 Task: Failitate the communication in course object with the help of salesforce chatter.
Action: Mouse moved to (860, 51)
Screenshot: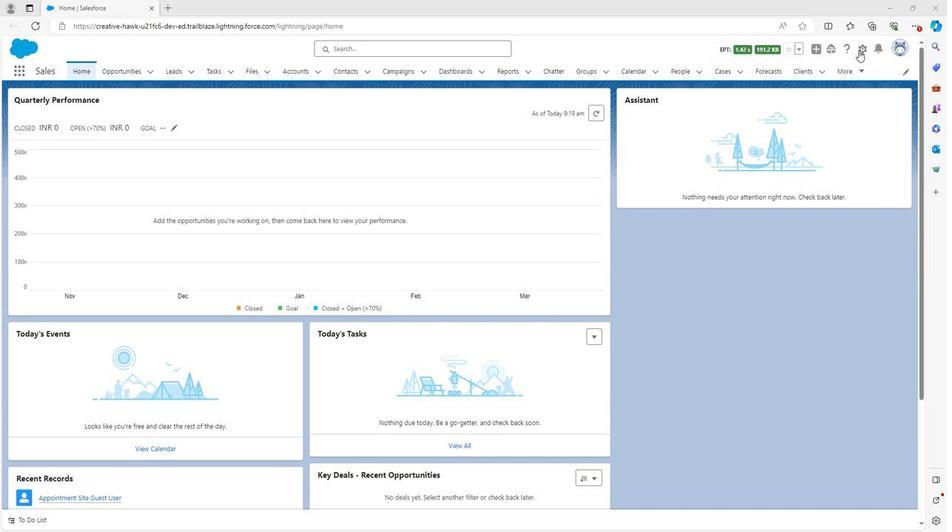 
Action: Mouse pressed left at (860, 51)
Screenshot: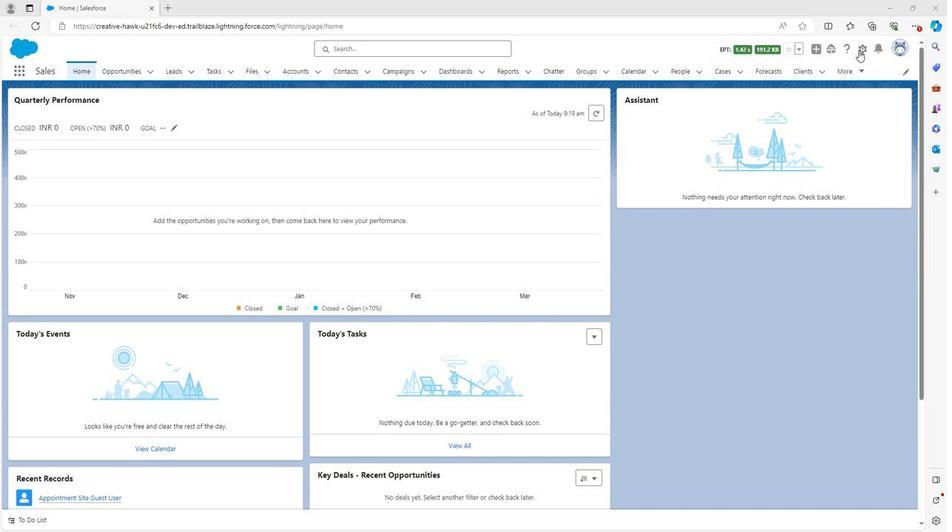 
Action: Mouse moved to (828, 78)
Screenshot: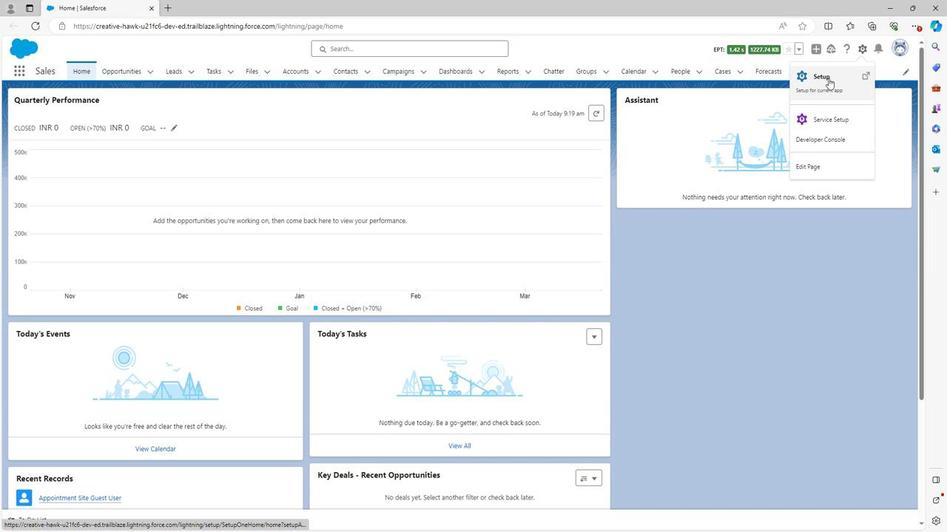 
Action: Mouse pressed left at (828, 78)
Screenshot: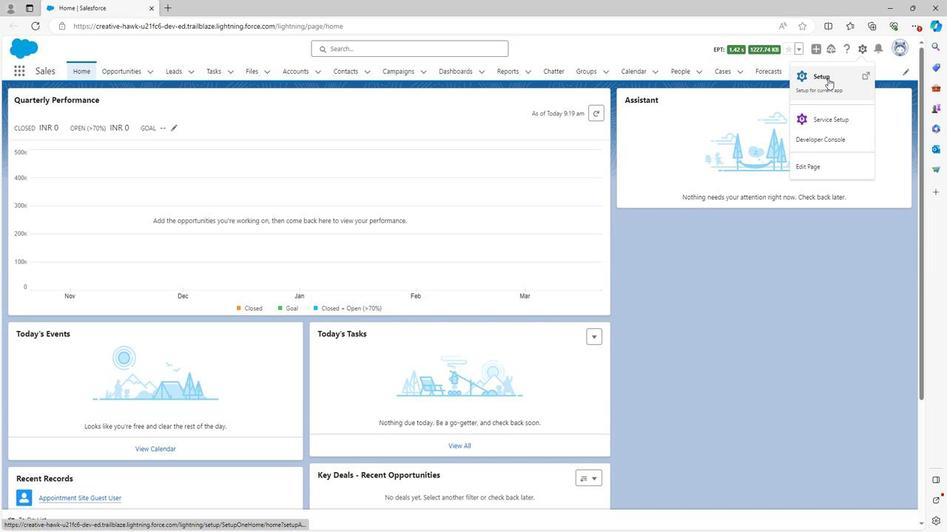 
Action: Mouse moved to (54, 108)
Screenshot: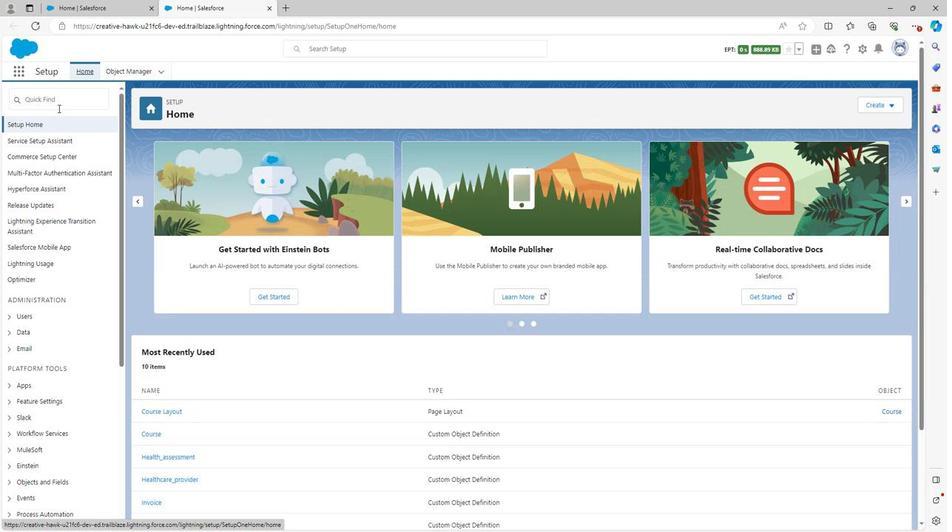 
Action: Mouse pressed left at (54, 108)
Screenshot: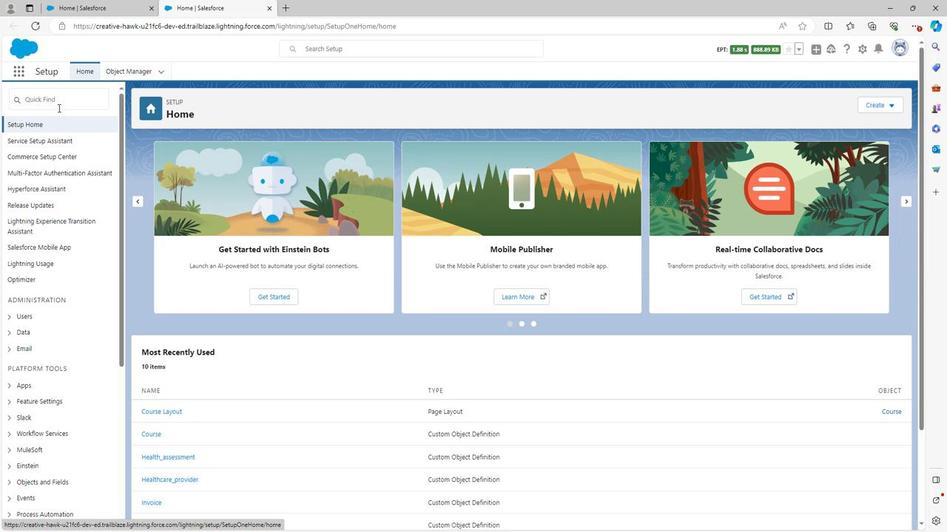 
Action: Key pressed chatter
Screenshot: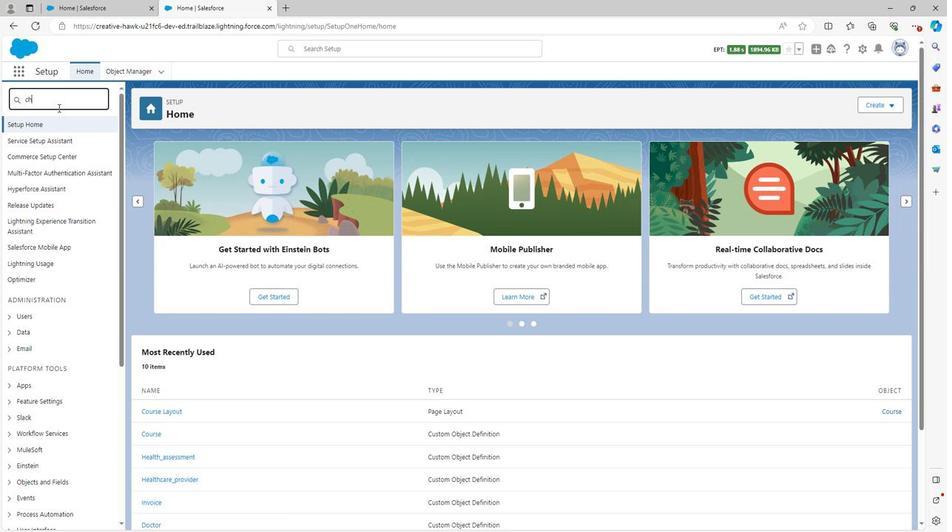 
Action: Mouse moved to (43, 154)
Screenshot: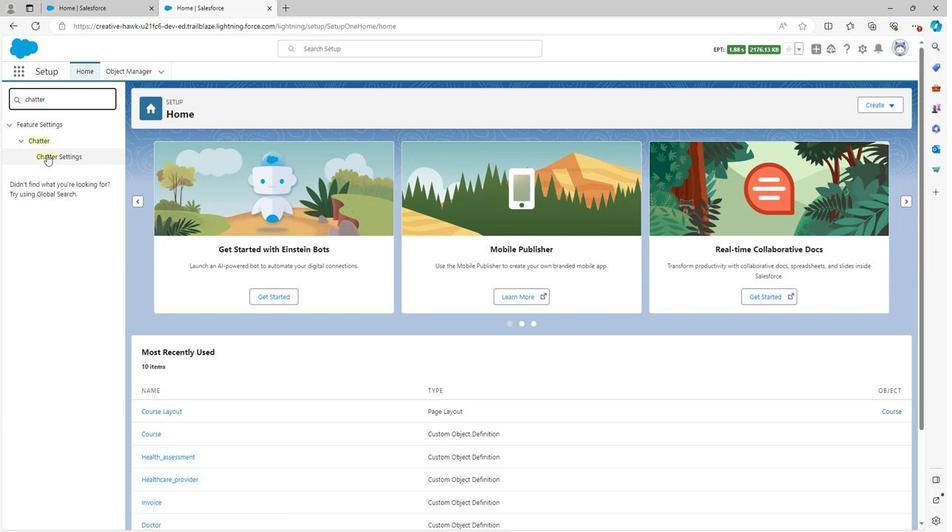 
Action: Mouse pressed left at (43, 154)
Screenshot: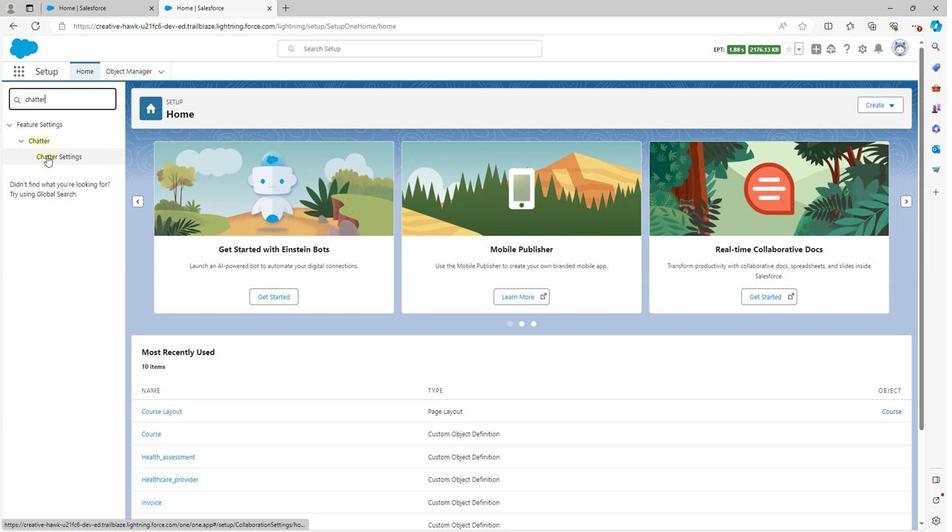 
Action: Mouse moved to (388, 190)
Screenshot: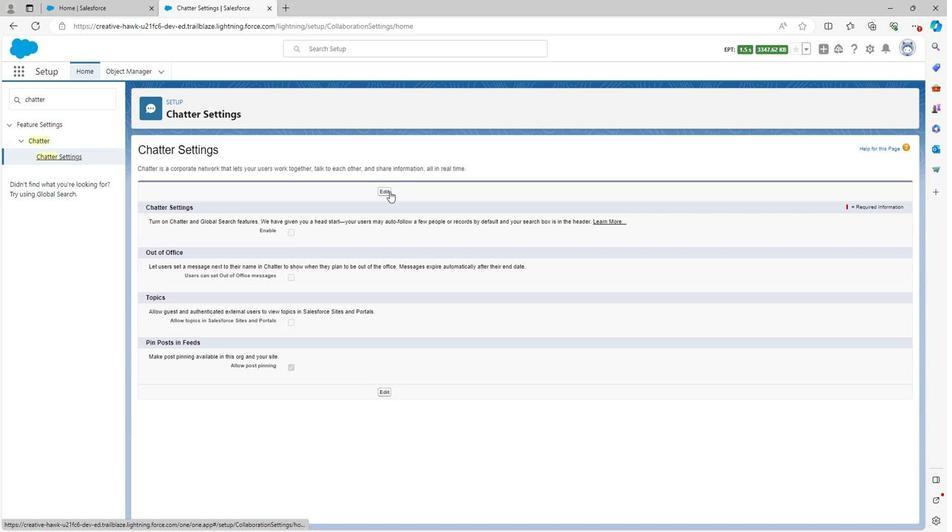 
Action: Mouse pressed left at (388, 190)
Screenshot: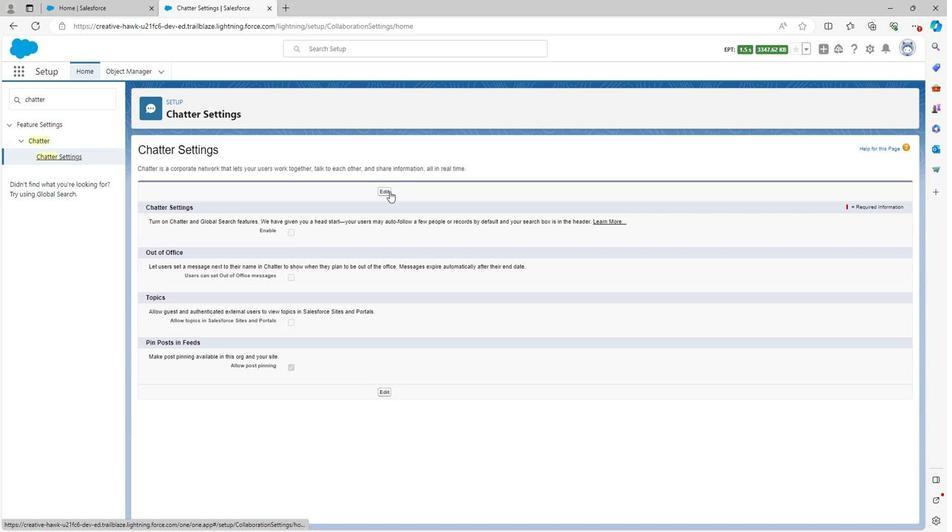
Action: Mouse moved to (287, 232)
Screenshot: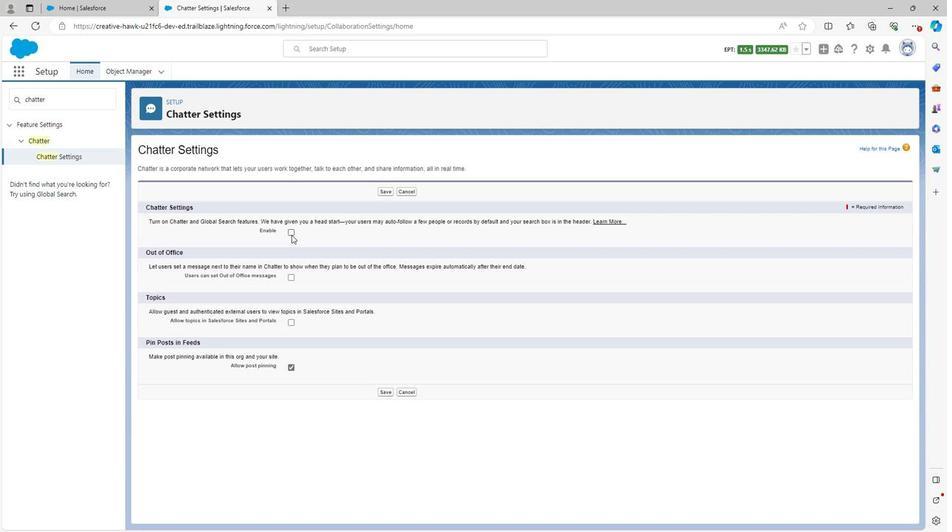 
Action: Mouse pressed left at (287, 232)
Screenshot: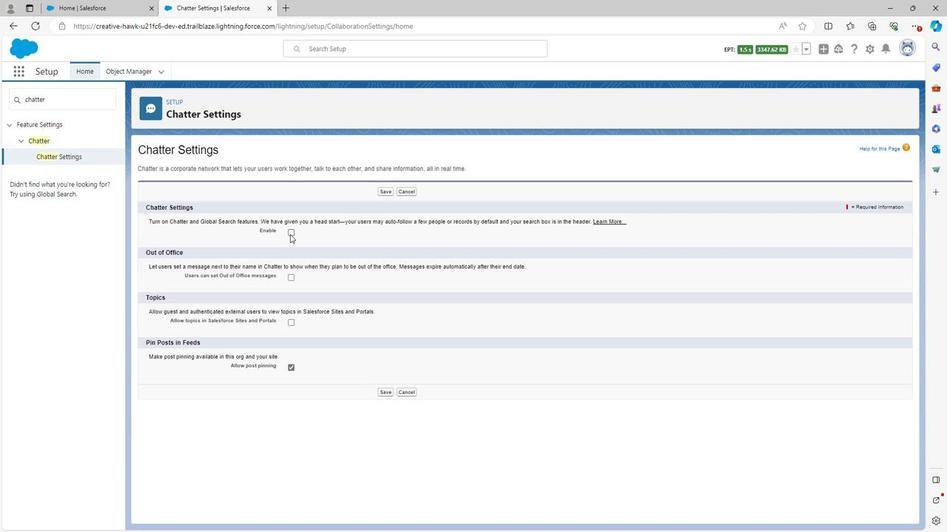 
Action: Mouse scrolled (287, 232) with delta (0, 0)
Screenshot: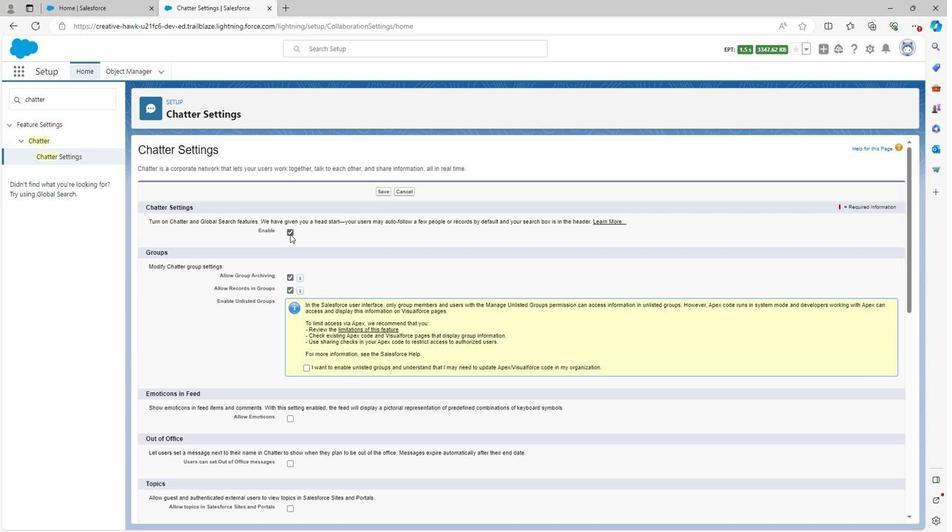 
Action: Mouse scrolled (287, 232) with delta (0, 0)
Screenshot: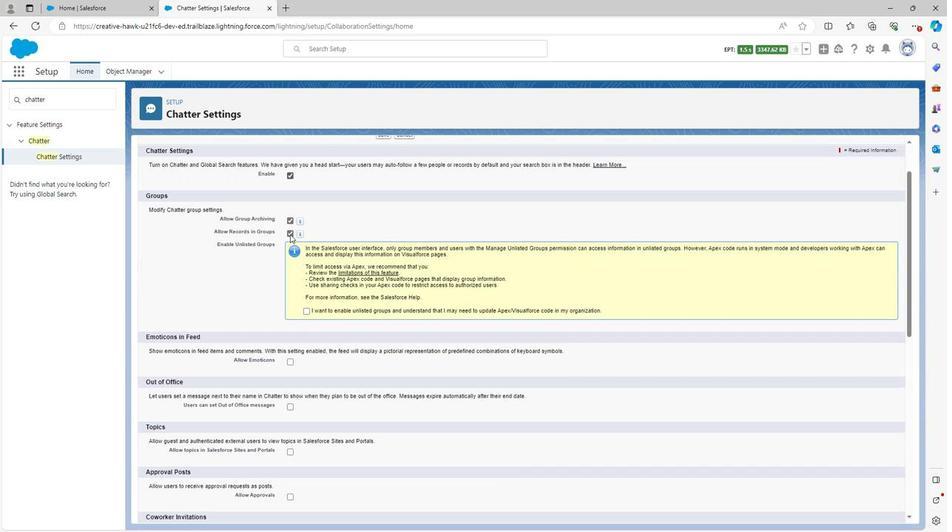 
Action: Mouse scrolled (287, 232) with delta (0, 0)
Screenshot: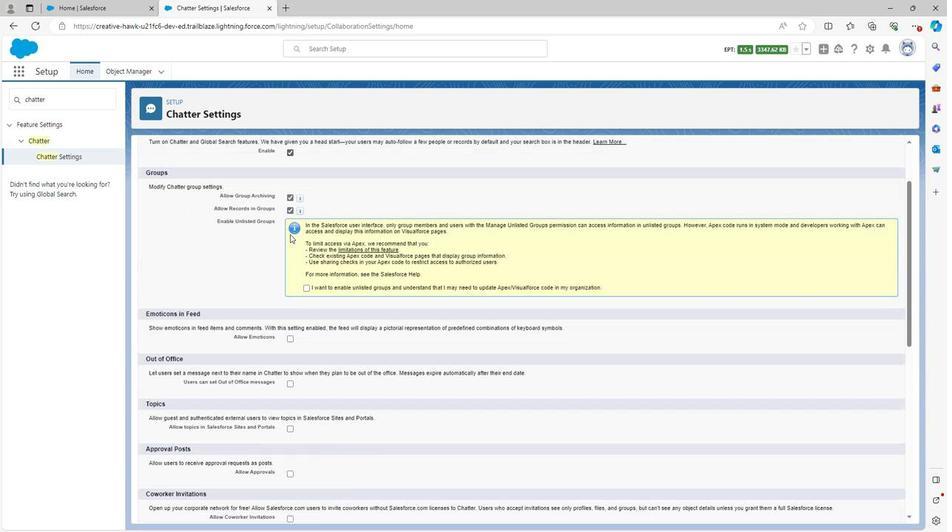 
Action: Mouse scrolled (287, 232) with delta (0, 0)
Screenshot: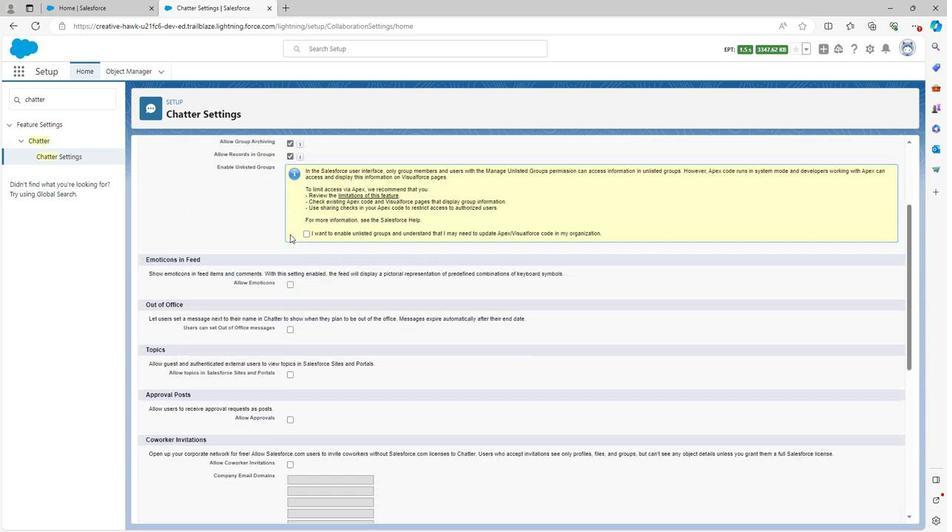 
Action: Mouse scrolled (287, 232) with delta (0, 0)
Screenshot: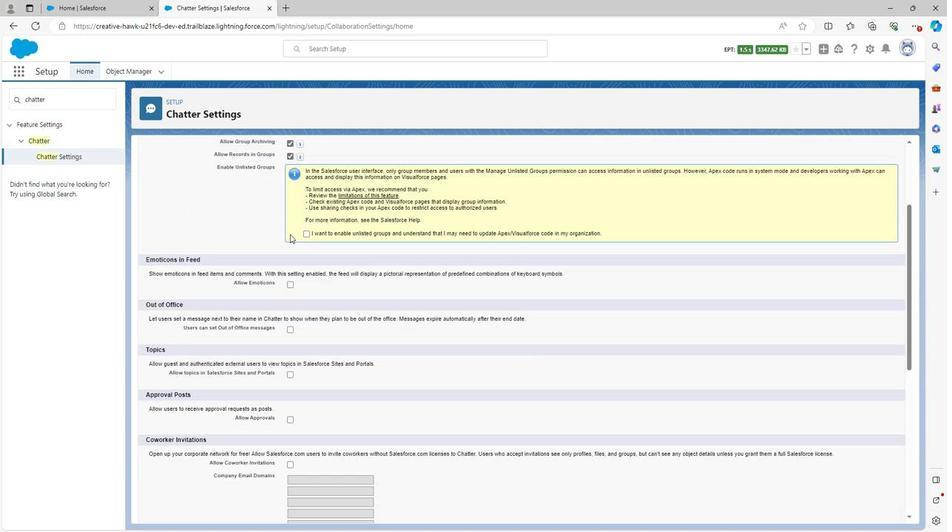 
Action: Mouse moved to (310, 304)
Screenshot: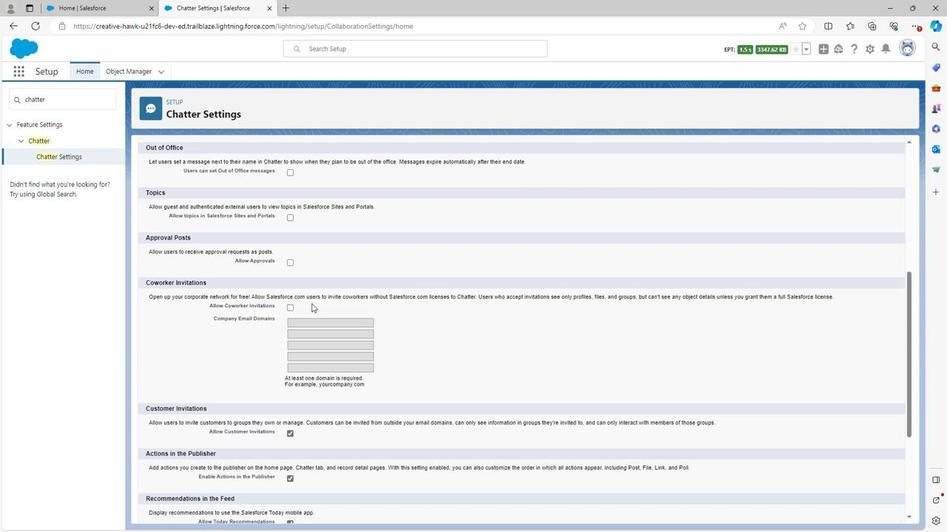 
Action: Mouse scrolled (310, 304) with delta (0, 0)
Screenshot: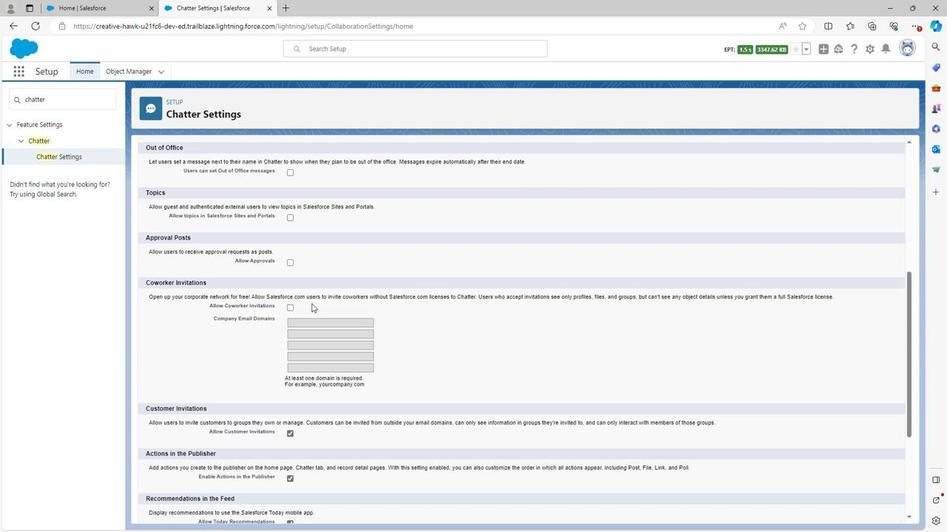 
Action: Mouse moved to (311, 307)
Screenshot: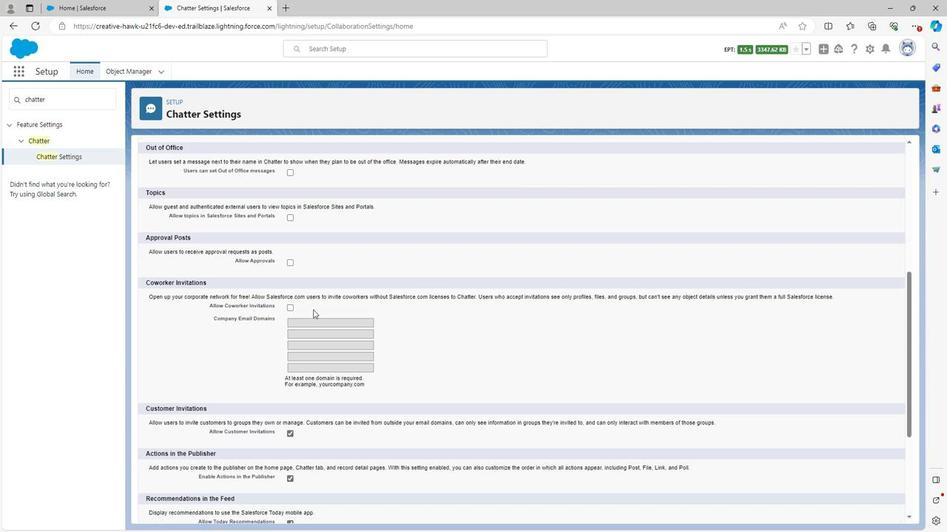 
Action: Mouse scrolled (311, 307) with delta (0, 0)
Screenshot: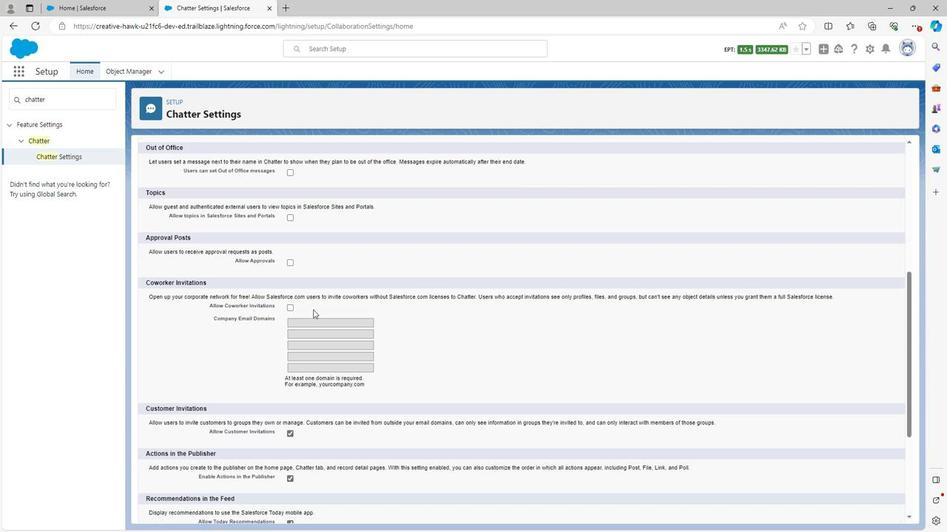 
Action: Mouse moved to (311, 308)
Screenshot: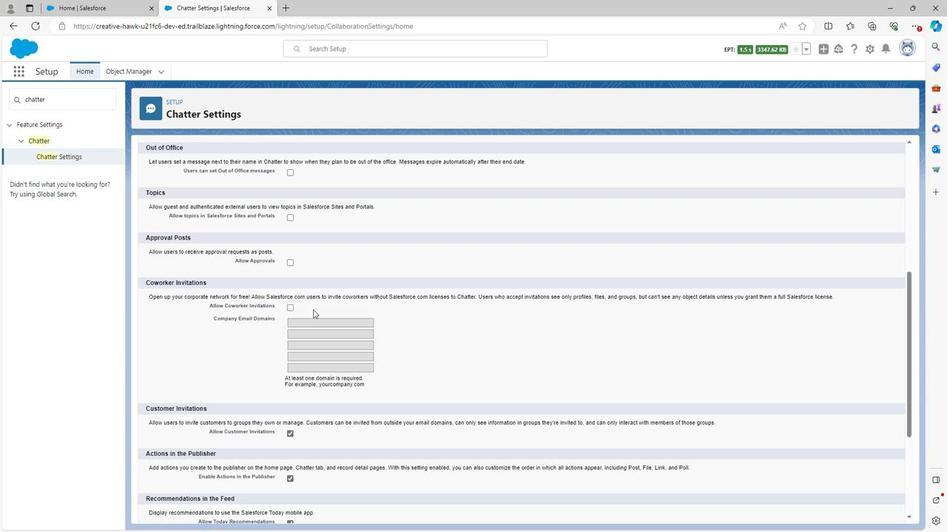 
Action: Mouse scrolled (311, 307) with delta (0, 0)
Screenshot: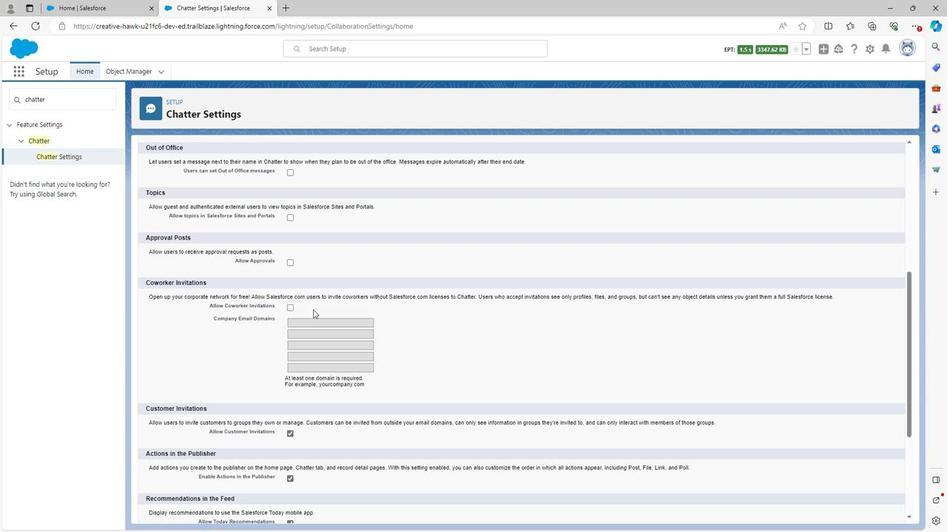 
Action: Mouse scrolled (311, 307) with delta (0, 0)
Screenshot: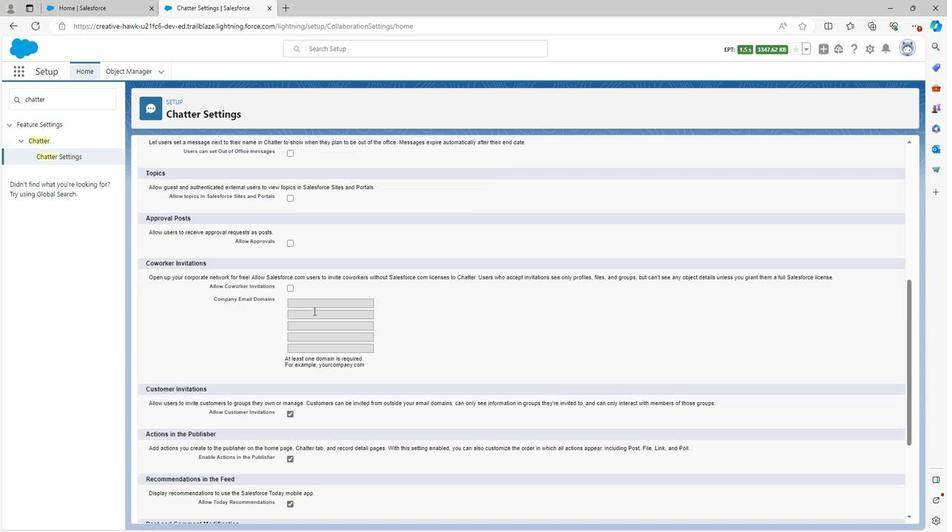 
Action: Mouse scrolled (311, 307) with delta (0, 0)
Screenshot: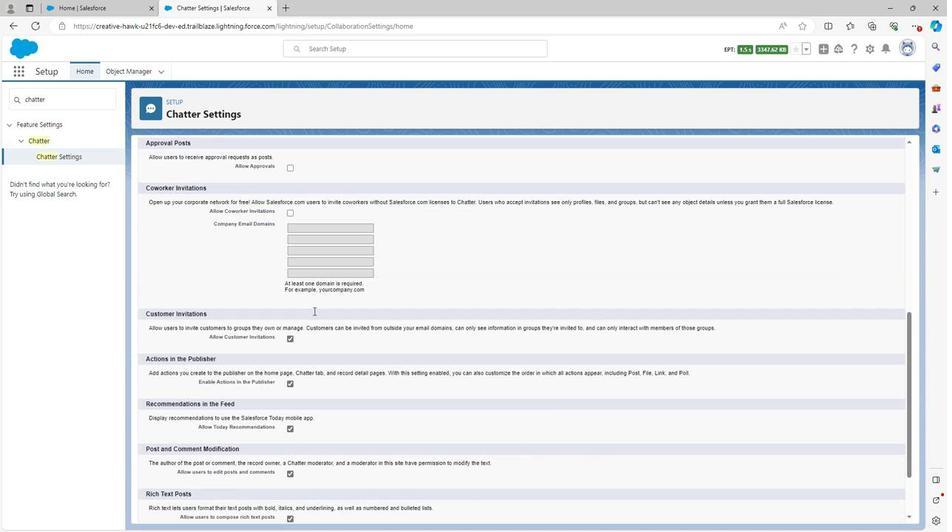 
Action: Mouse moved to (311, 309)
Screenshot: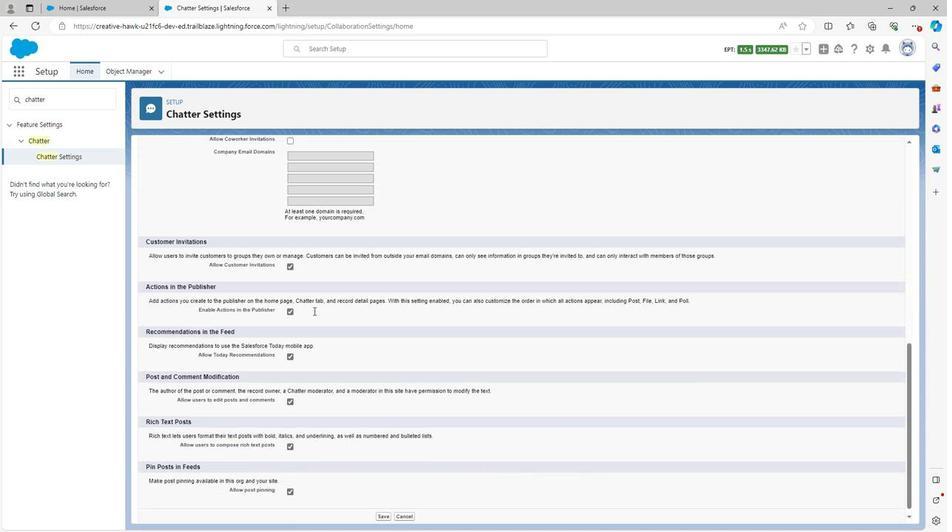 
Action: Mouse scrolled (311, 308) with delta (0, 0)
Screenshot: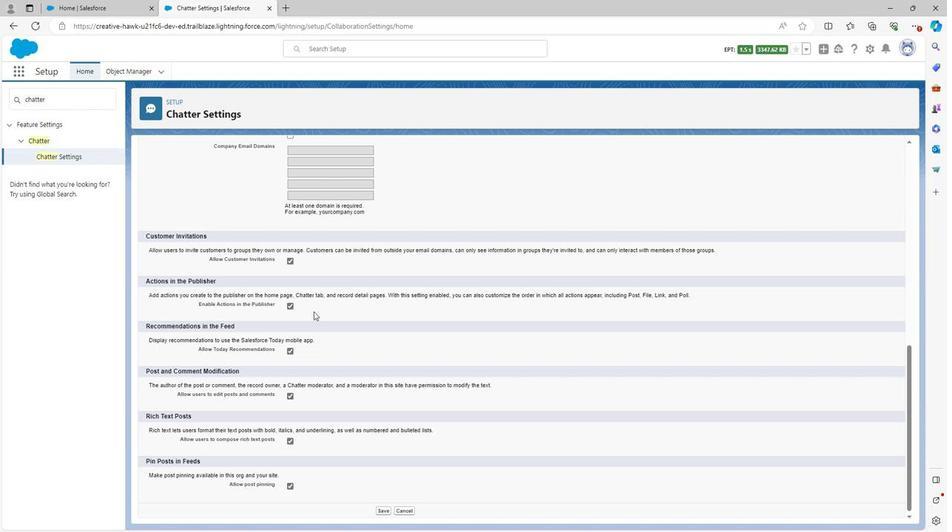 
Action: Mouse moved to (384, 506)
Screenshot: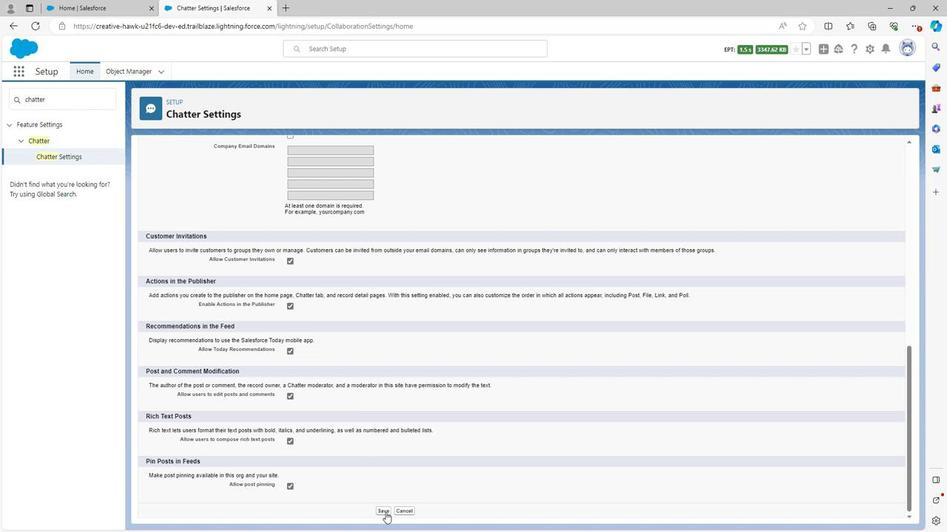 
Action: Mouse pressed left at (384, 506)
Screenshot: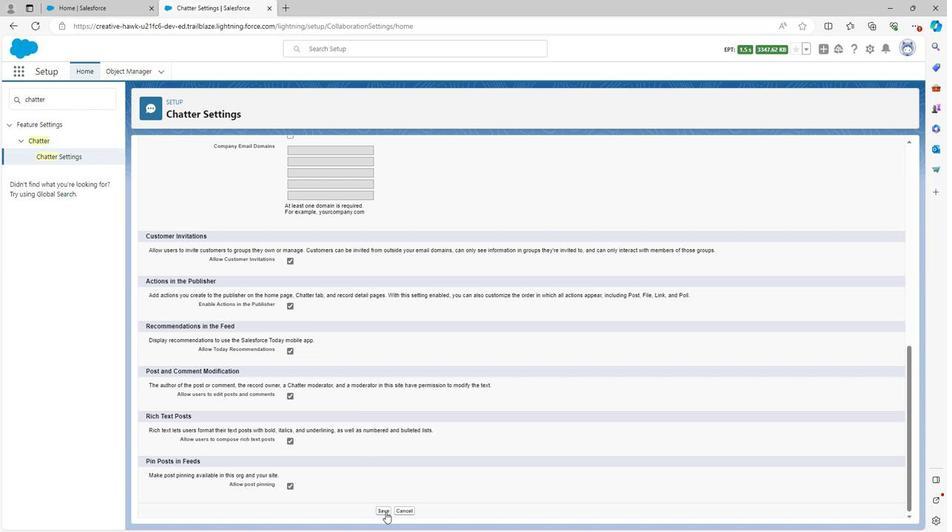 
Action: Mouse moved to (112, 71)
Screenshot: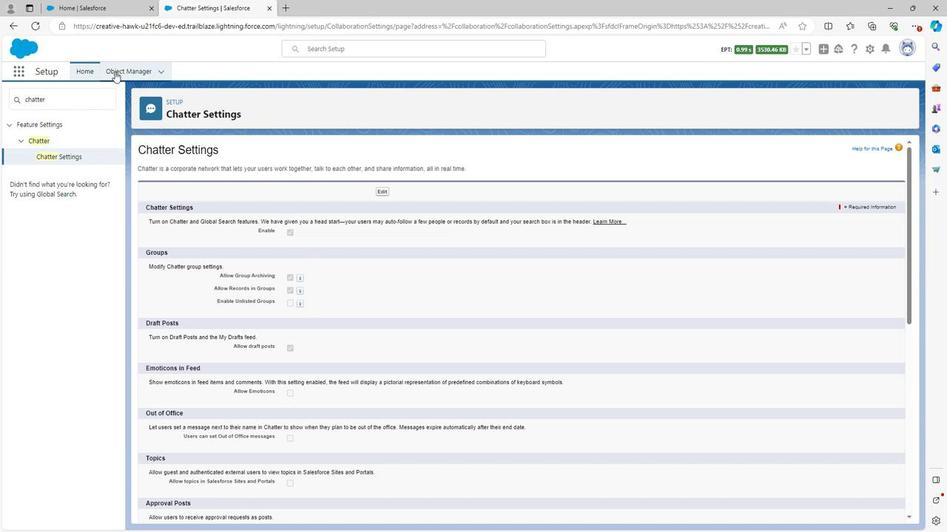 
Action: Mouse pressed left at (112, 71)
Screenshot: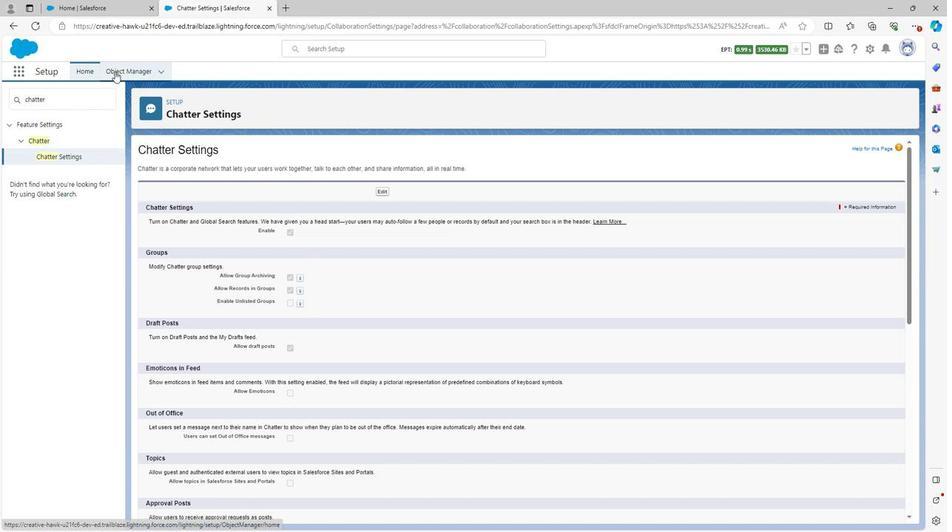 
Action: Mouse moved to (92, 291)
Screenshot: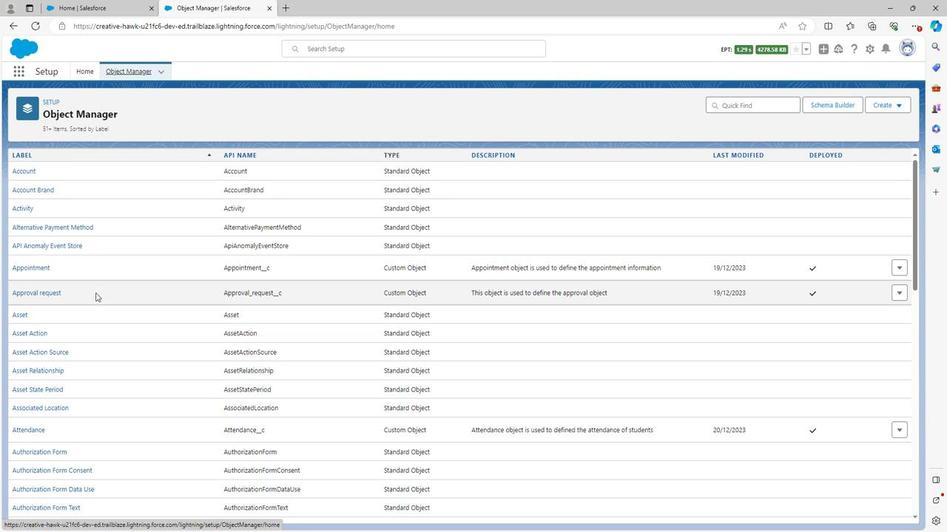 
Action: Mouse scrolled (92, 290) with delta (0, 0)
Screenshot: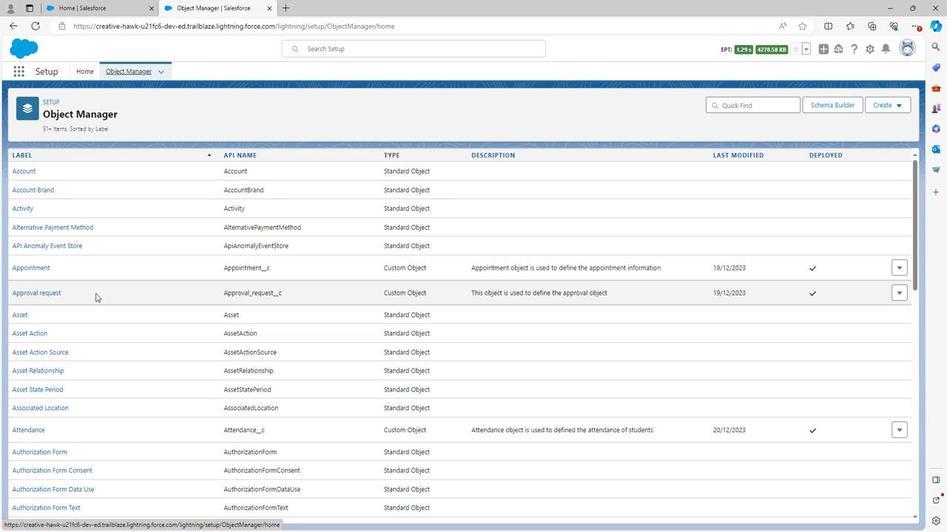 
Action: Mouse moved to (92, 291)
Screenshot: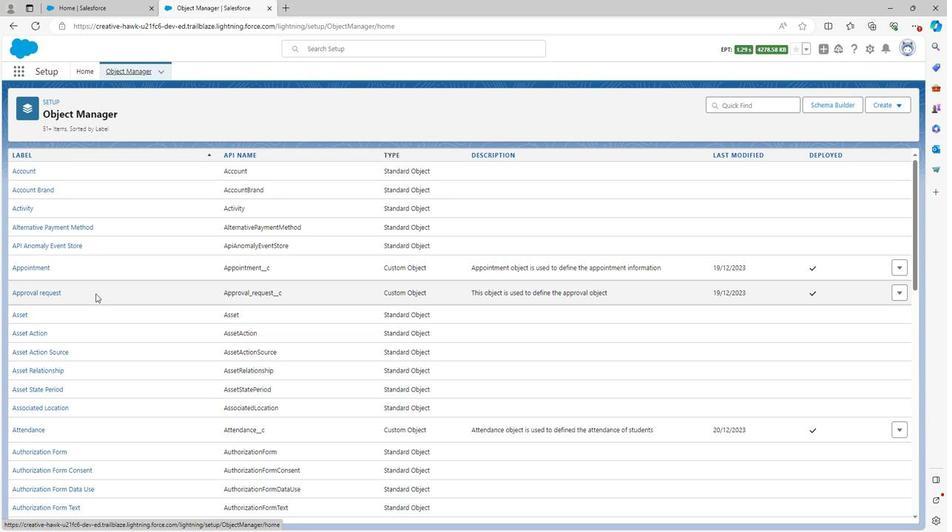 
Action: Mouse scrolled (92, 291) with delta (0, 0)
Screenshot: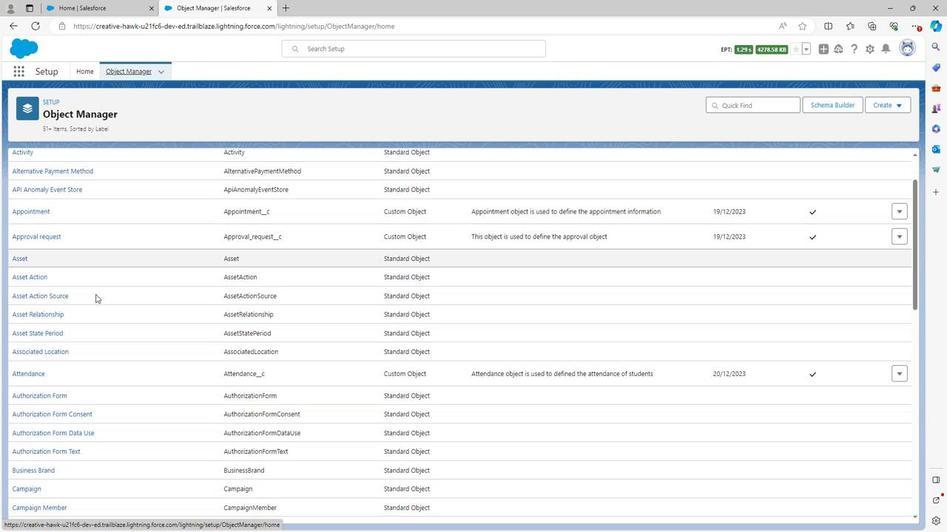 
Action: Mouse scrolled (92, 291) with delta (0, 0)
Screenshot: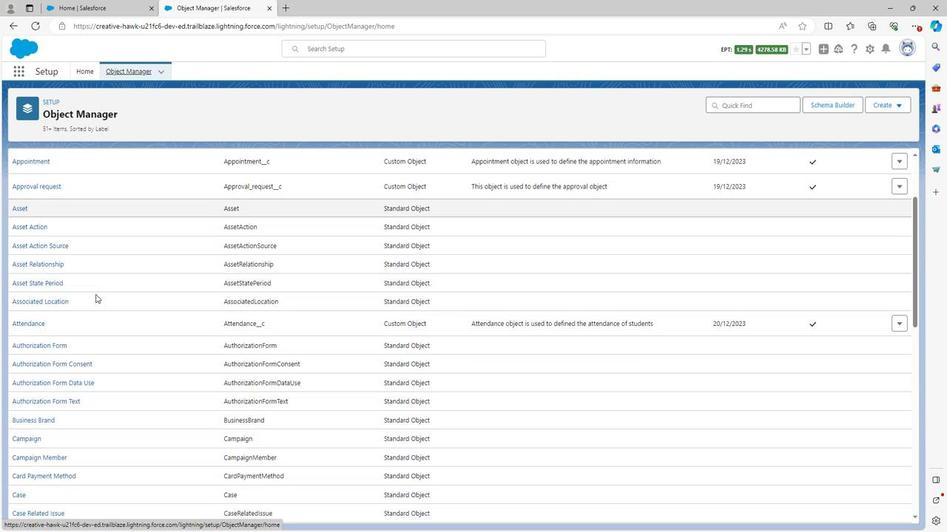 
Action: Mouse scrolled (92, 291) with delta (0, 0)
Screenshot: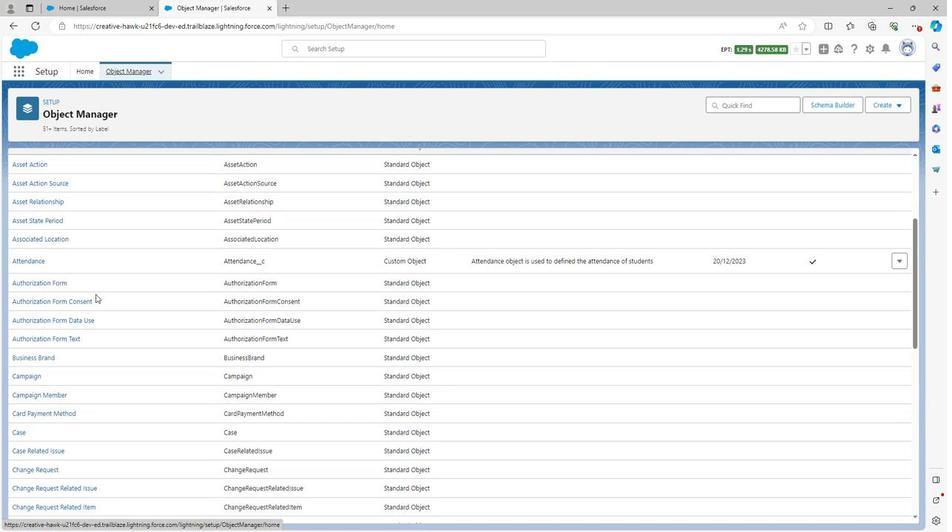 
Action: Mouse scrolled (92, 291) with delta (0, 0)
Screenshot: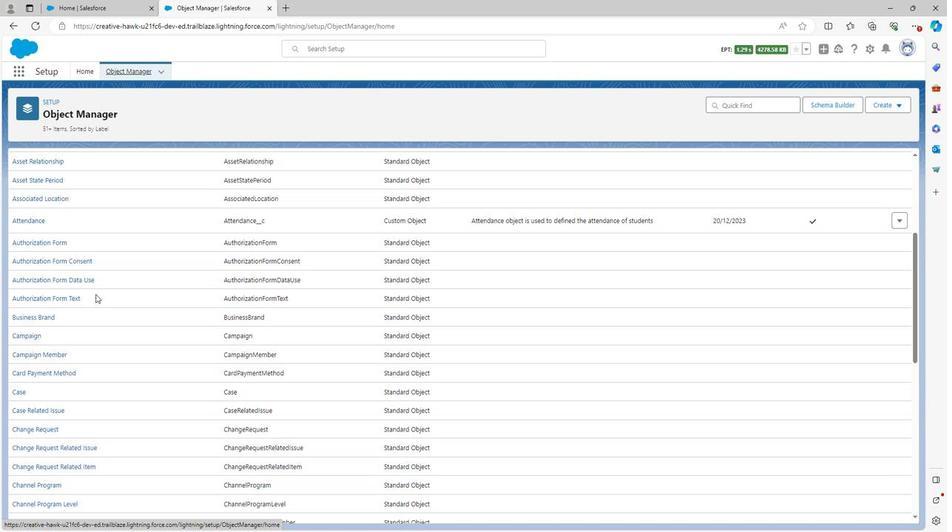 
Action: Mouse scrolled (92, 291) with delta (0, 0)
Screenshot: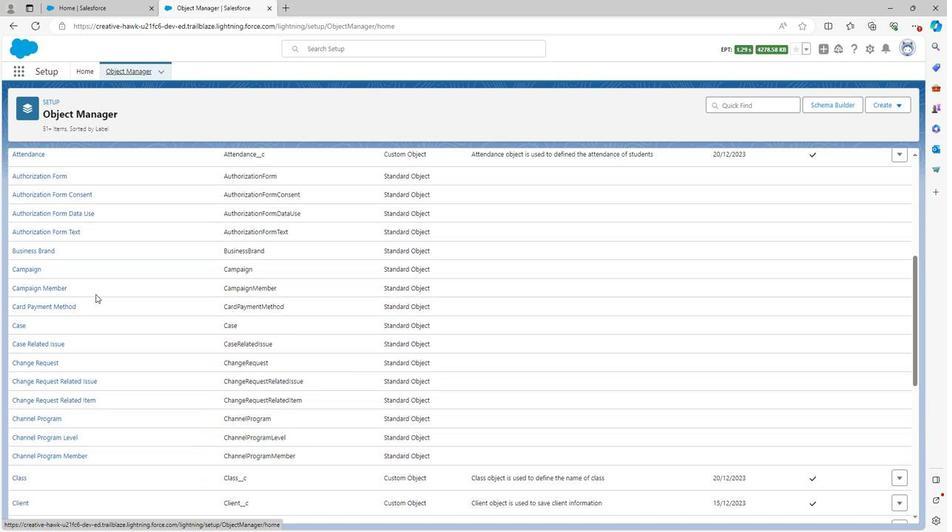 
Action: Mouse moved to (92, 292)
Screenshot: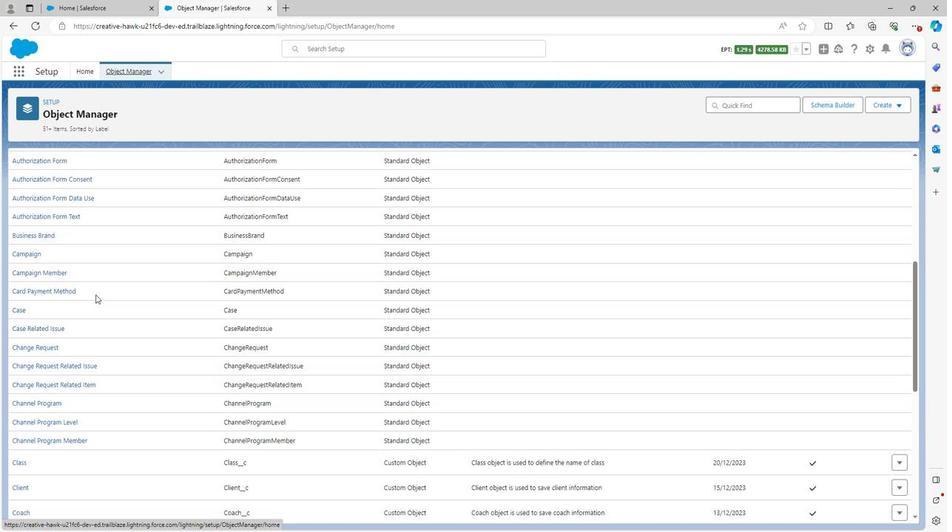 
Action: Mouse scrolled (92, 291) with delta (0, 0)
Screenshot: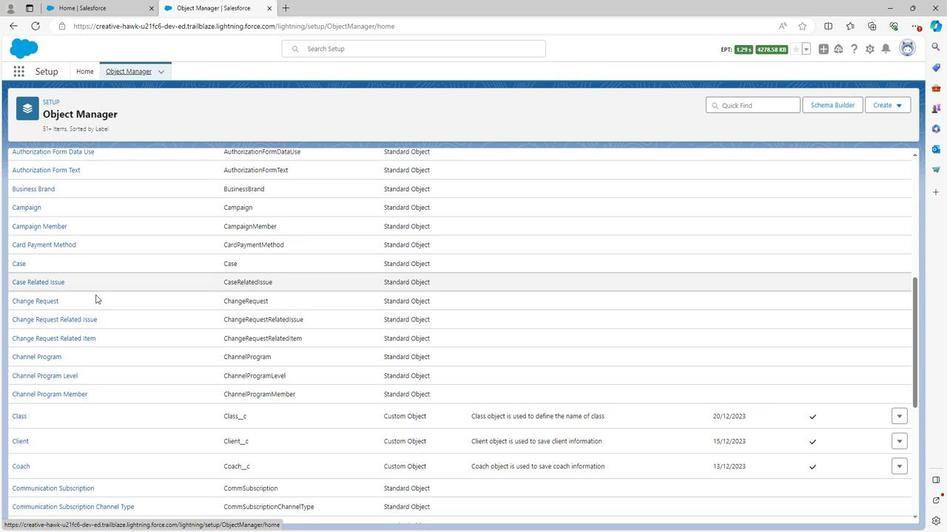 
Action: Mouse scrolled (92, 291) with delta (0, 0)
Screenshot: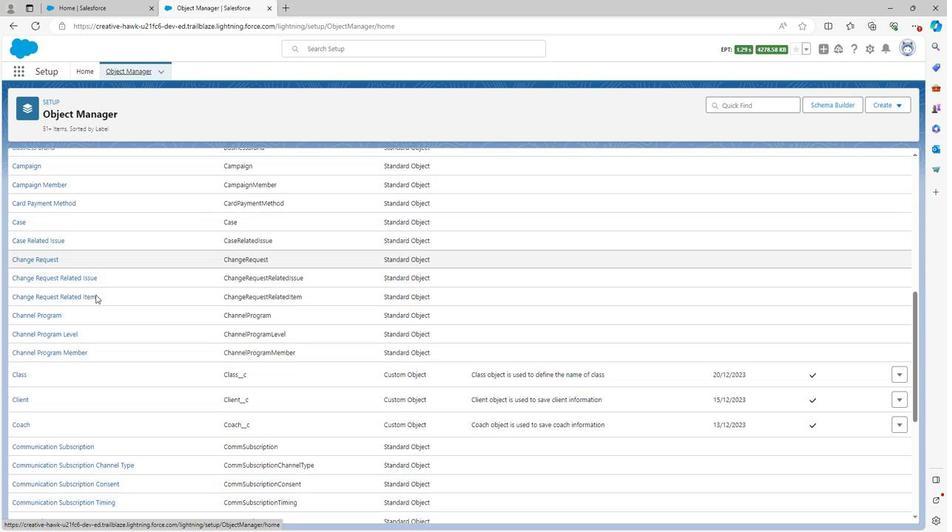 
Action: Mouse scrolled (92, 291) with delta (0, 0)
Screenshot: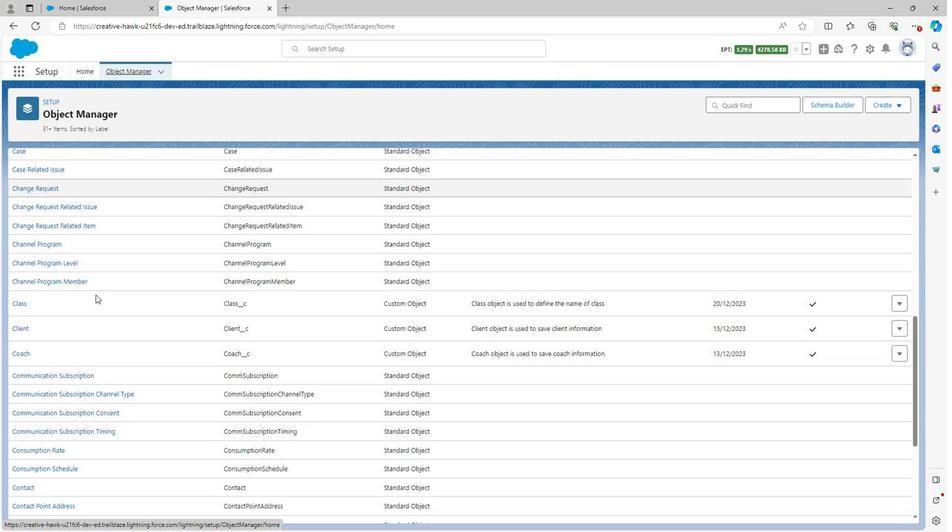 
Action: Mouse scrolled (92, 291) with delta (0, 0)
Screenshot: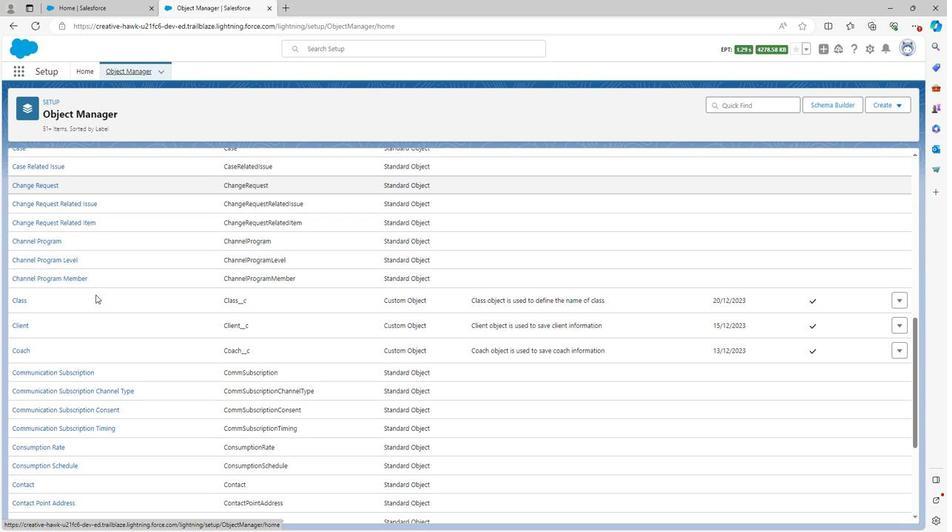 
Action: Mouse scrolled (92, 291) with delta (0, 0)
Screenshot: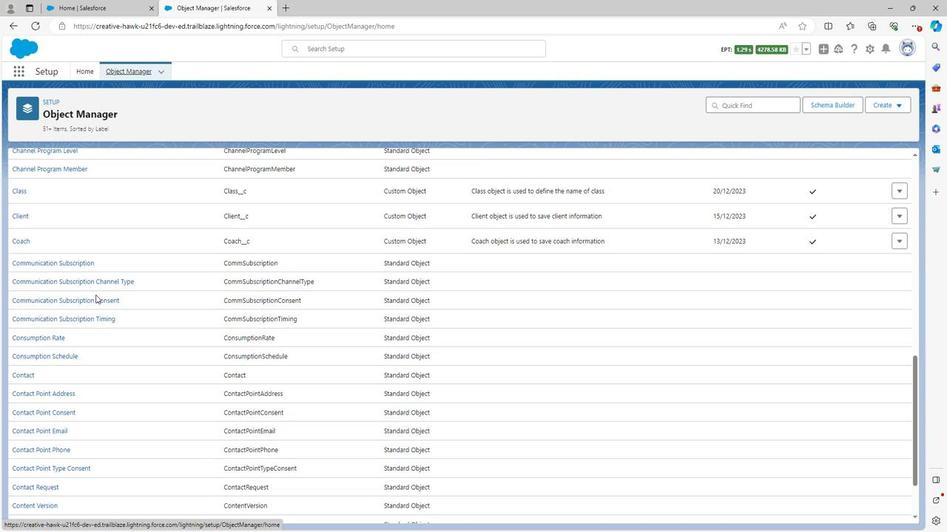 
Action: Mouse scrolled (92, 291) with delta (0, 0)
Screenshot: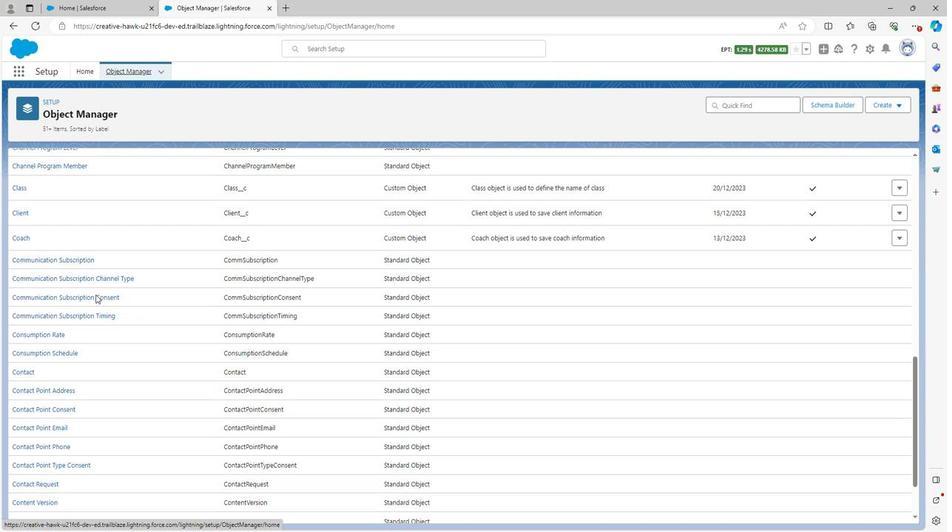 
Action: Mouse scrolled (92, 291) with delta (0, 0)
Screenshot: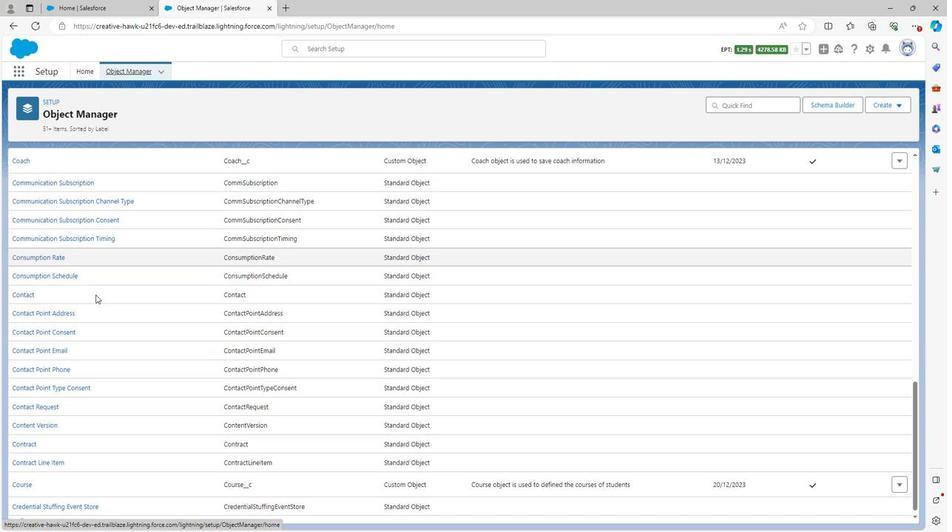 
Action: Mouse scrolled (92, 291) with delta (0, 0)
Screenshot: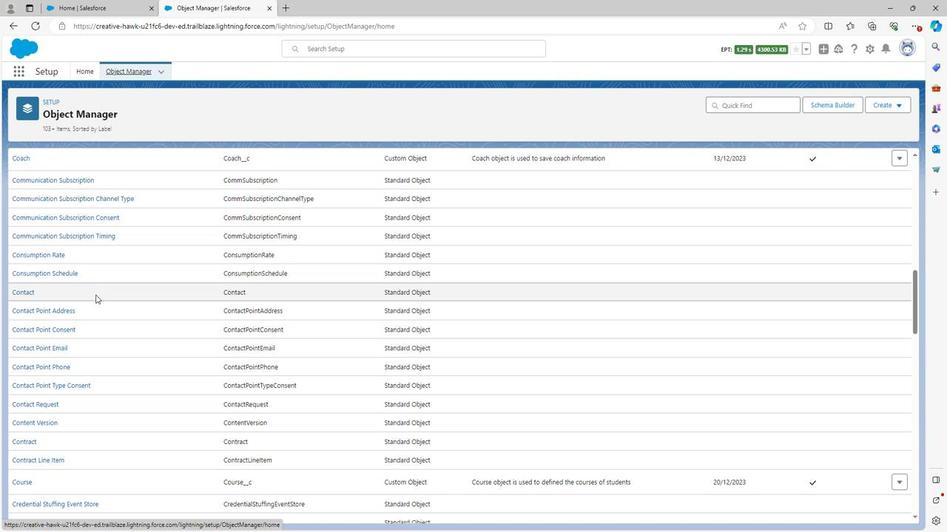 
Action: Mouse moved to (22, 422)
Screenshot: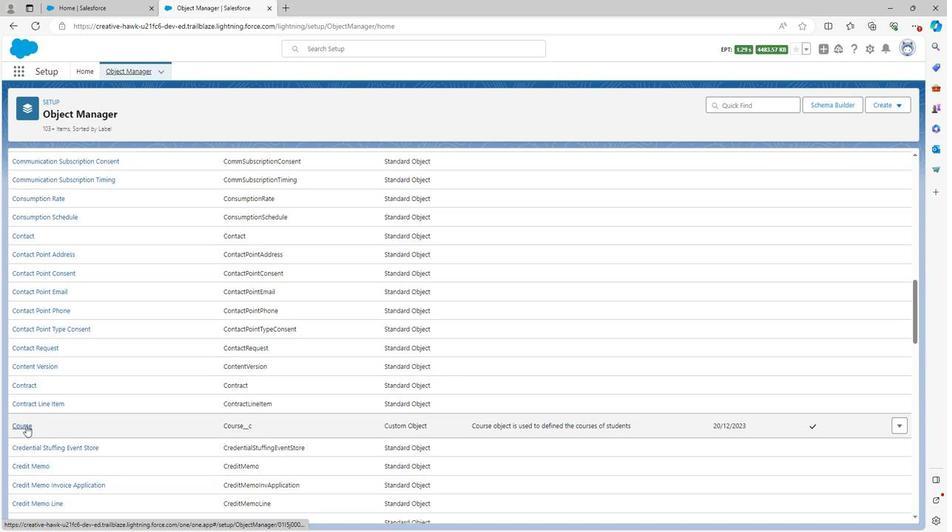 
Action: Mouse pressed left at (22, 422)
Screenshot: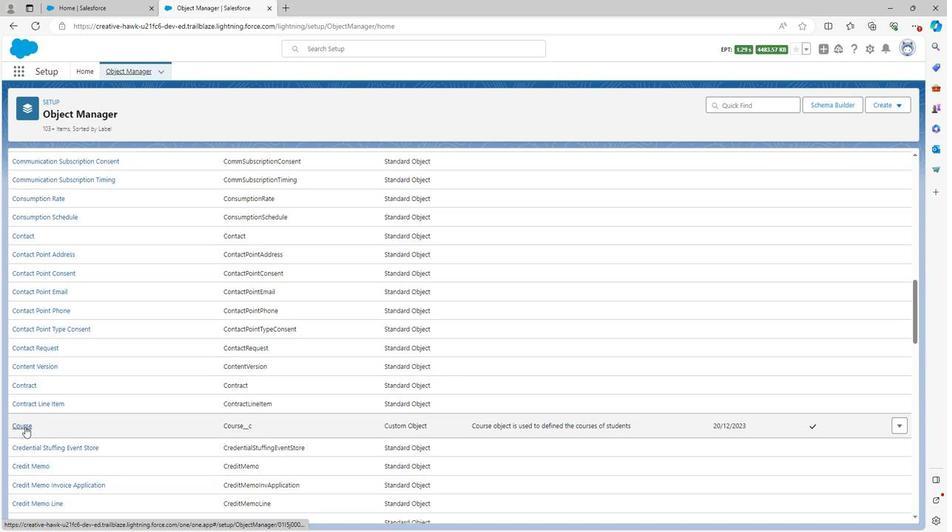 
Action: Mouse moved to (45, 186)
Screenshot: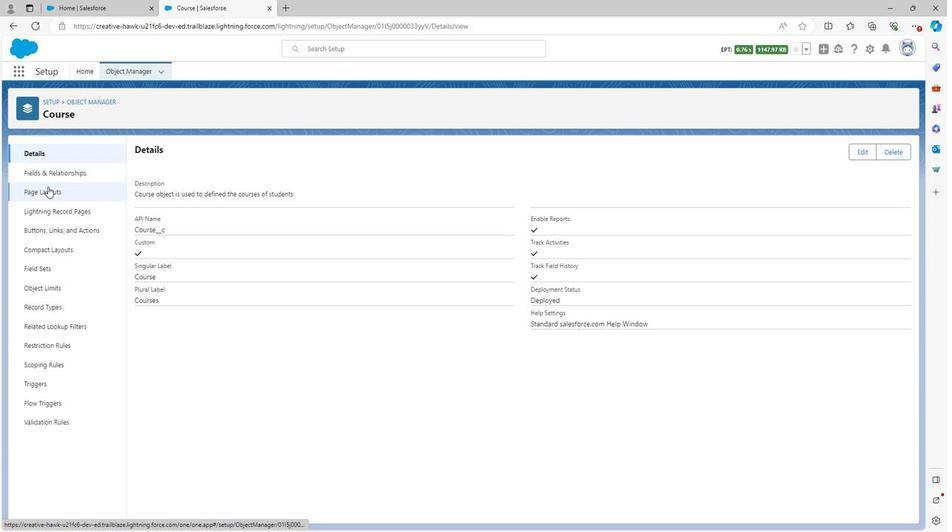 
Action: Mouse pressed left at (45, 186)
Screenshot: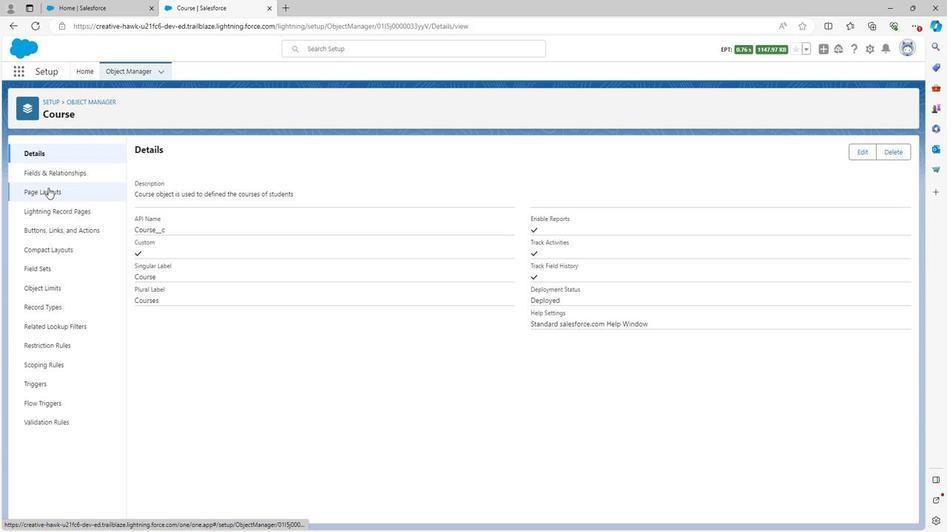 
Action: Mouse moved to (150, 195)
Screenshot: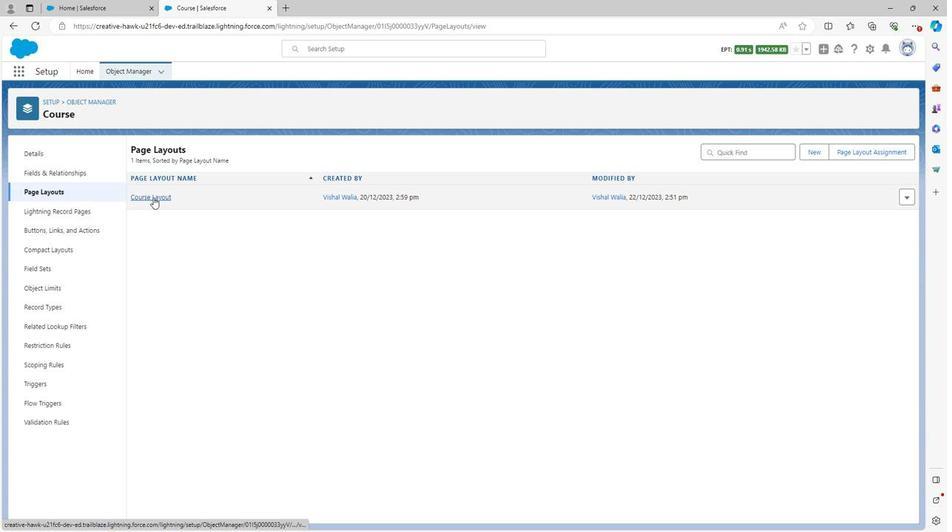 
Action: Mouse pressed left at (150, 195)
Screenshot: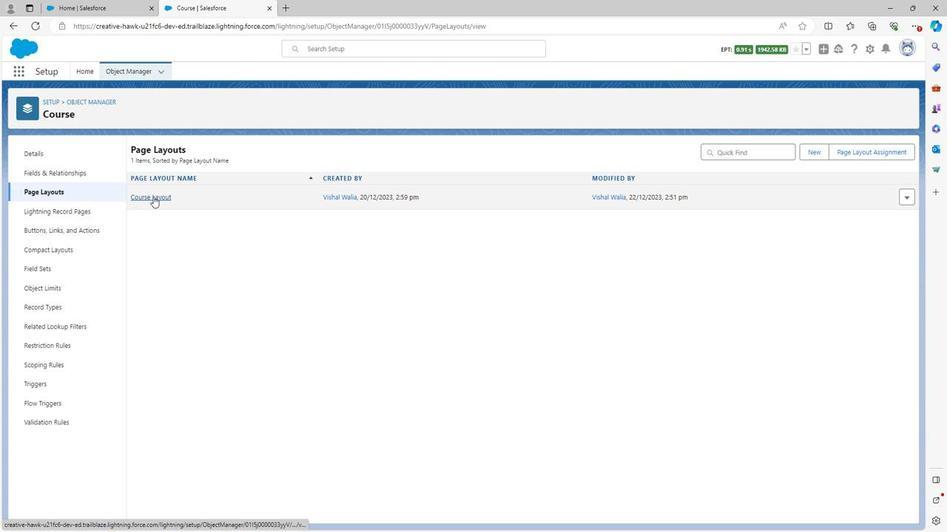 
Action: Mouse moved to (146, 212)
Screenshot: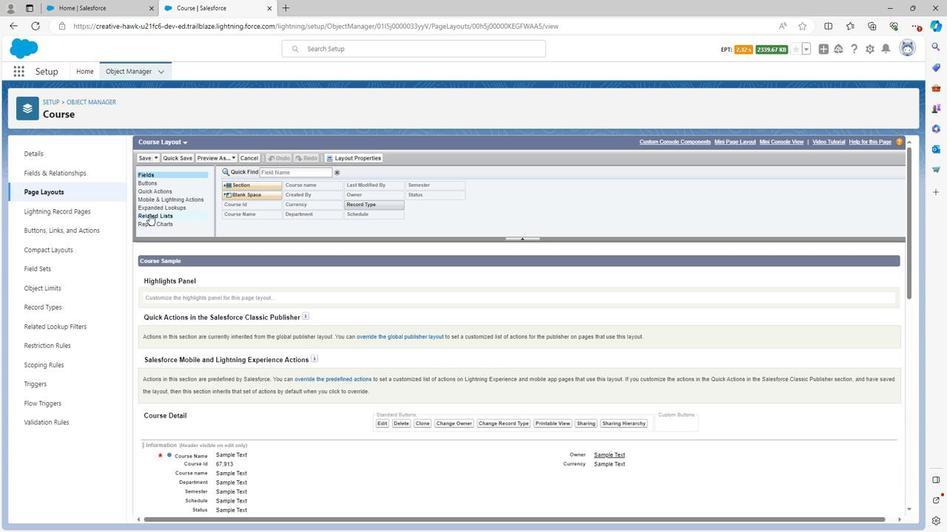 
Action: Mouse pressed left at (146, 212)
Screenshot: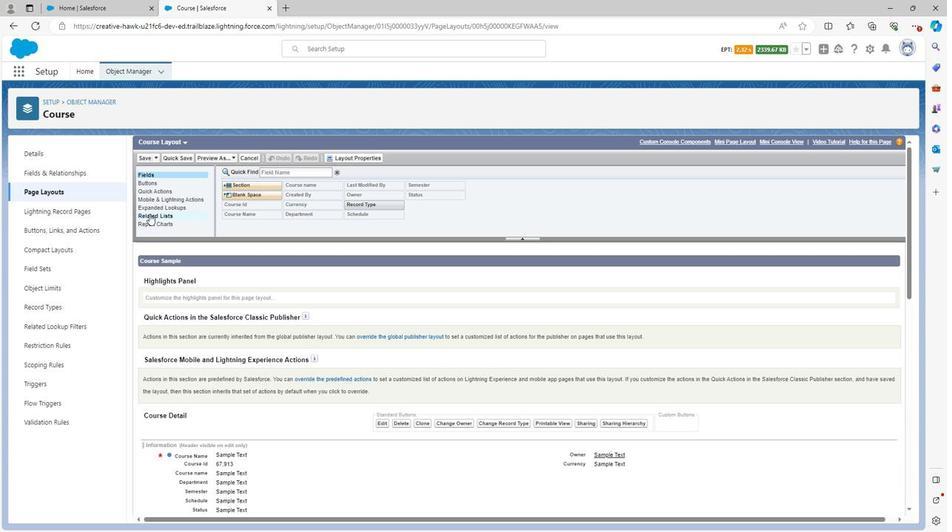
Action: Mouse moved to (375, 170)
Screenshot: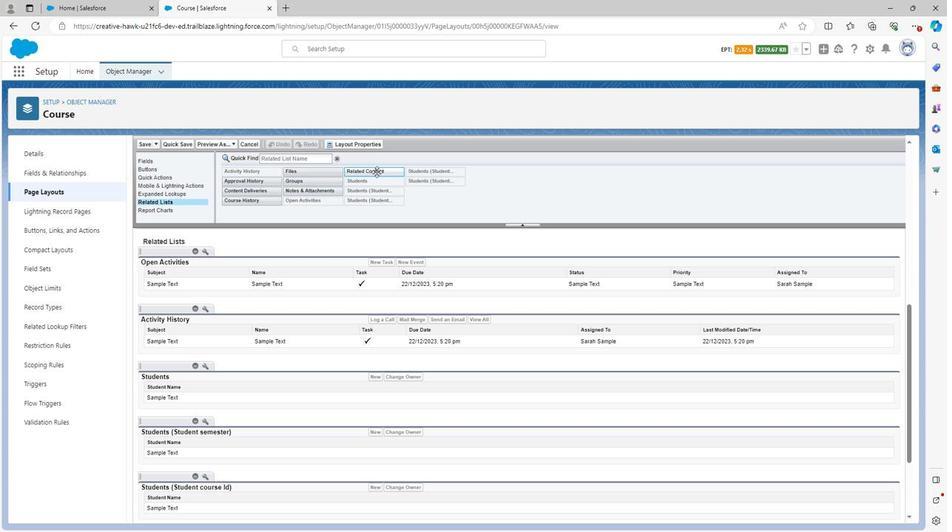 
Action: Mouse pressed left at (375, 170)
Screenshot: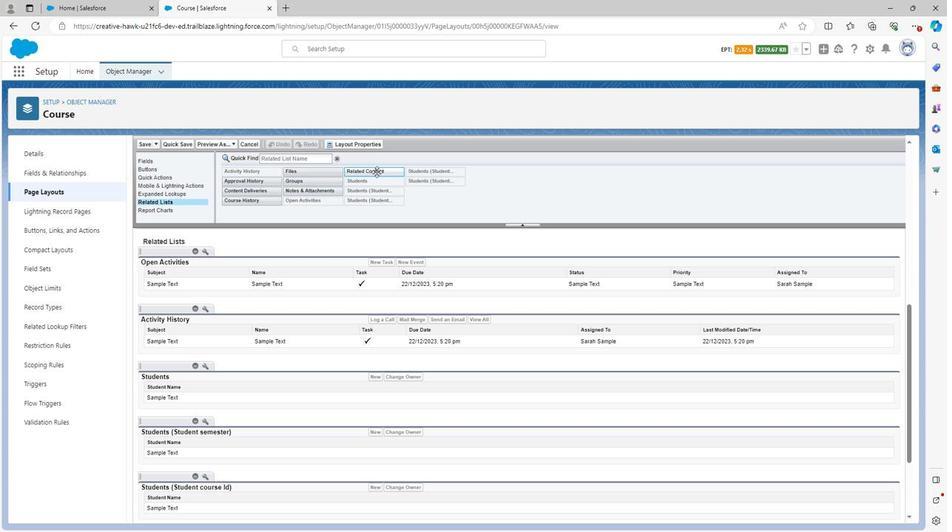 
Action: Mouse moved to (182, 389)
Screenshot: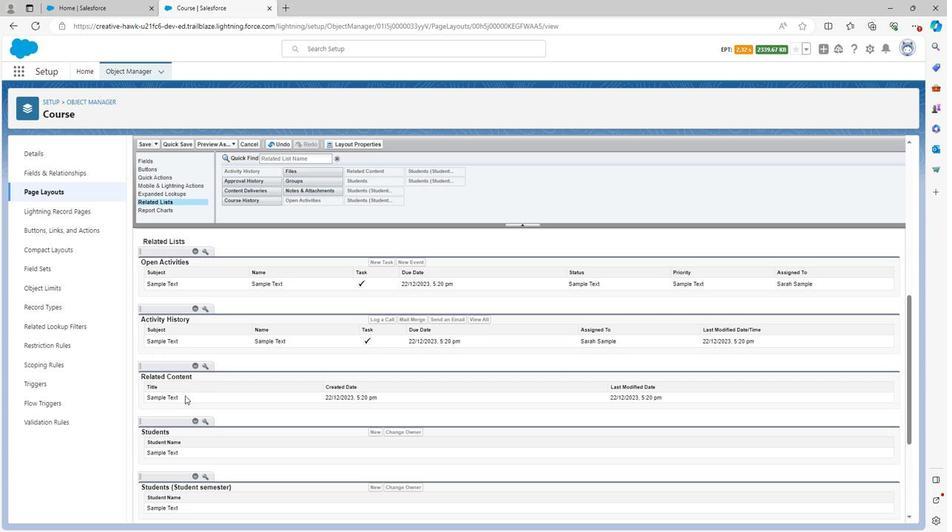 
Action: Mouse pressed left at (182, 389)
Screenshot: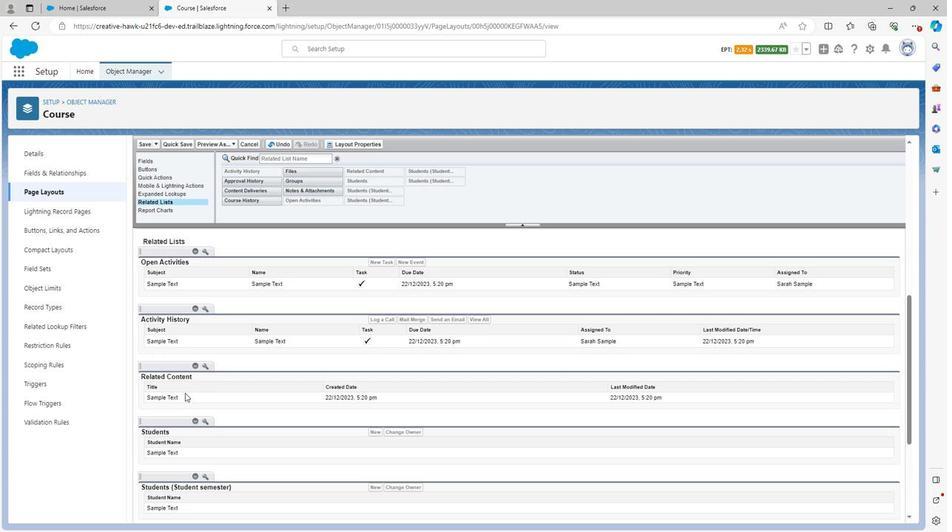 
Action: Mouse moved to (356, 389)
Screenshot: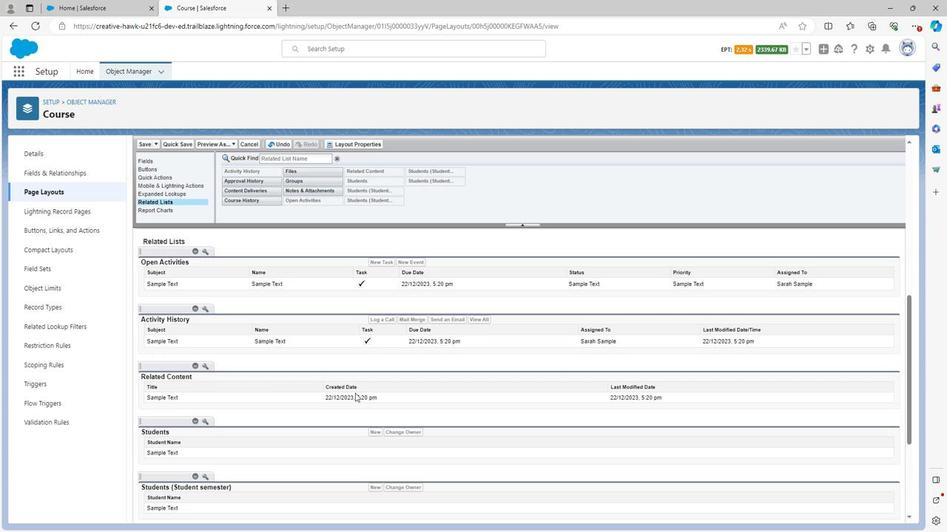 
Action: Mouse scrolled (356, 388) with delta (0, 0)
Screenshot: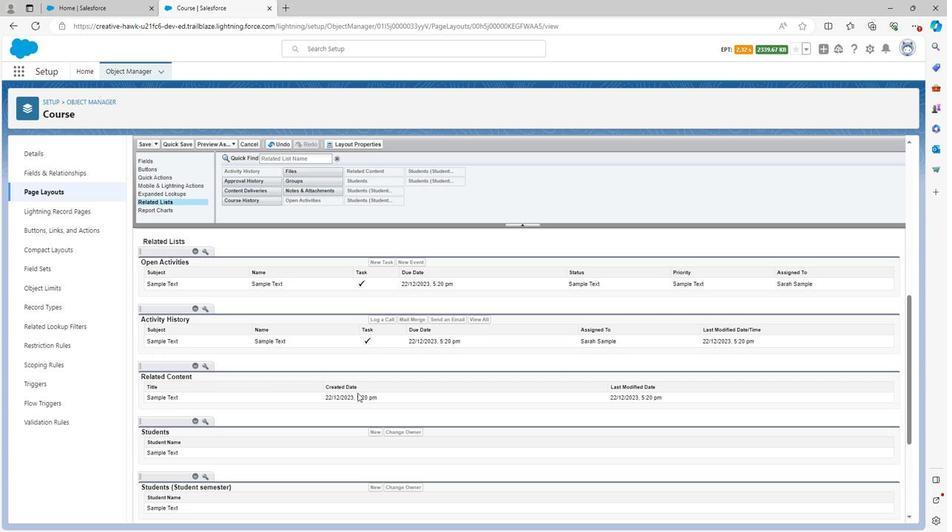 
Action: Mouse scrolled (356, 388) with delta (0, 0)
Screenshot: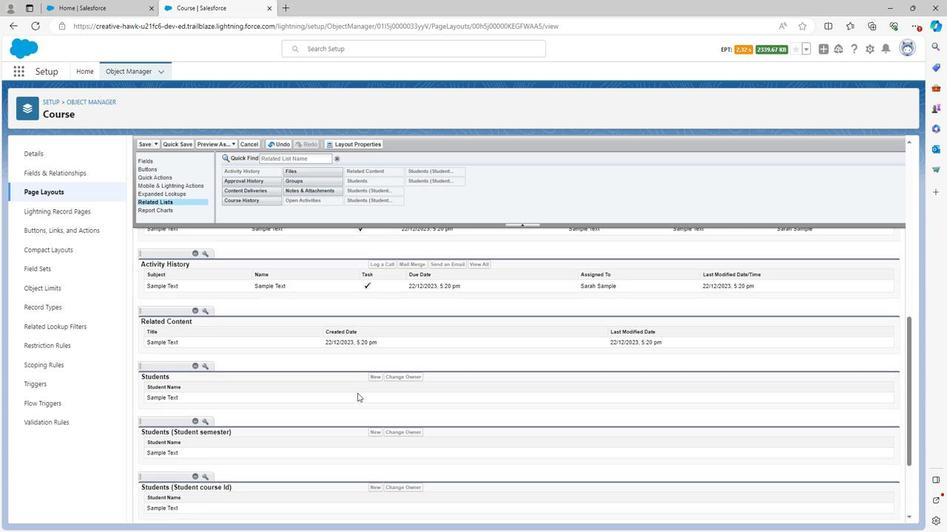 
Action: Mouse scrolled (356, 388) with delta (0, 0)
Screenshot: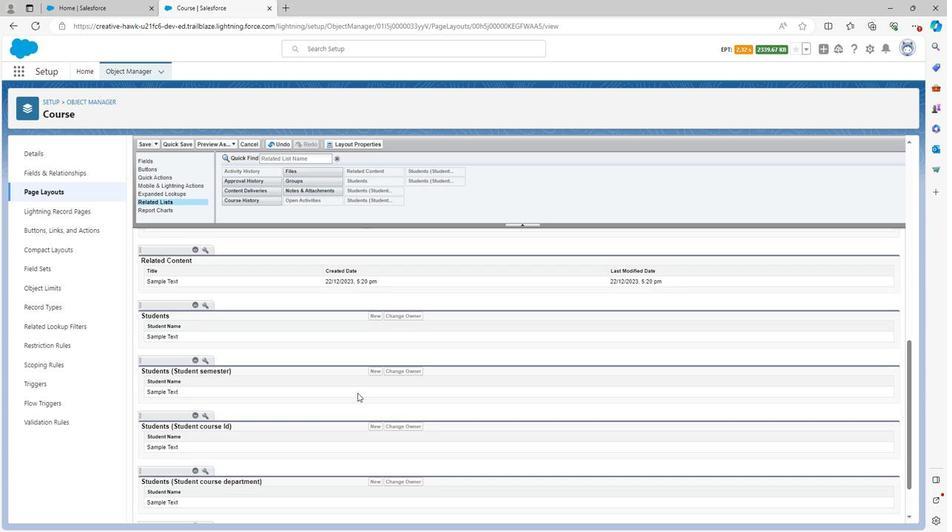
Action: Mouse scrolled (356, 388) with delta (0, 0)
Screenshot: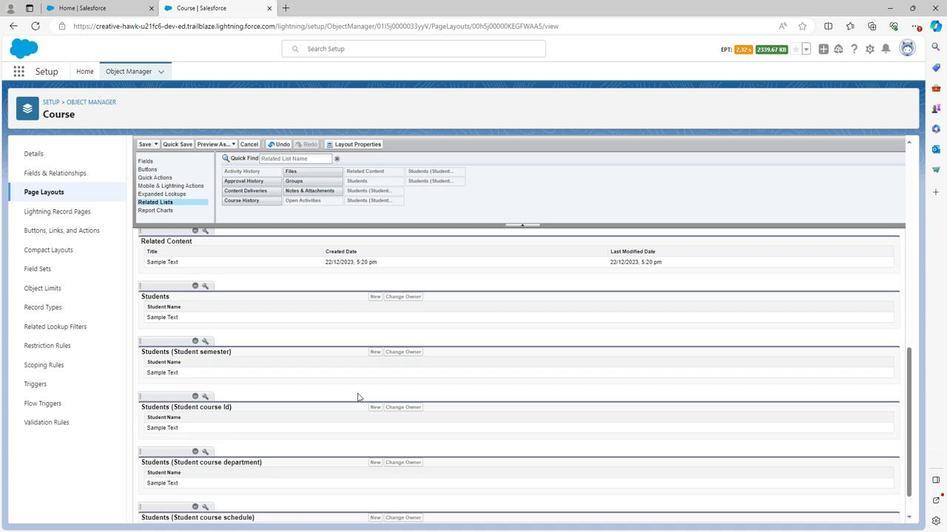
Action: Mouse scrolled (356, 388) with delta (0, 0)
Screenshot: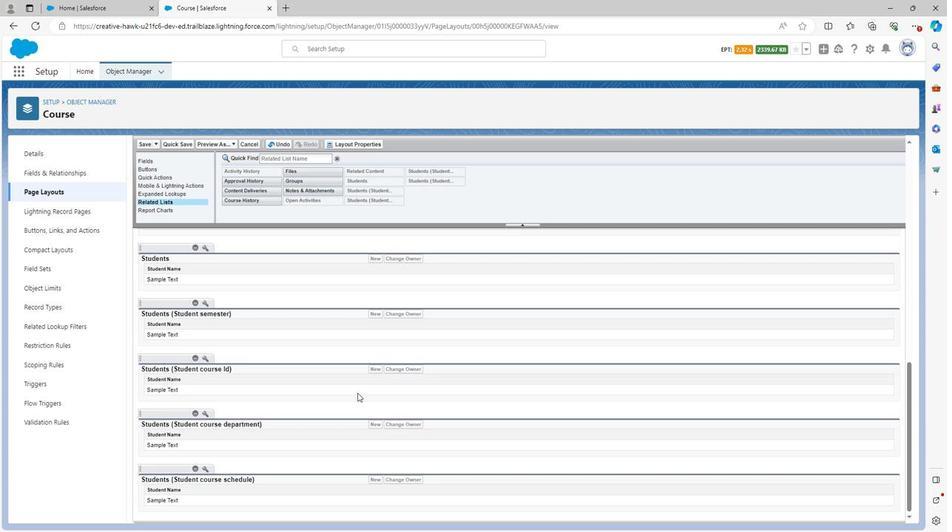 
Action: Mouse scrolled (356, 388) with delta (0, 0)
Screenshot: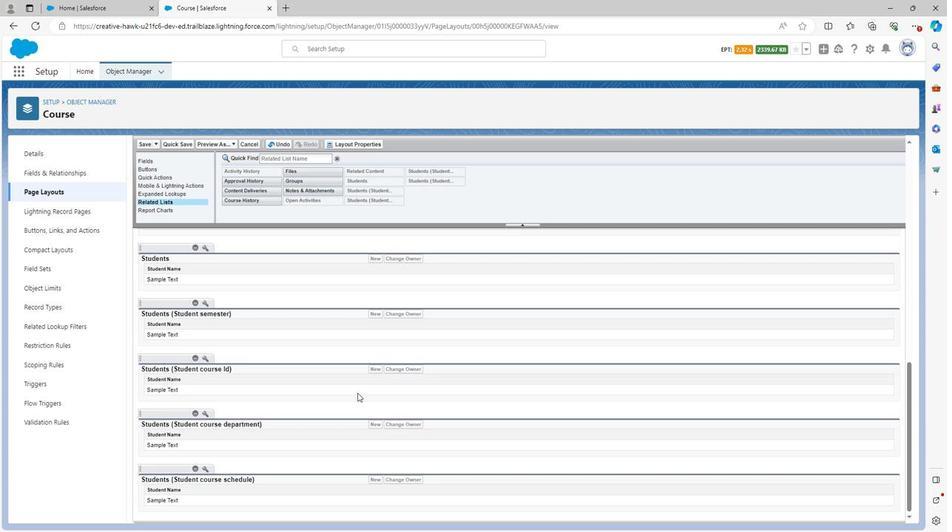 
Action: Mouse scrolled (356, 388) with delta (0, 0)
Screenshot: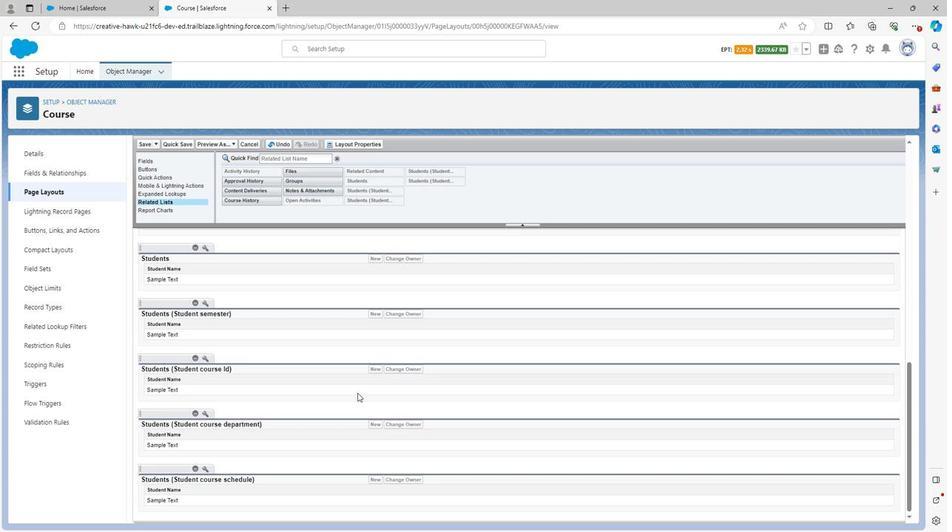 
Action: Mouse scrolled (356, 388) with delta (0, 0)
Screenshot: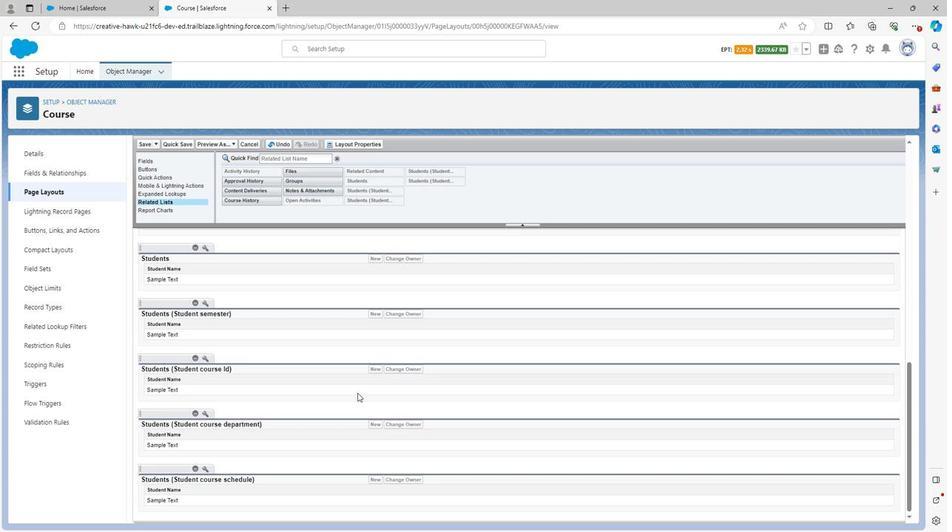 
Action: Mouse moved to (156, 207)
Screenshot: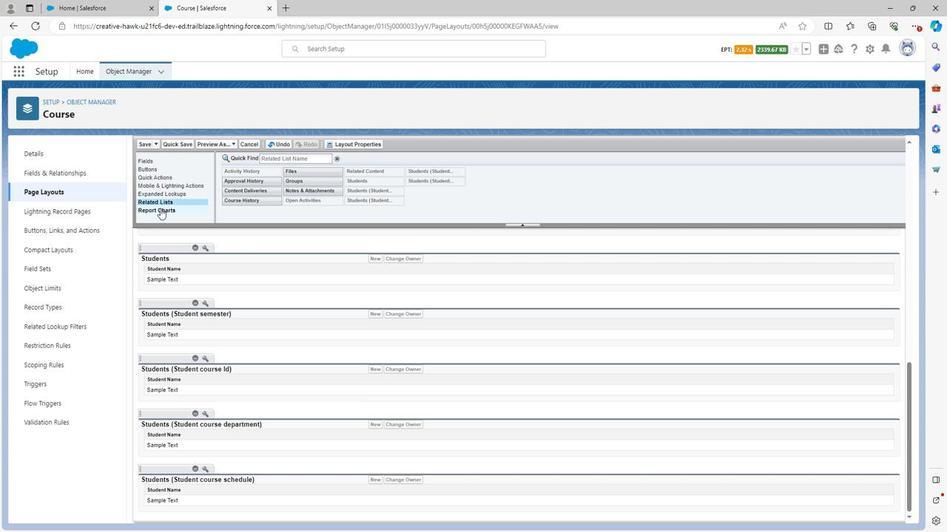 
Action: Mouse pressed left at (156, 207)
Screenshot: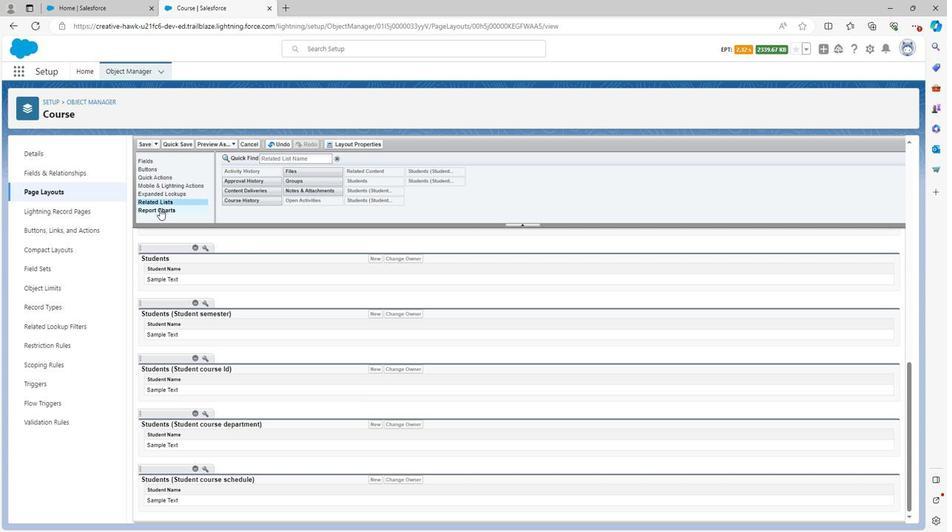 
Action: Mouse moved to (154, 191)
Screenshot: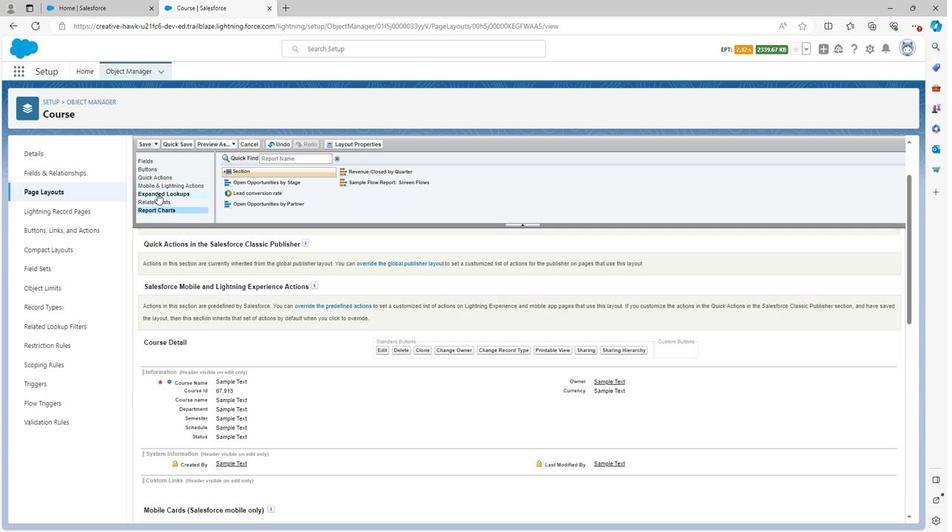 
Action: Mouse pressed left at (154, 191)
Screenshot: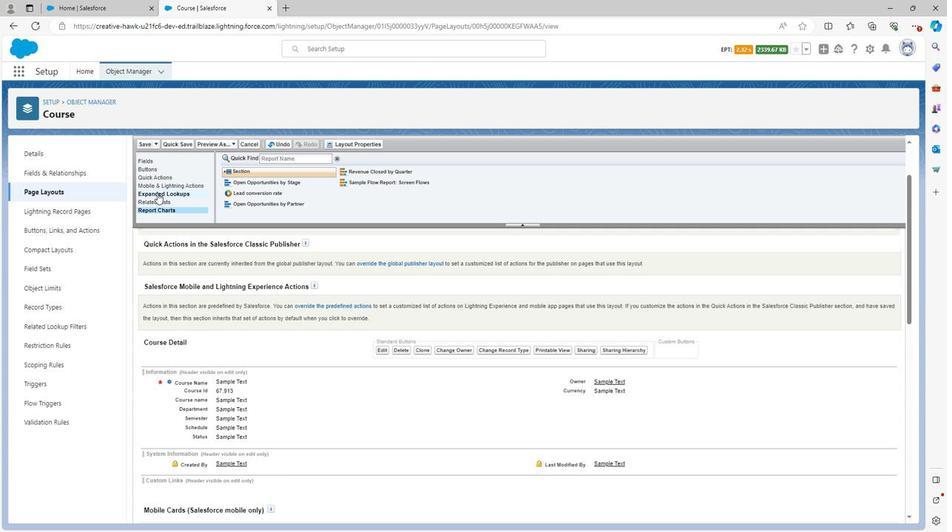 
Action: Mouse moved to (148, 184)
Screenshot: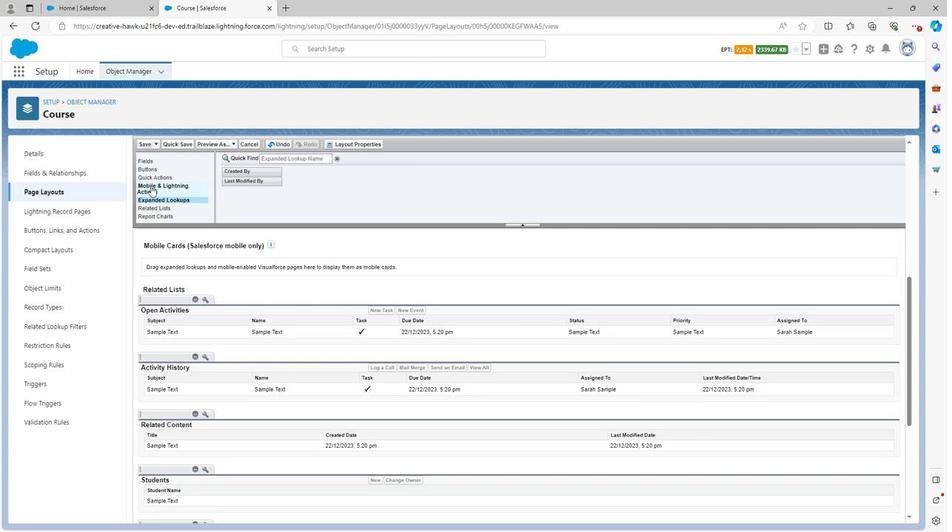 
Action: Mouse pressed left at (148, 184)
Screenshot: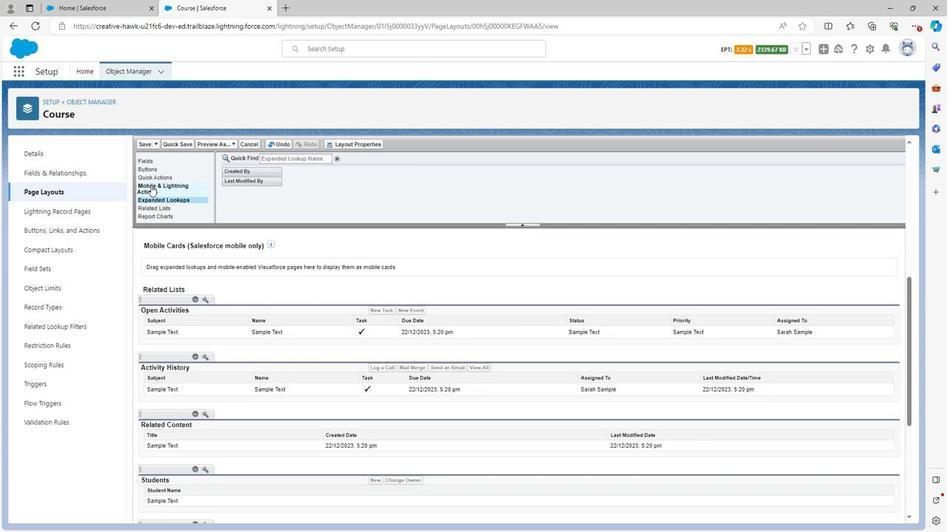 
Action: Mouse moved to (153, 177)
Screenshot: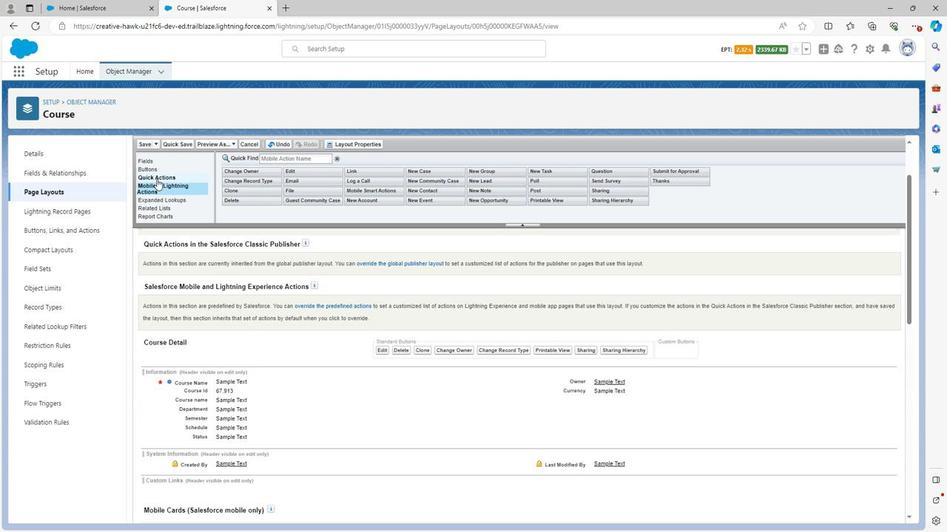 
Action: Mouse pressed left at (153, 177)
Screenshot: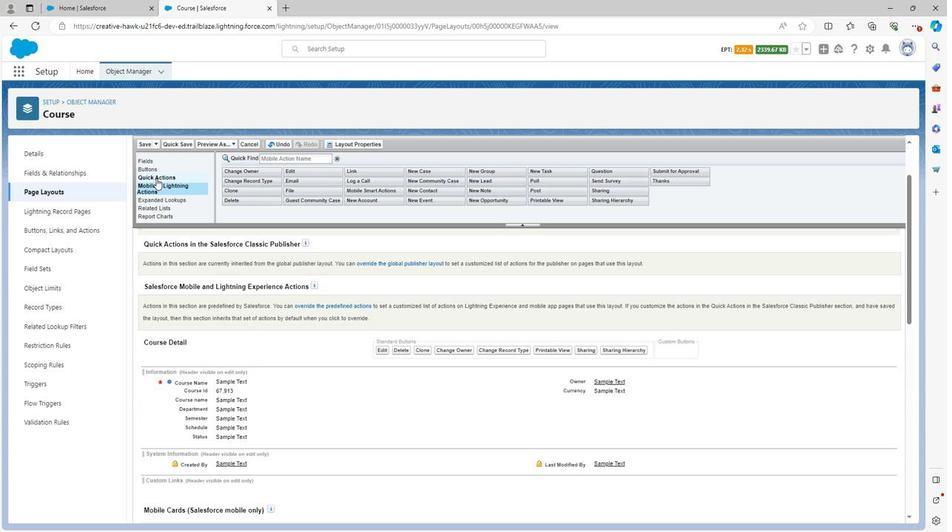 
Action: Mouse moved to (145, 168)
Screenshot: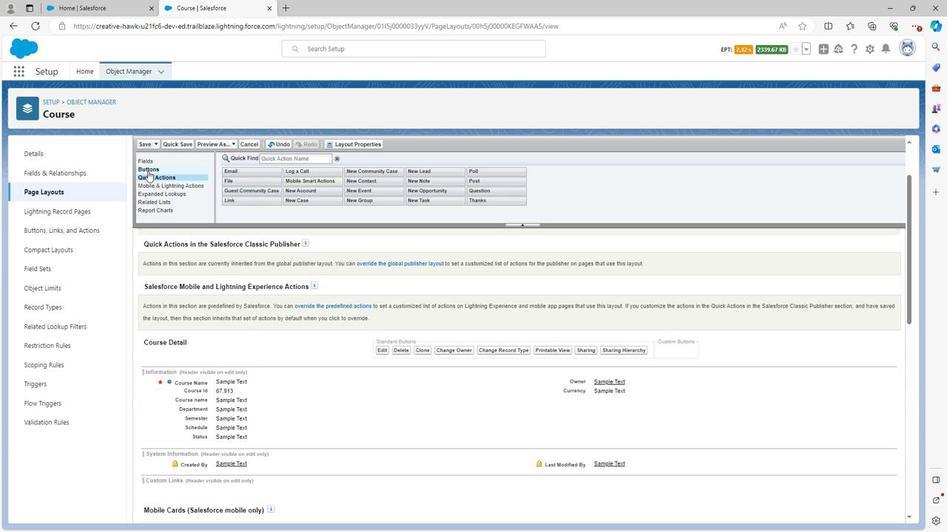 
Action: Mouse pressed left at (145, 168)
Screenshot: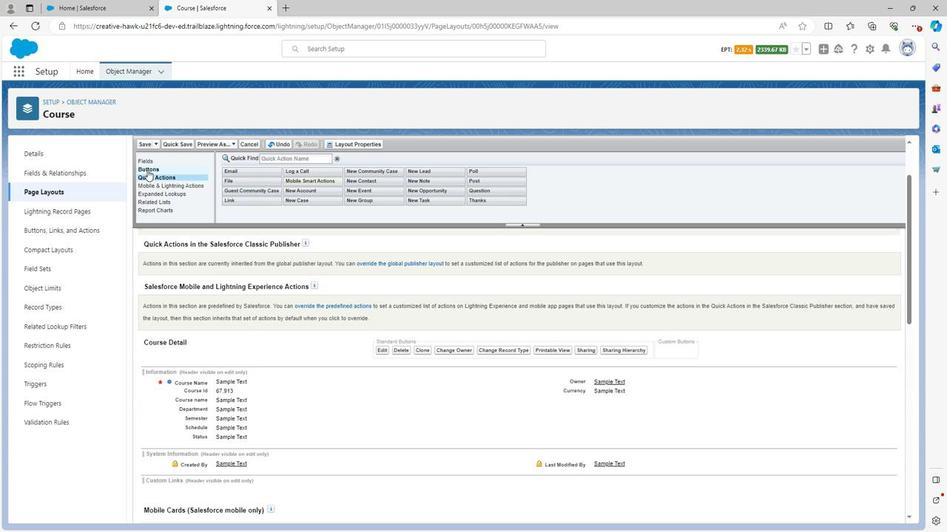 
Action: Mouse moved to (140, 160)
Screenshot: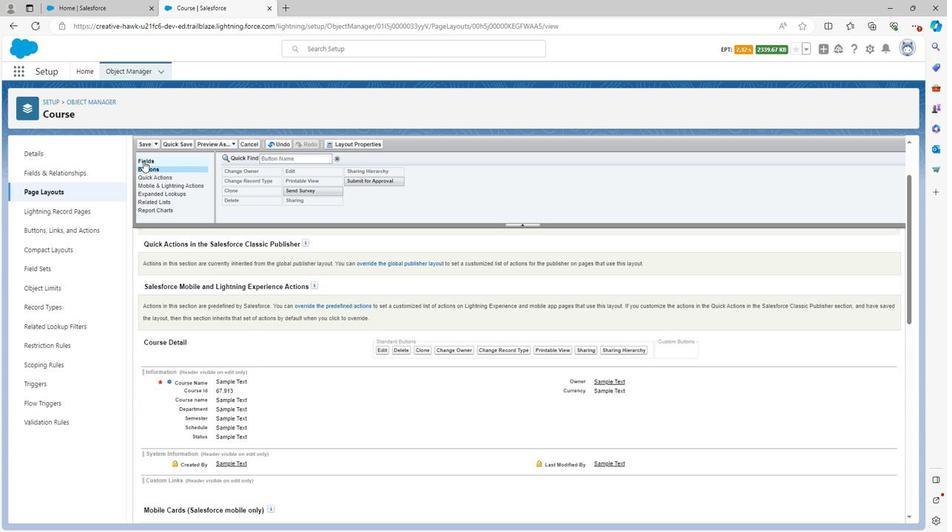 
Action: Mouse pressed left at (140, 160)
Screenshot: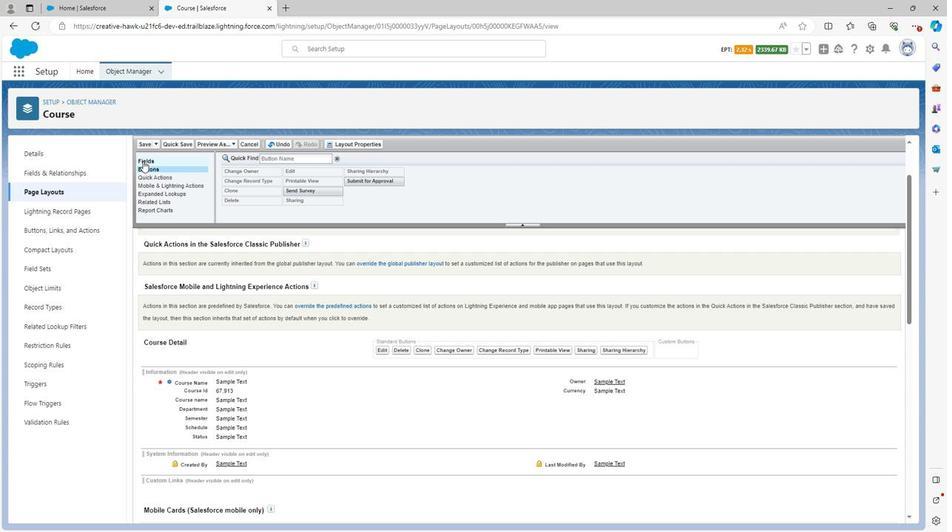 
Action: Mouse moved to (237, 269)
Screenshot: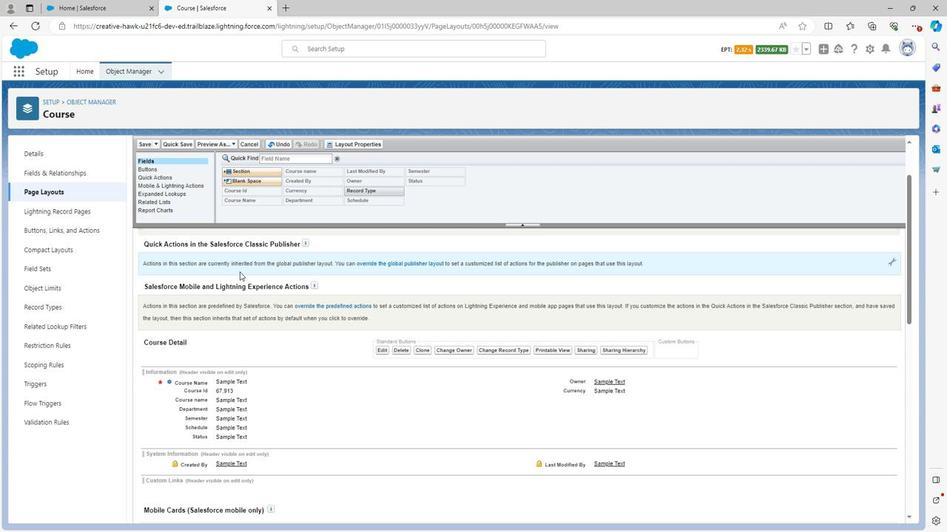 
Action: Mouse scrolled (237, 270) with delta (0, 0)
Screenshot: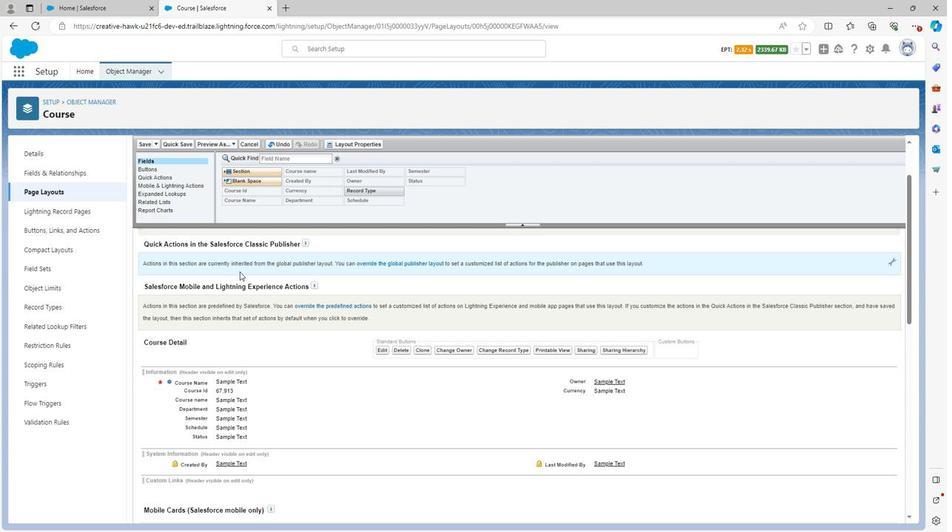 
Action: Mouse scrolled (237, 270) with delta (0, 0)
Screenshot: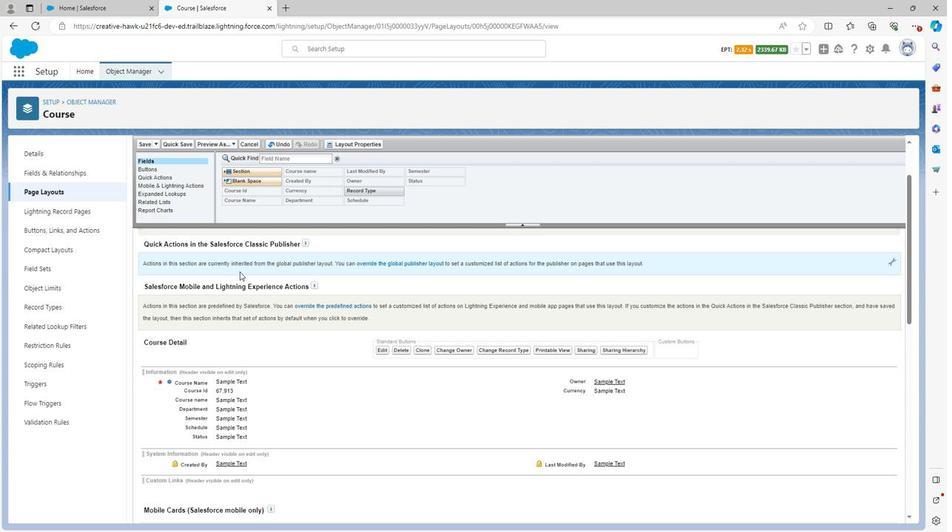 
Action: Mouse scrolled (237, 270) with delta (0, 0)
Screenshot: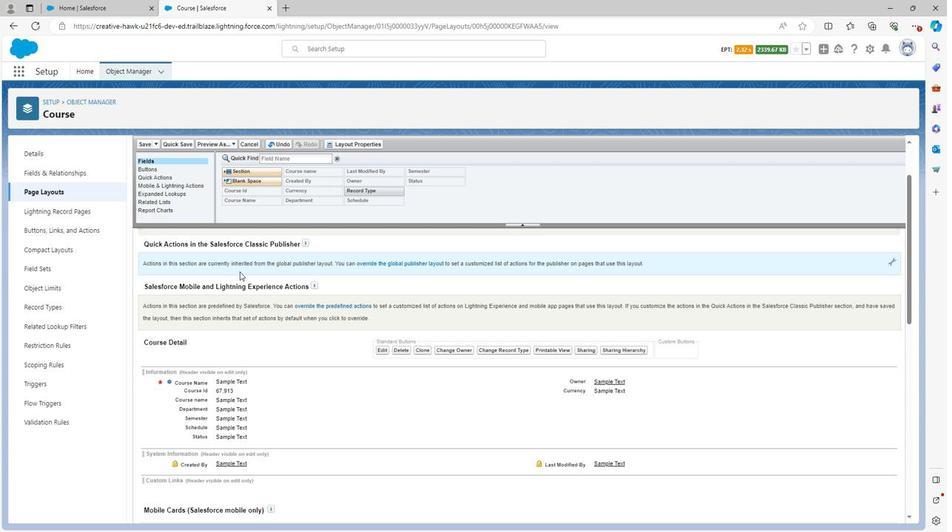 
Action: Mouse scrolled (237, 270) with delta (0, 0)
Screenshot: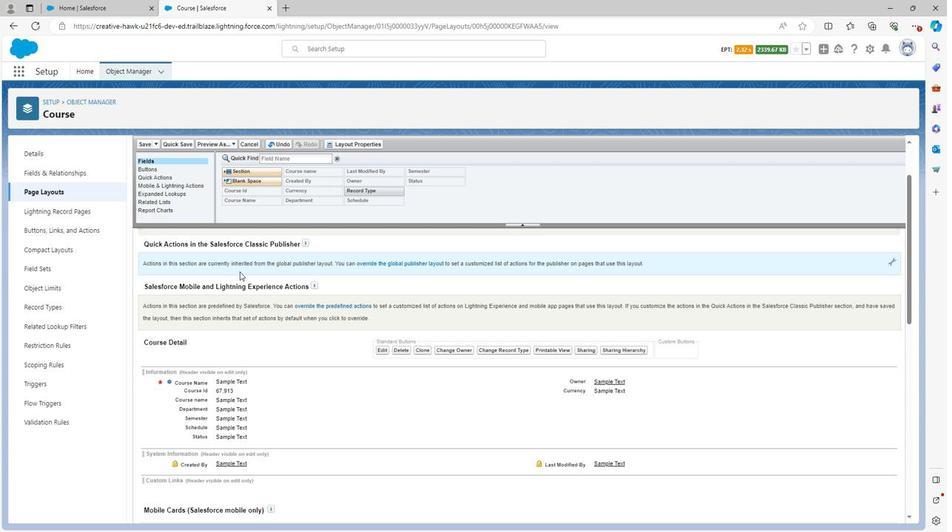 
Action: Mouse scrolled (237, 270) with delta (0, 0)
Screenshot: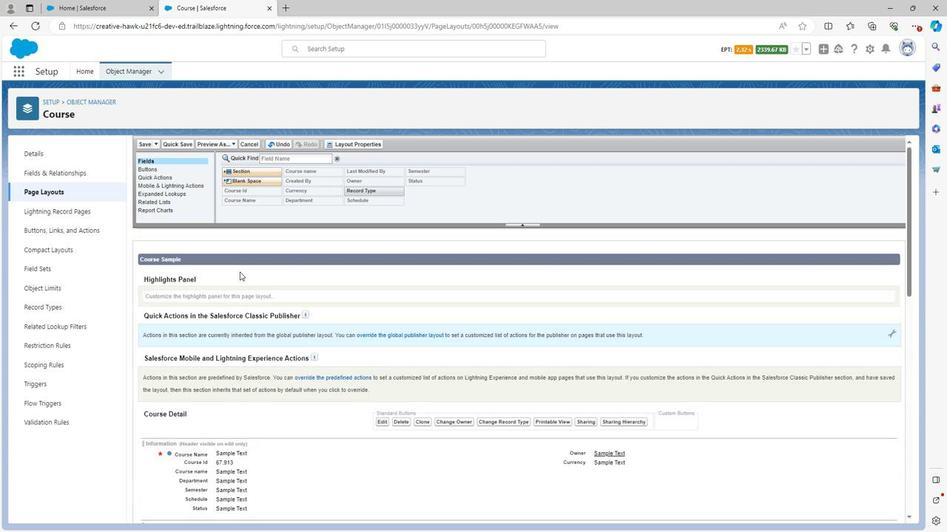 
Action: Mouse scrolled (237, 270) with delta (0, 0)
Screenshot: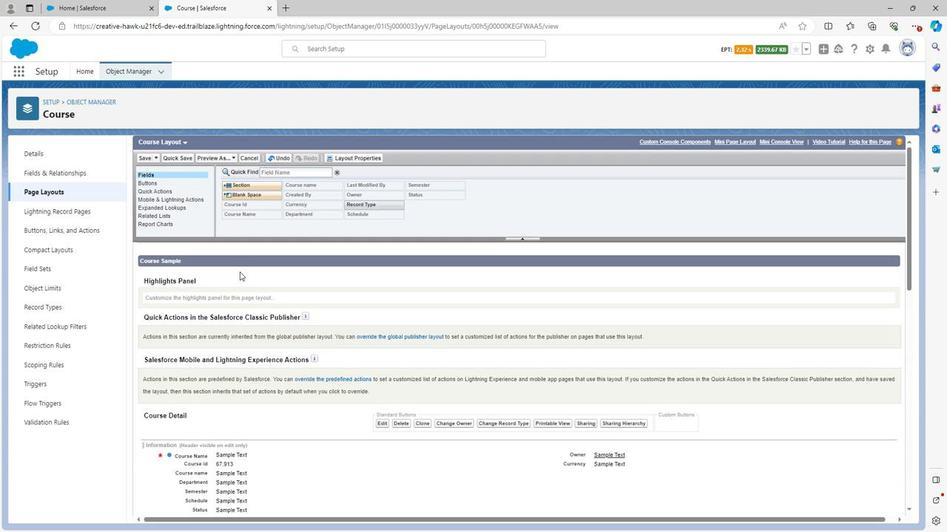 
Action: Mouse scrolled (237, 270) with delta (0, 0)
Screenshot: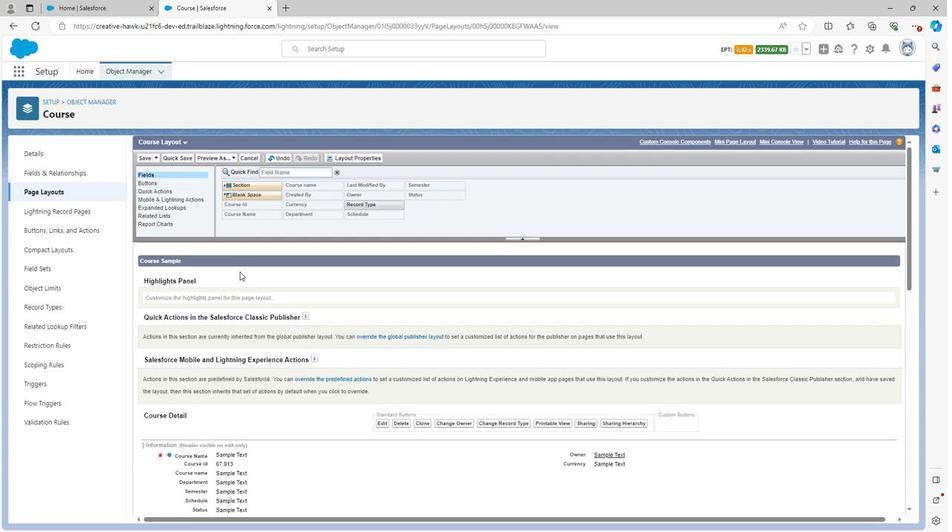 
Action: Mouse scrolled (237, 270) with delta (0, 0)
Screenshot: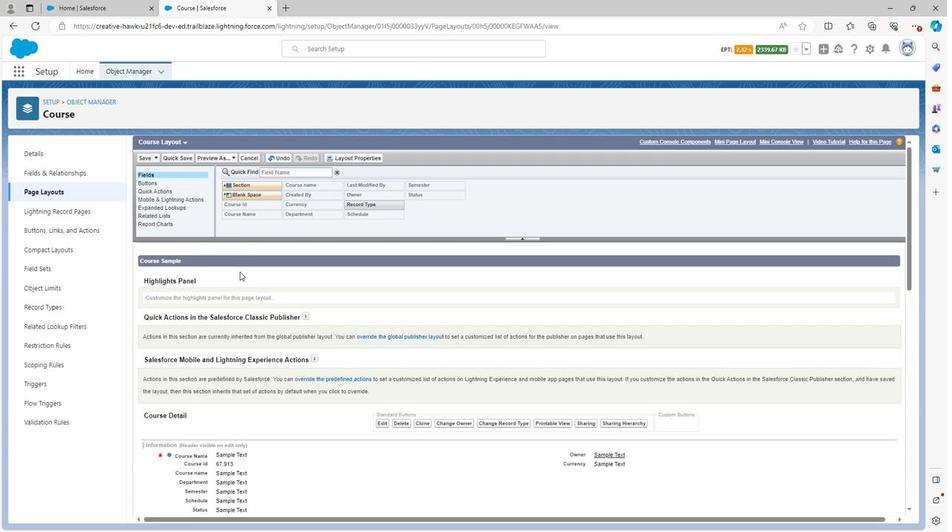 
Action: Mouse moved to (289, 301)
Screenshot: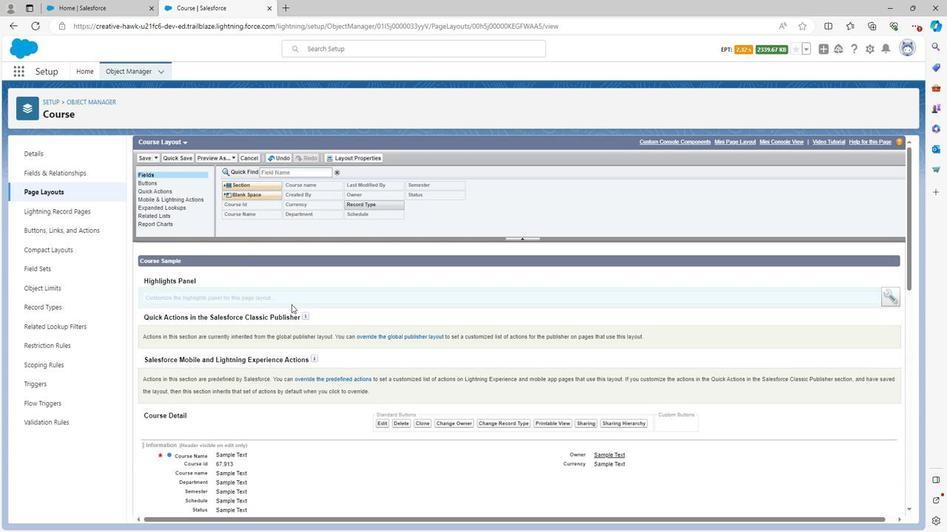 
Action: Mouse scrolled (289, 301) with delta (0, 0)
Screenshot: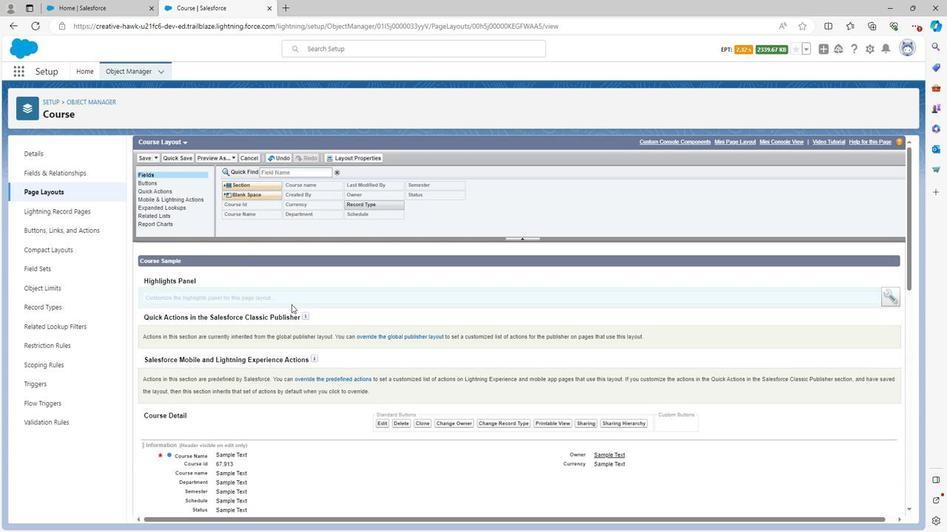 
Action: Mouse moved to (287, 301)
Screenshot: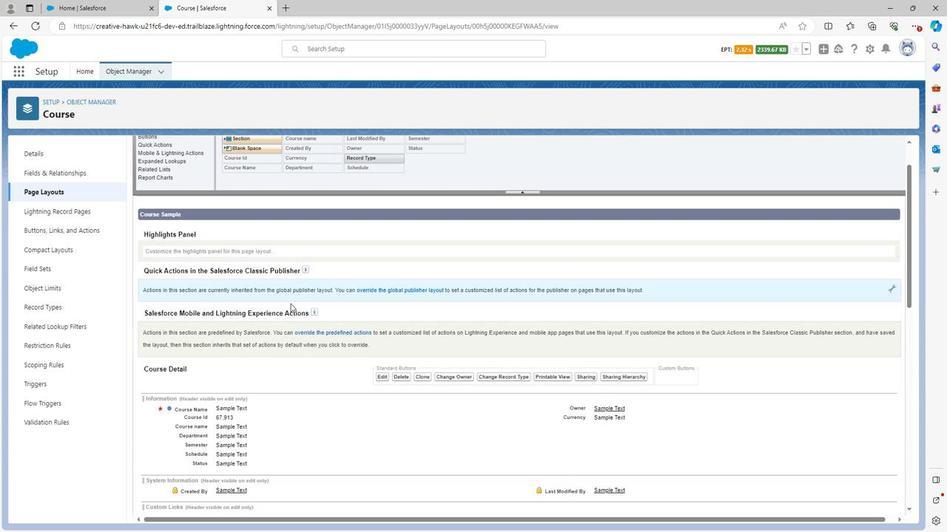 
Action: Mouse scrolled (287, 300) with delta (0, 0)
Screenshot: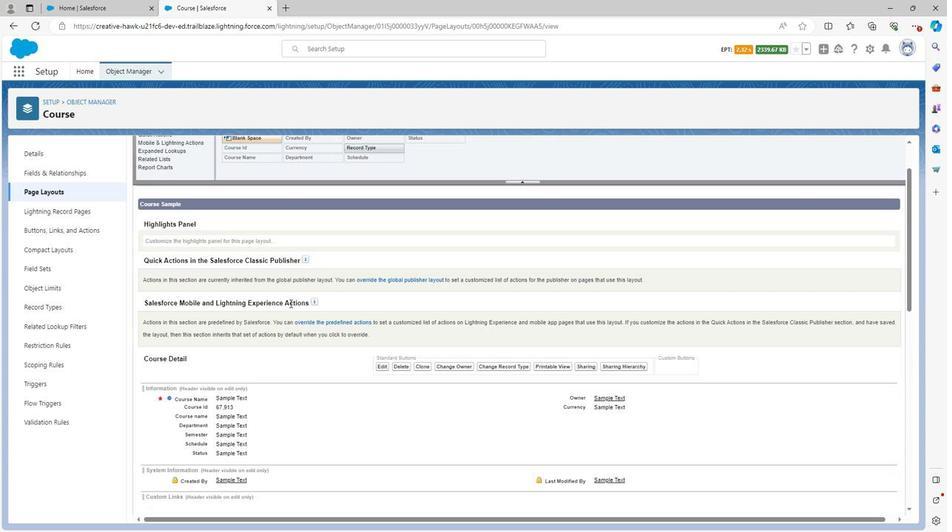 
Action: Mouse scrolled (287, 300) with delta (0, 0)
Screenshot: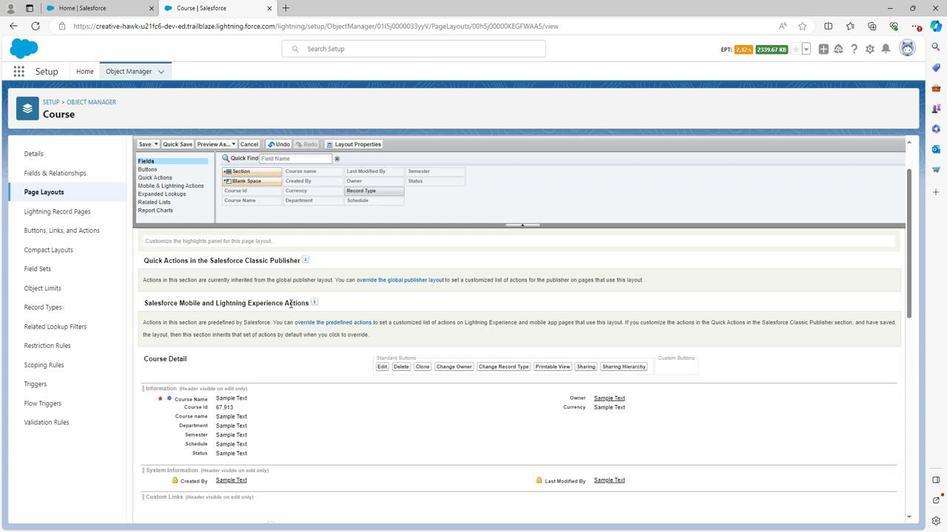 
Action: Mouse scrolled (287, 300) with delta (0, 0)
Screenshot: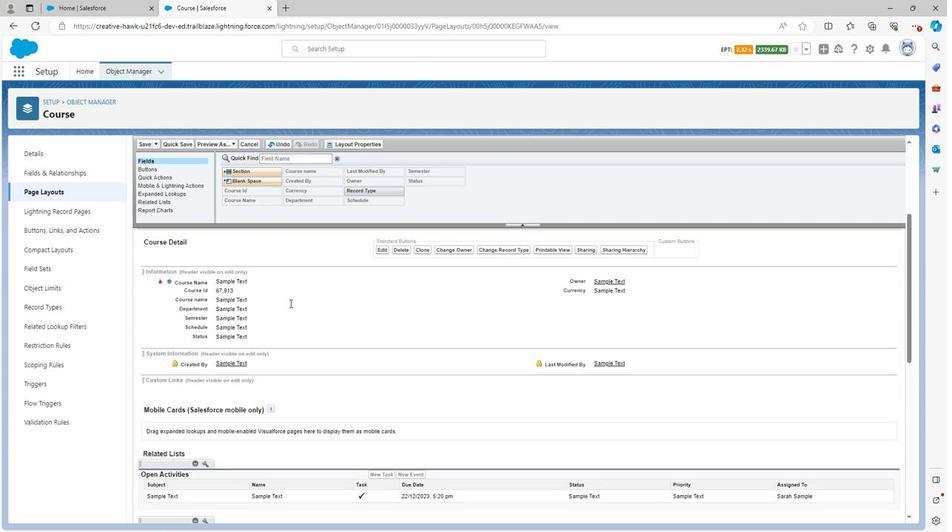 
Action: Mouse scrolled (287, 300) with delta (0, 0)
Screenshot: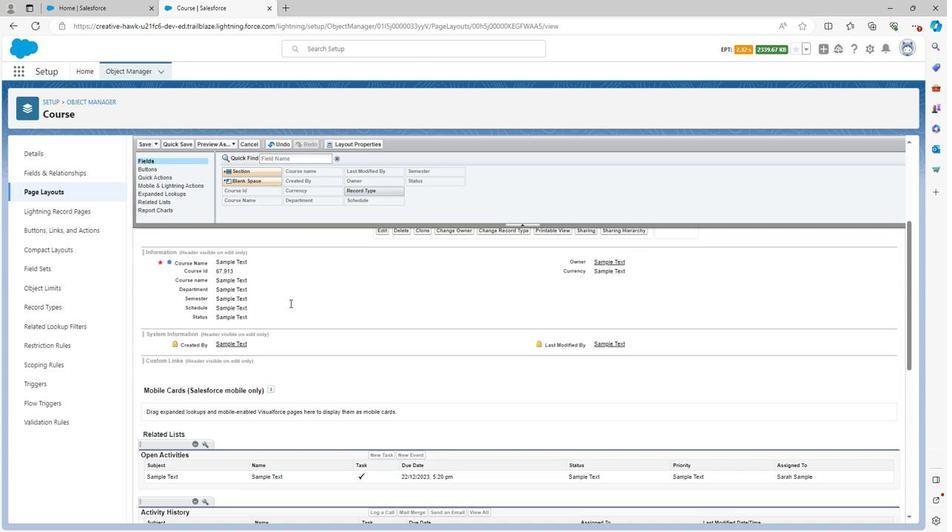 
Action: Mouse scrolled (287, 300) with delta (0, 0)
Screenshot: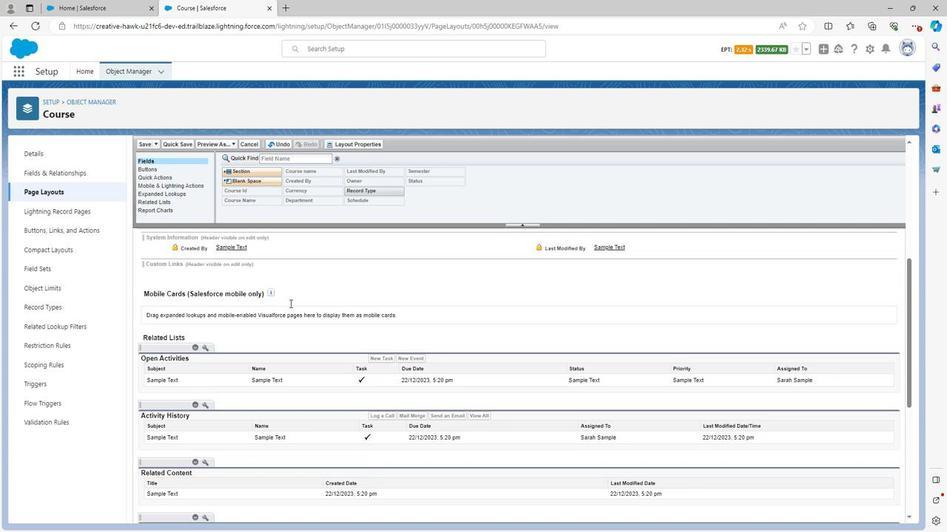 
Action: Mouse scrolled (287, 300) with delta (0, 0)
Screenshot: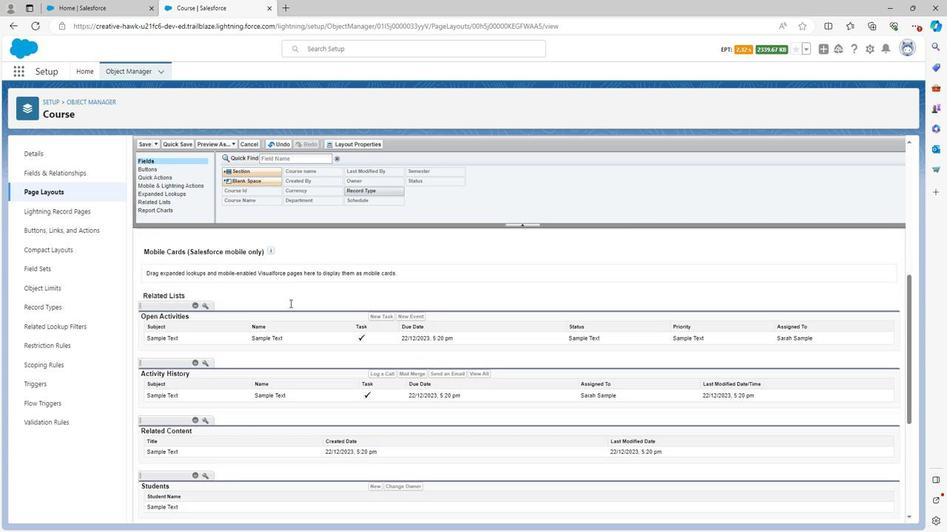 
Action: Mouse scrolled (287, 300) with delta (0, 0)
Screenshot: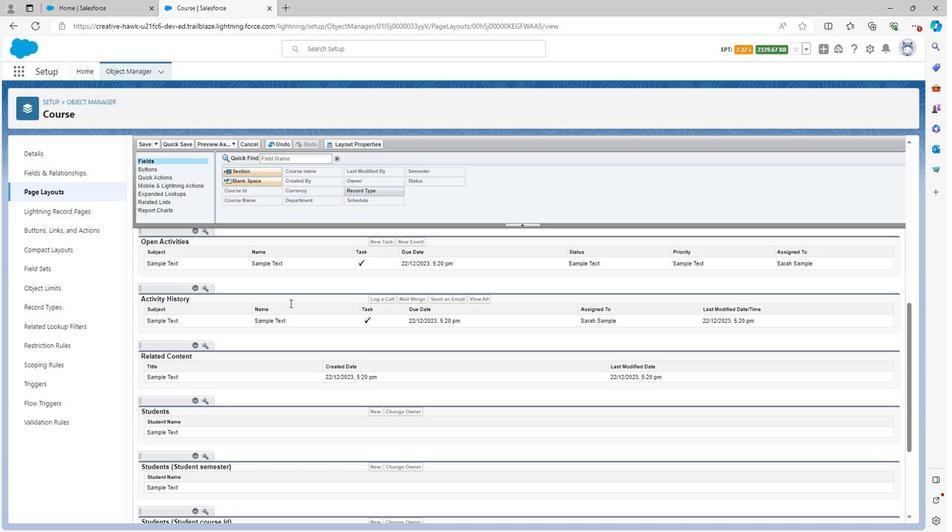 
Action: Mouse scrolled (287, 300) with delta (0, 0)
Screenshot: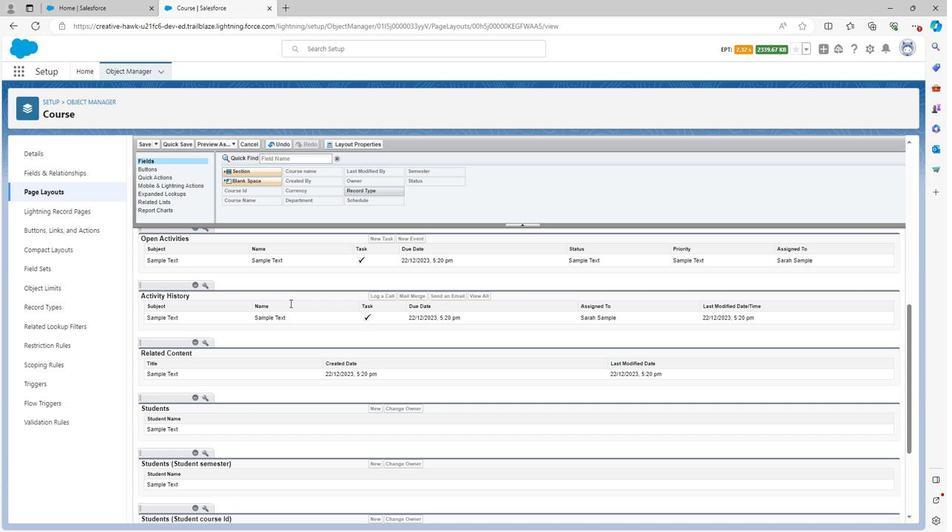 
Action: Mouse scrolled (287, 300) with delta (0, 0)
Screenshot: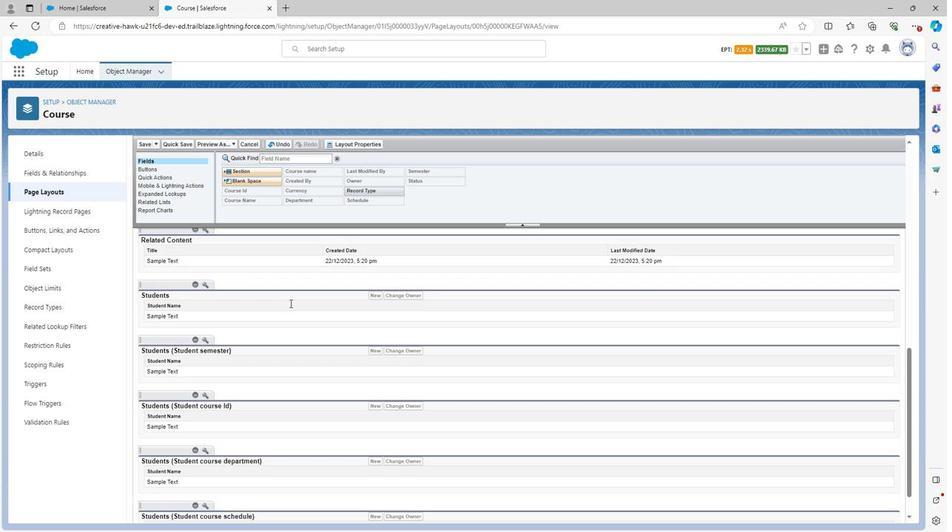 
Action: Mouse scrolled (287, 300) with delta (0, 0)
Screenshot: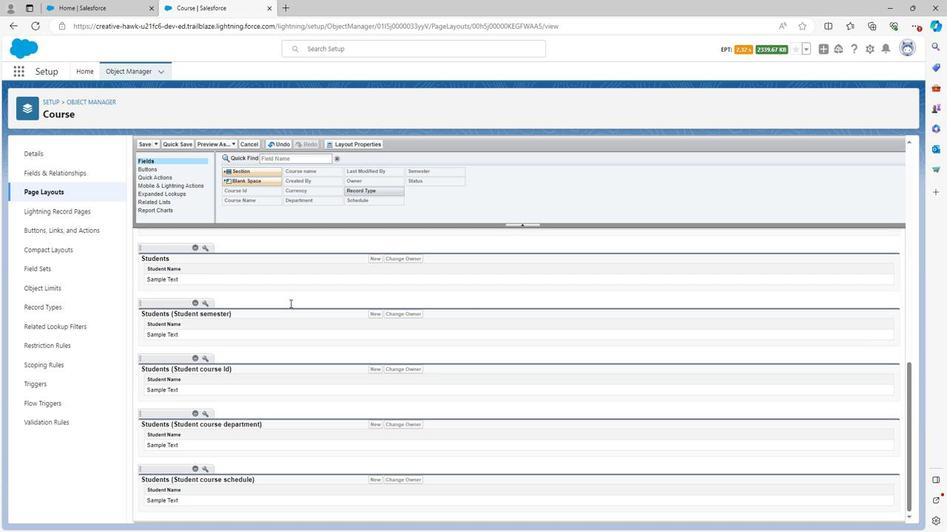 
Action: Mouse scrolled (287, 300) with delta (0, 0)
Screenshot: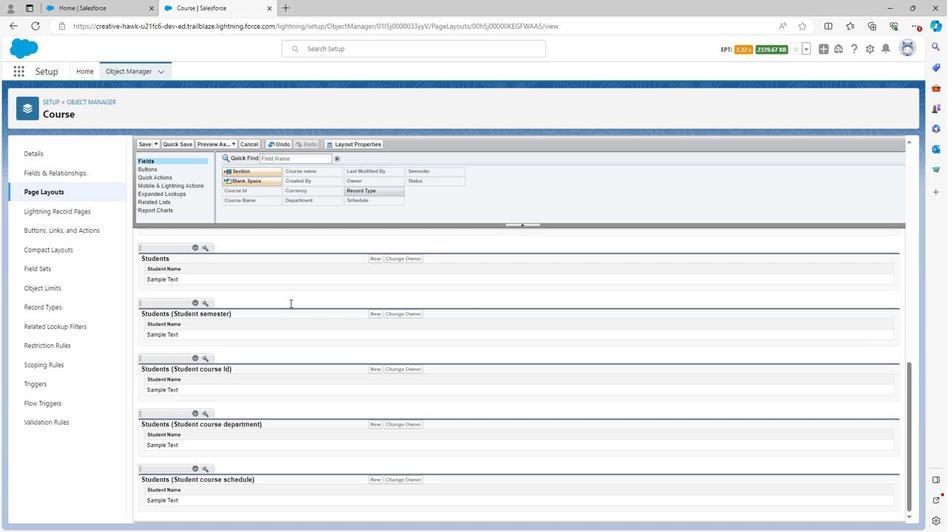 
Action: Mouse scrolled (287, 300) with delta (0, 0)
Screenshot: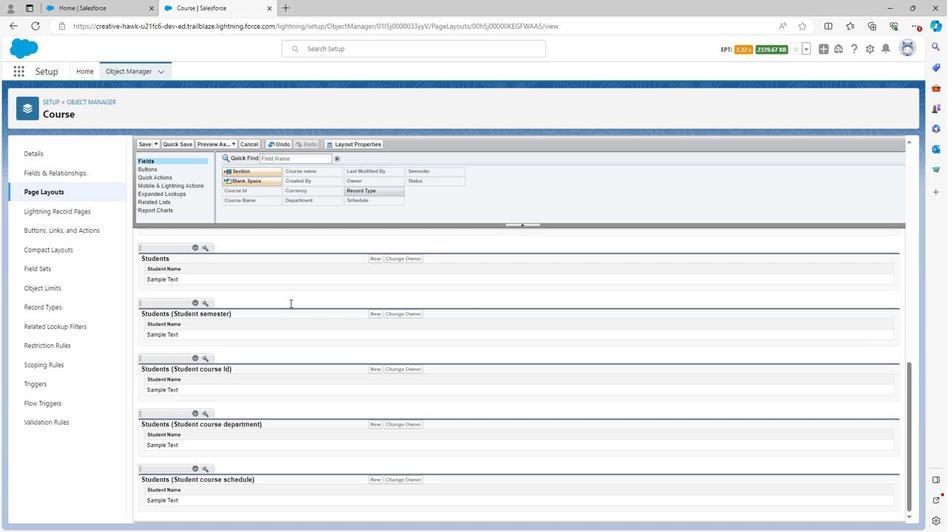 
Action: Mouse scrolled (287, 300) with delta (0, 0)
Screenshot: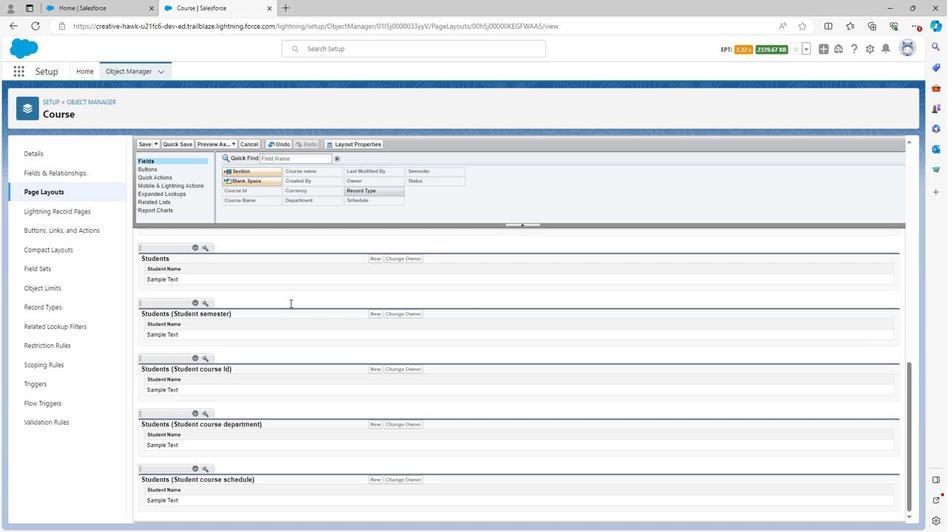 
Action: Mouse scrolled (287, 301) with delta (0, 0)
Screenshot: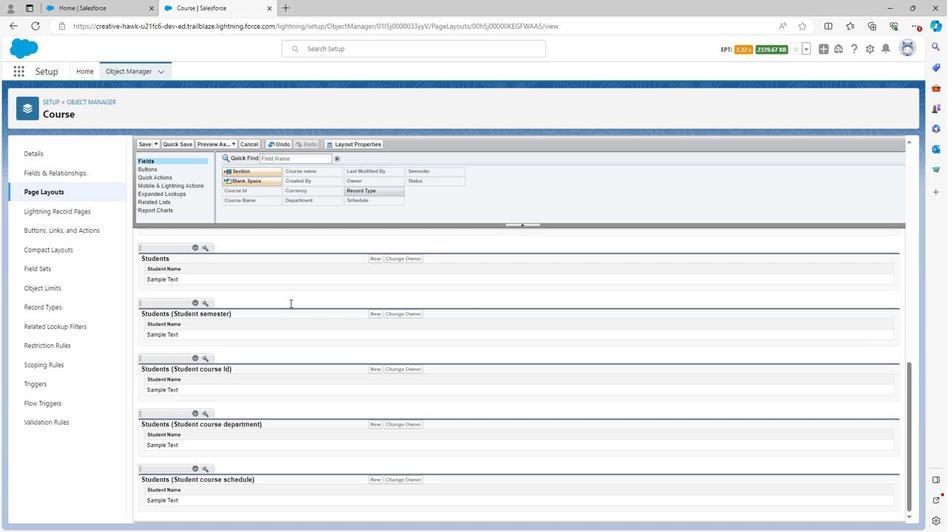 
Action: Mouse scrolled (287, 301) with delta (0, 0)
Screenshot: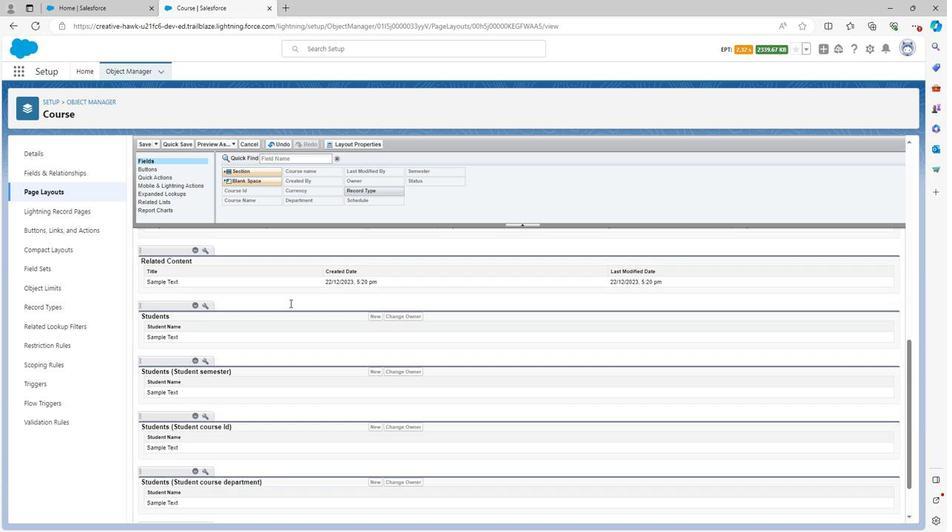 
Action: Mouse scrolled (287, 301) with delta (0, 0)
Screenshot: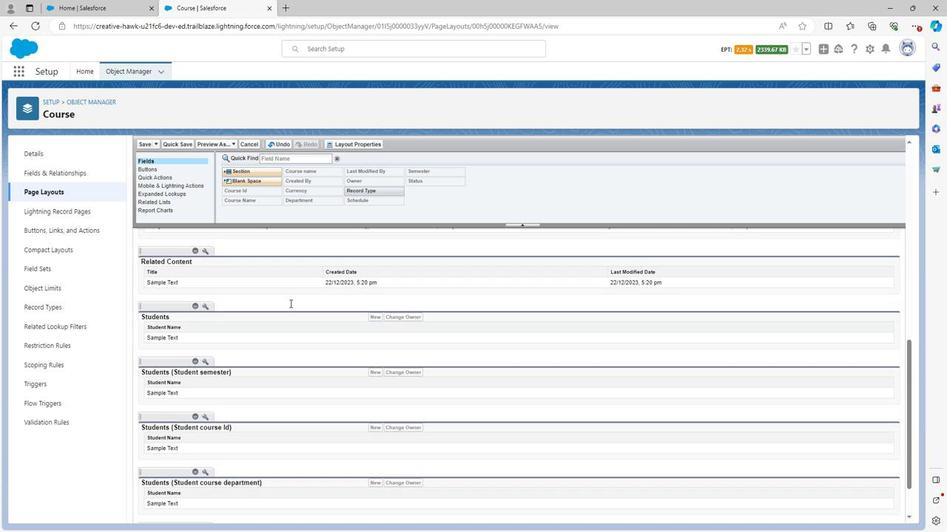 
Action: Mouse scrolled (287, 301) with delta (0, 0)
Screenshot: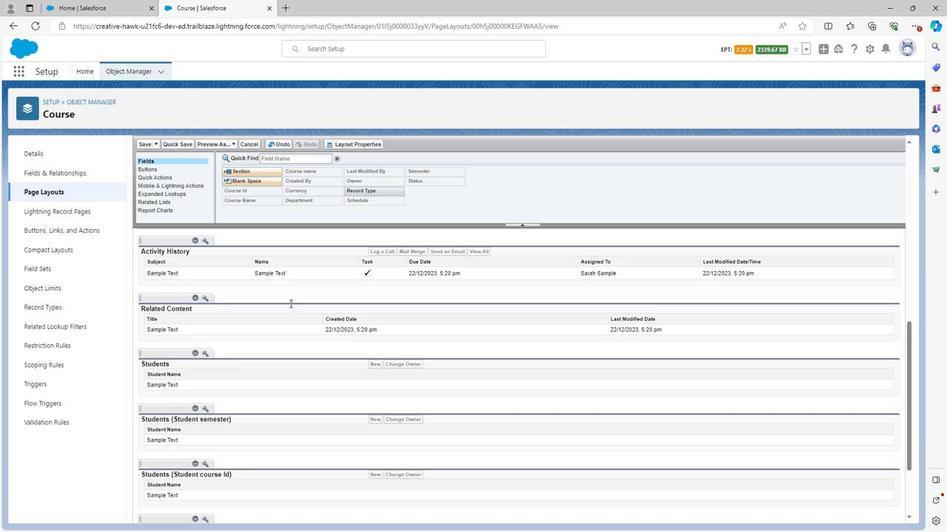 
Action: Mouse scrolled (287, 301) with delta (0, 0)
Screenshot: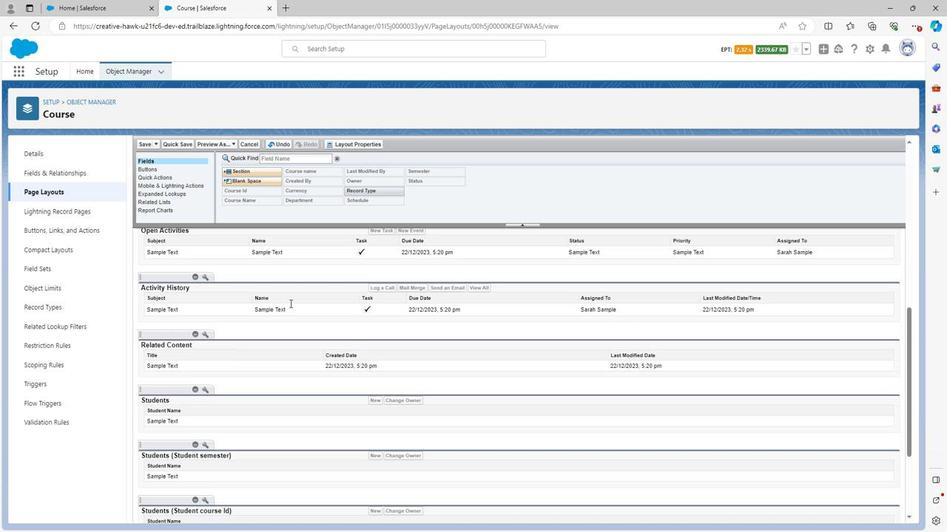 
Action: Mouse scrolled (287, 301) with delta (0, 0)
Screenshot: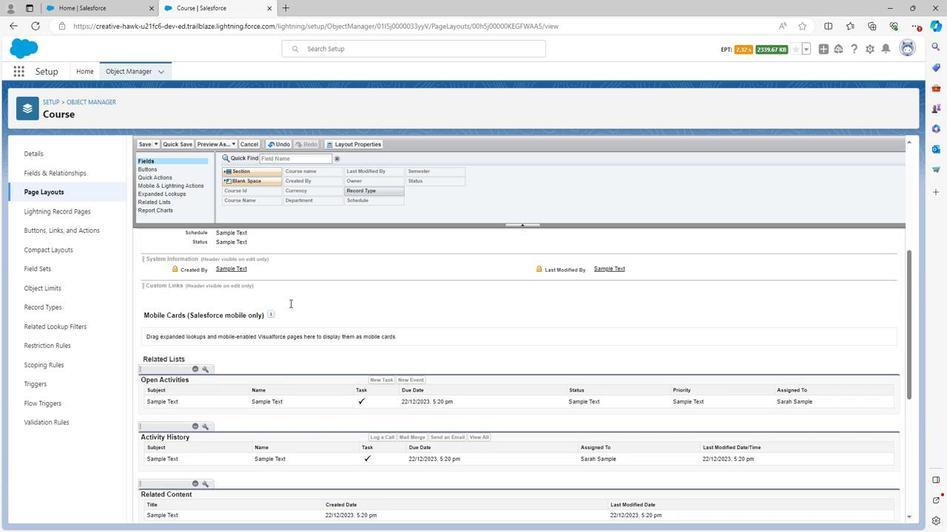 
Action: Mouse scrolled (287, 301) with delta (0, 0)
Screenshot: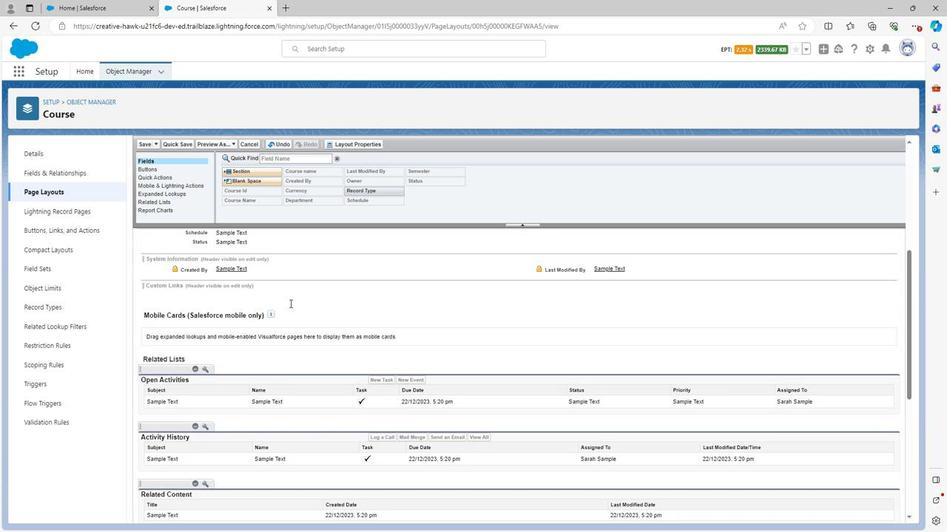 
Action: Mouse scrolled (287, 301) with delta (0, 0)
Screenshot: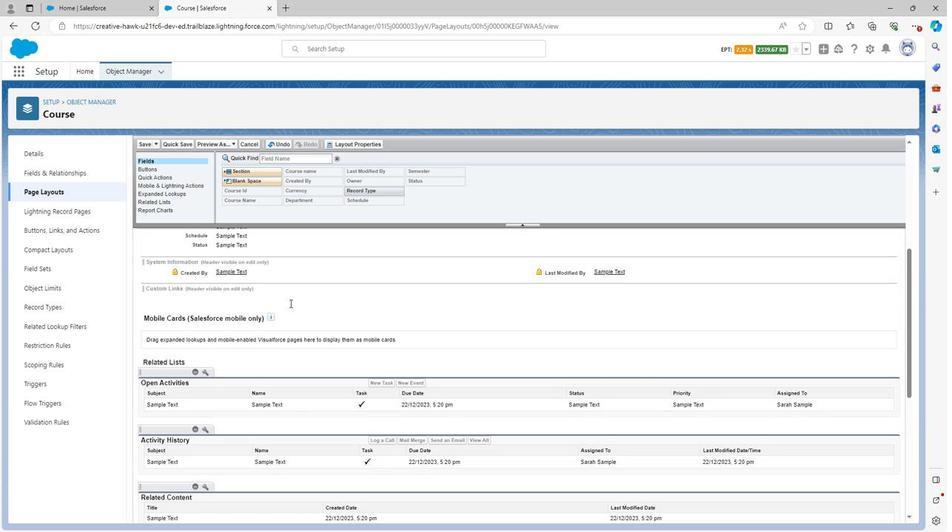 
Action: Mouse scrolled (287, 301) with delta (0, 0)
Screenshot: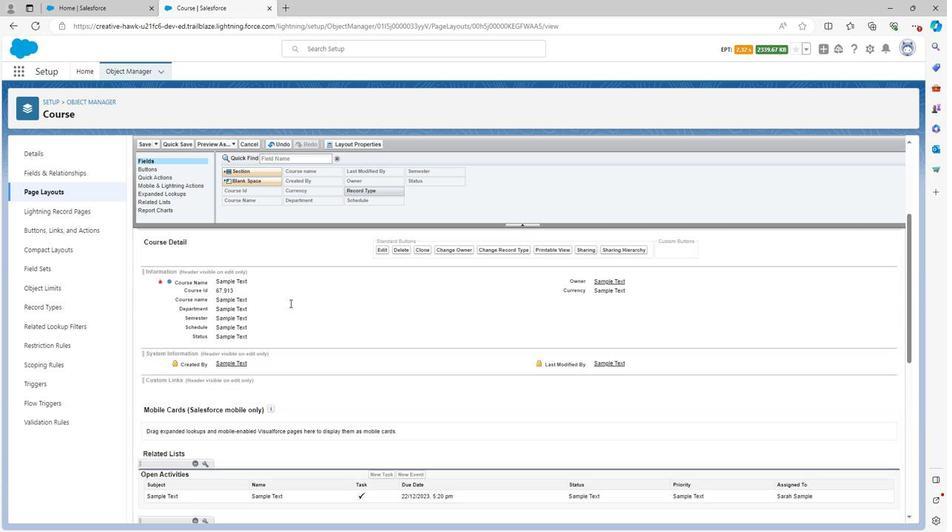 
Action: Mouse scrolled (287, 301) with delta (0, 0)
Screenshot: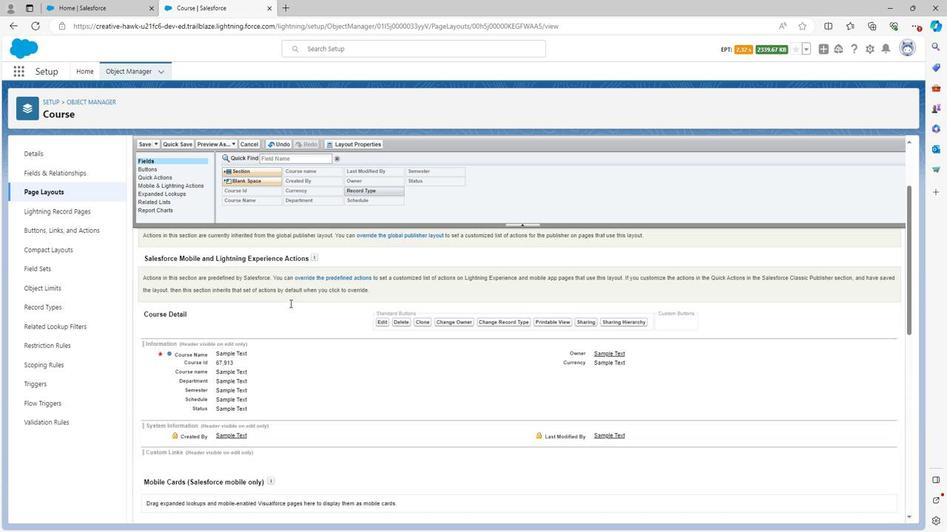
Action: Mouse scrolled (287, 301) with delta (0, 0)
Screenshot: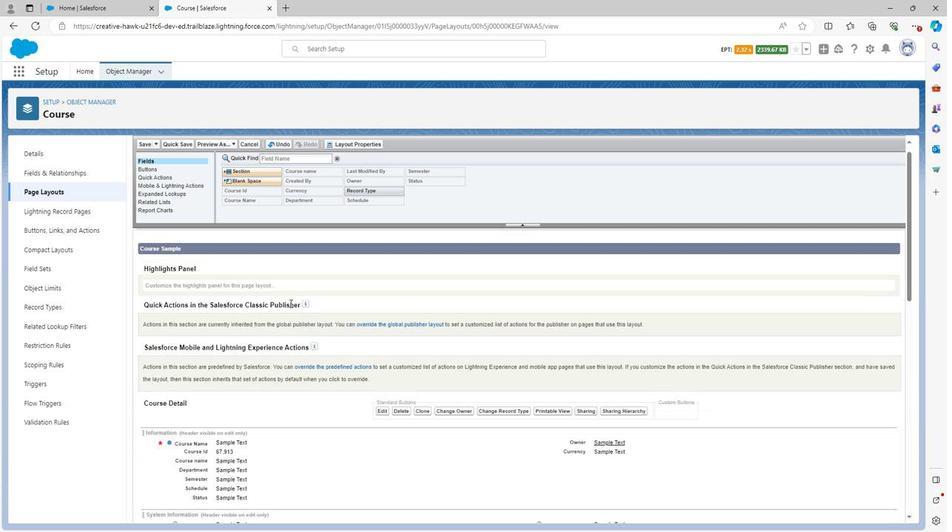 
Action: Mouse scrolled (287, 301) with delta (0, 0)
Screenshot: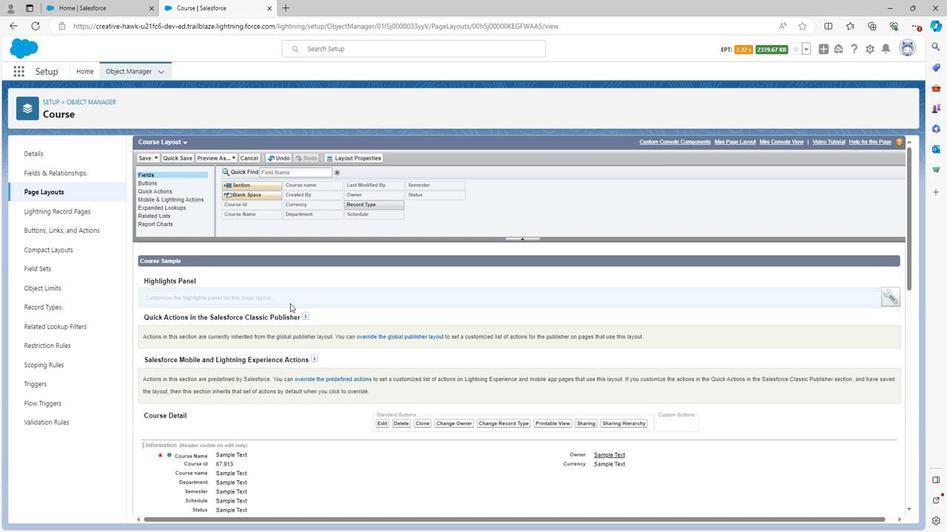 
Action: Mouse scrolled (287, 301) with delta (0, 0)
Screenshot: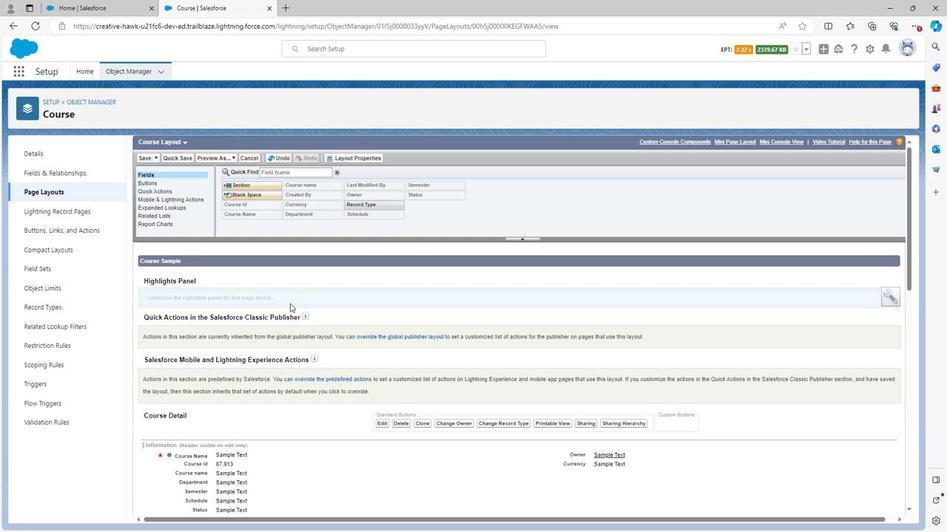 
Action: Mouse scrolled (287, 301) with delta (0, 0)
Screenshot: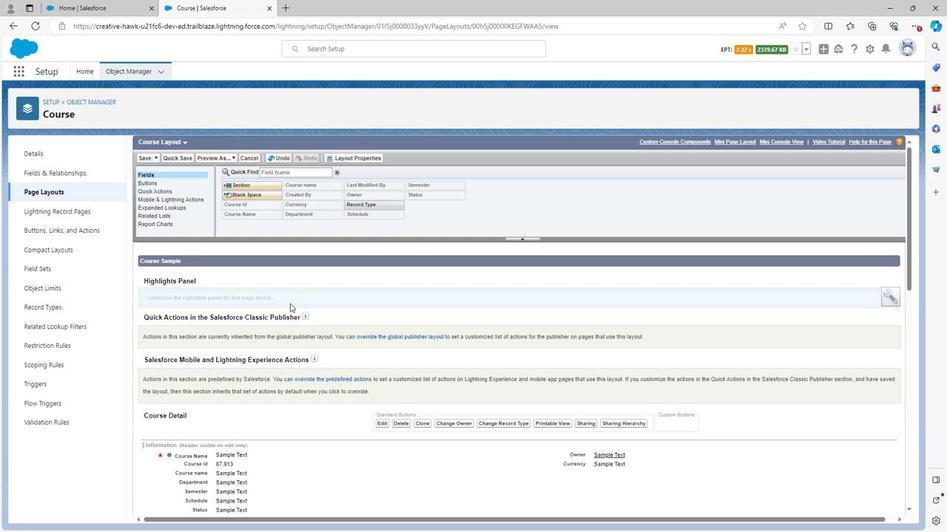 
Action: Mouse scrolled (287, 301) with delta (0, 0)
Screenshot: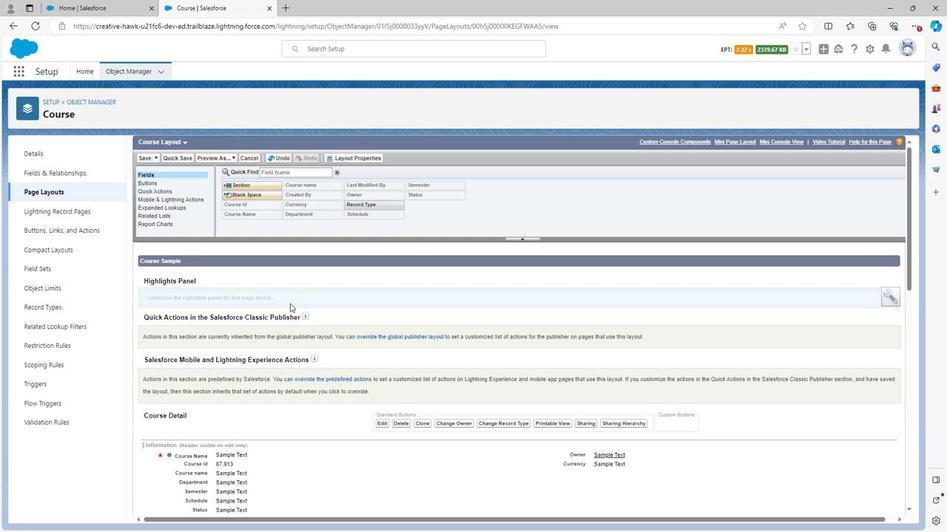 
Action: Mouse moved to (74, 73)
Screenshot: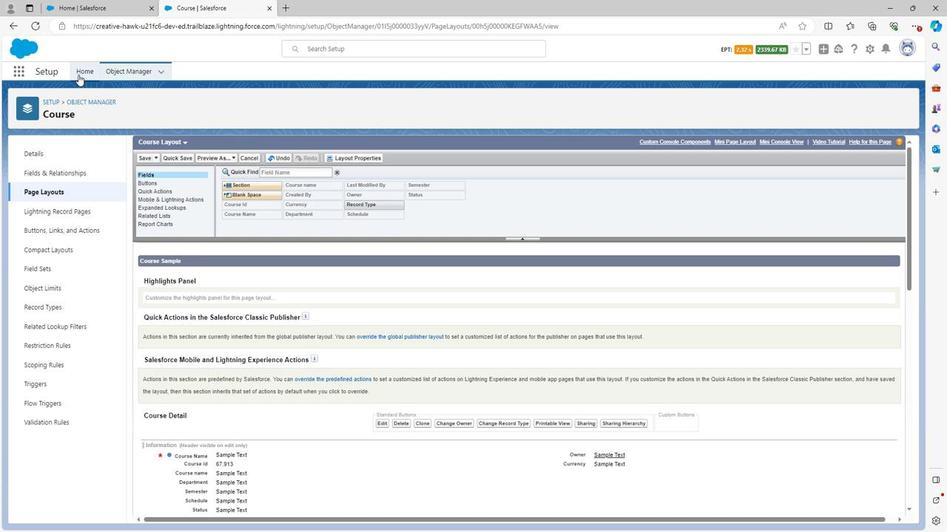 
Action: Mouse pressed left at (74, 73)
Screenshot: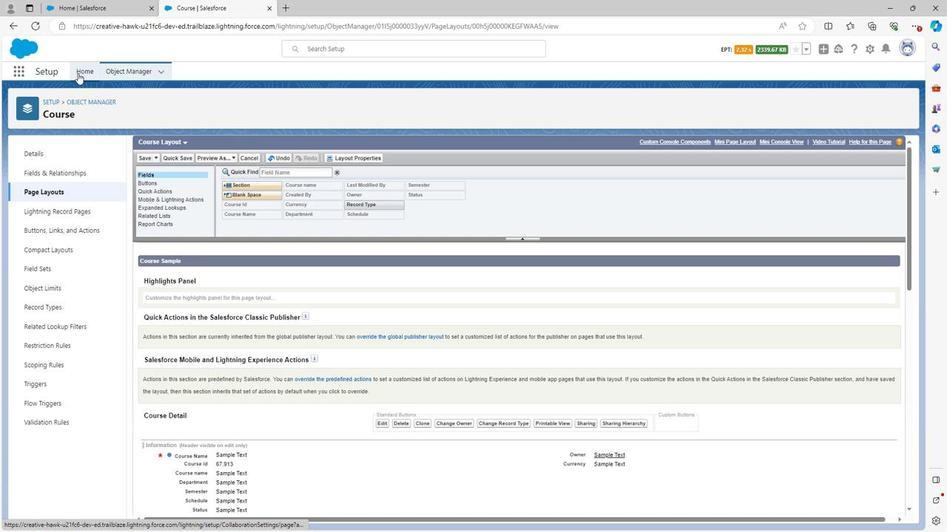 
Action: Mouse moved to (58, 98)
Screenshot: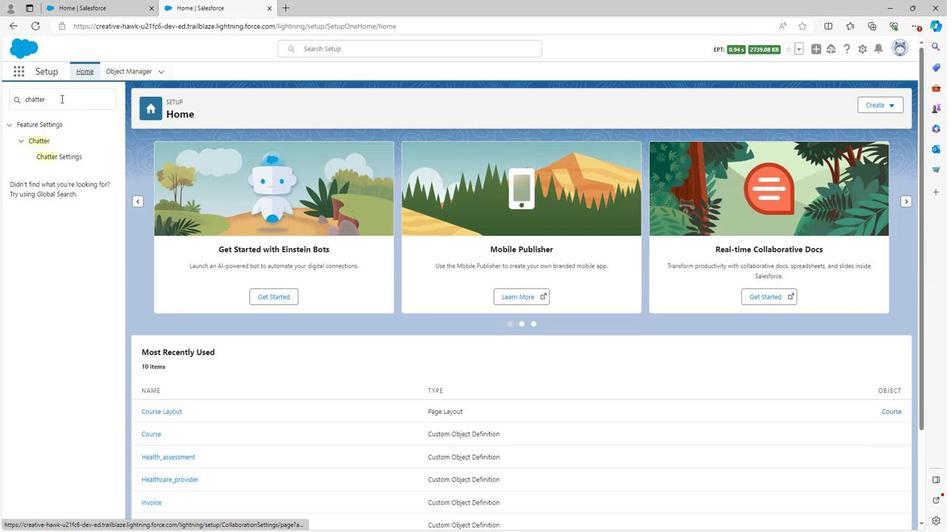 
Action: Mouse pressed left at (58, 98)
Screenshot: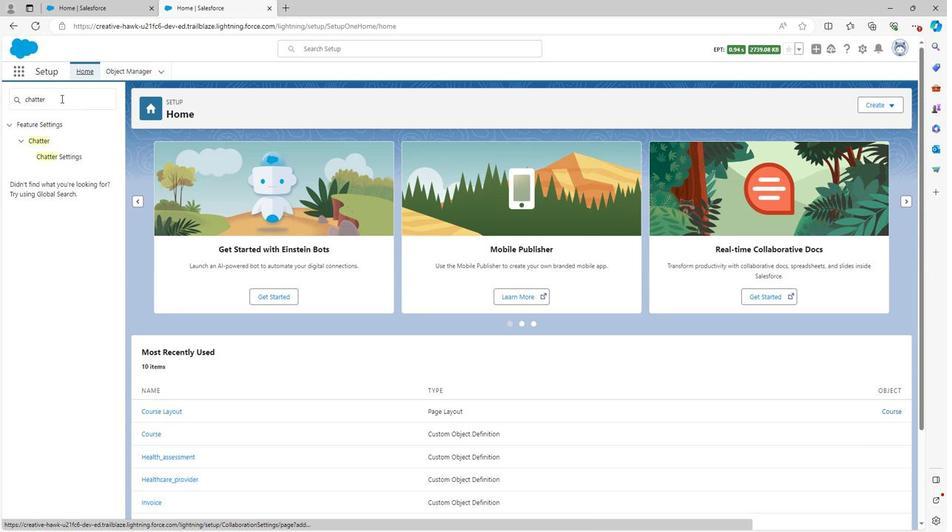 
Action: Mouse moved to (15, 102)
Screenshot: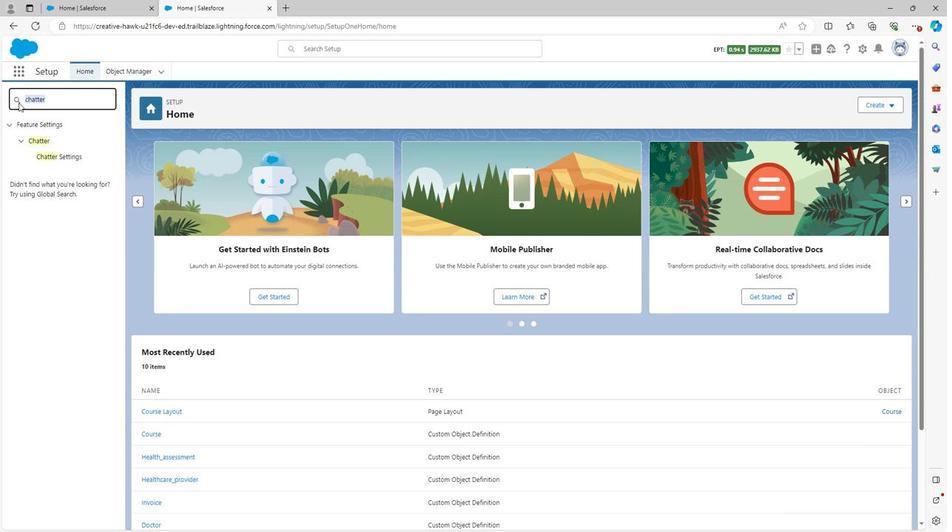 
Action: Key pressed grou<Key.backspace><Key.backspace><Key.backspace><Key.backspace><Key.backspace><Key.backspace><Key.backspace><Key.backspace><Key.backspace><Key.backspace><Key.backspace><Key.backspace>chatt
Screenshot: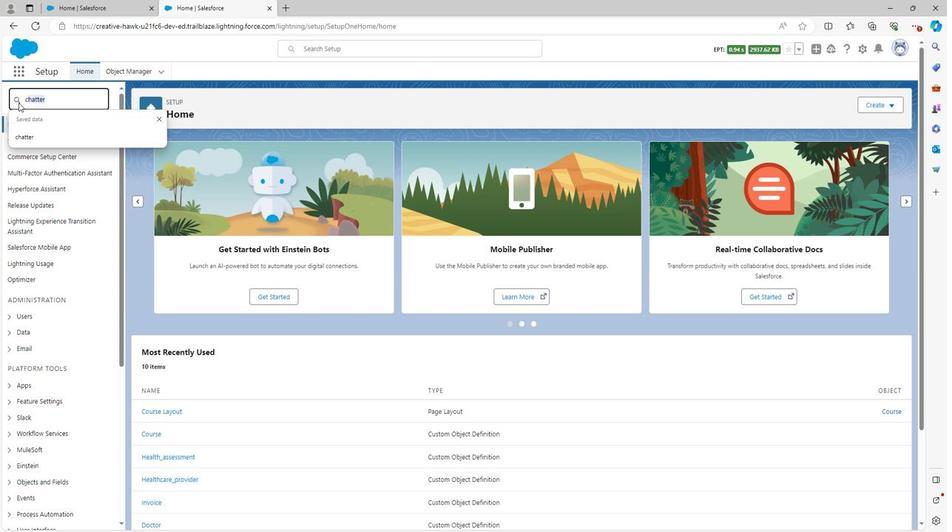 
Action: Mouse moved to (46, 153)
Screenshot: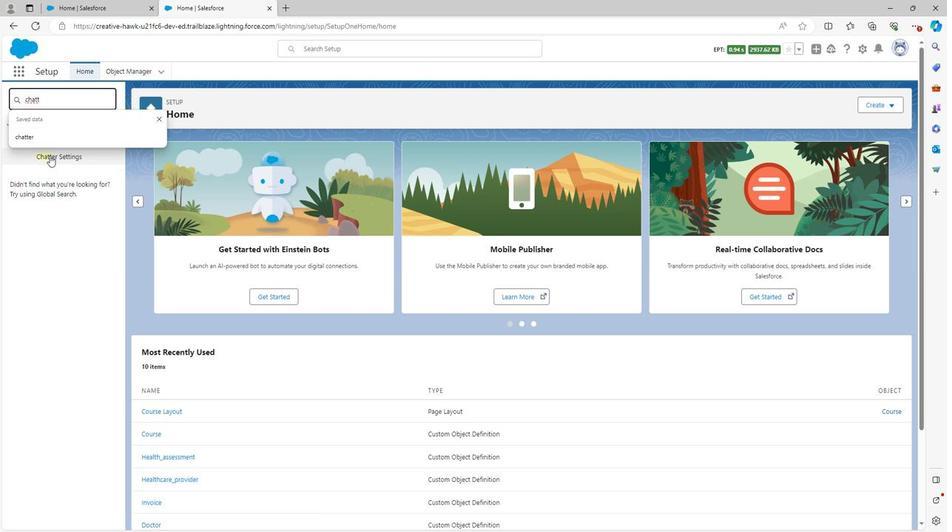 
Action: Mouse pressed left at (46, 153)
Screenshot: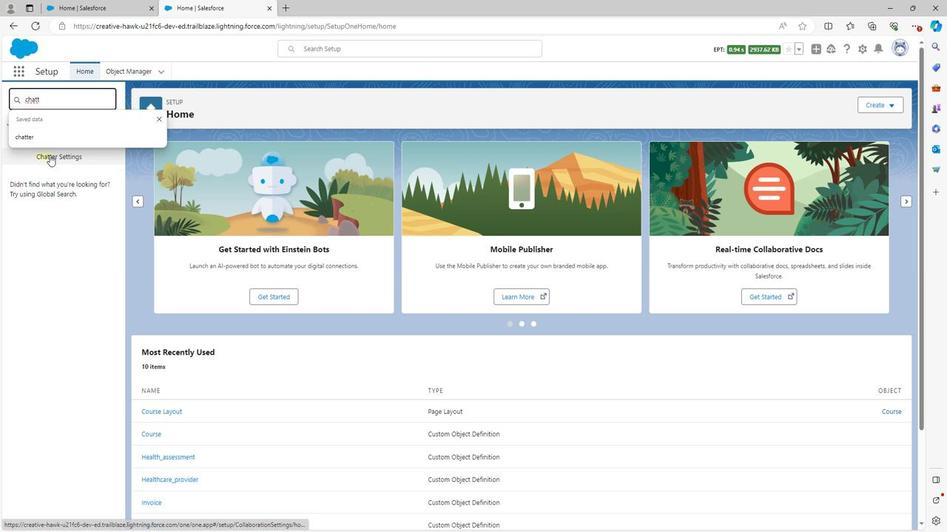 
Action: Mouse moved to (378, 190)
Screenshot: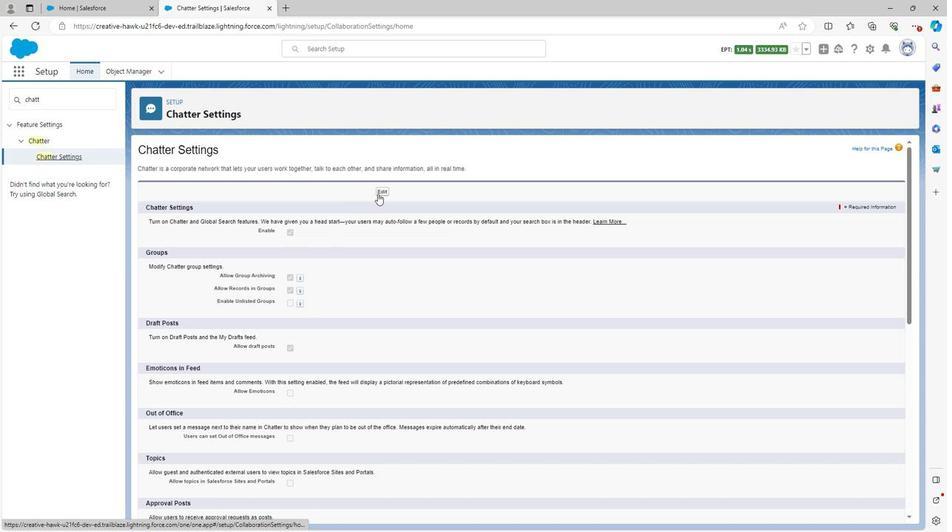 
Action: Mouse pressed left at (378, 190)
Screenshot: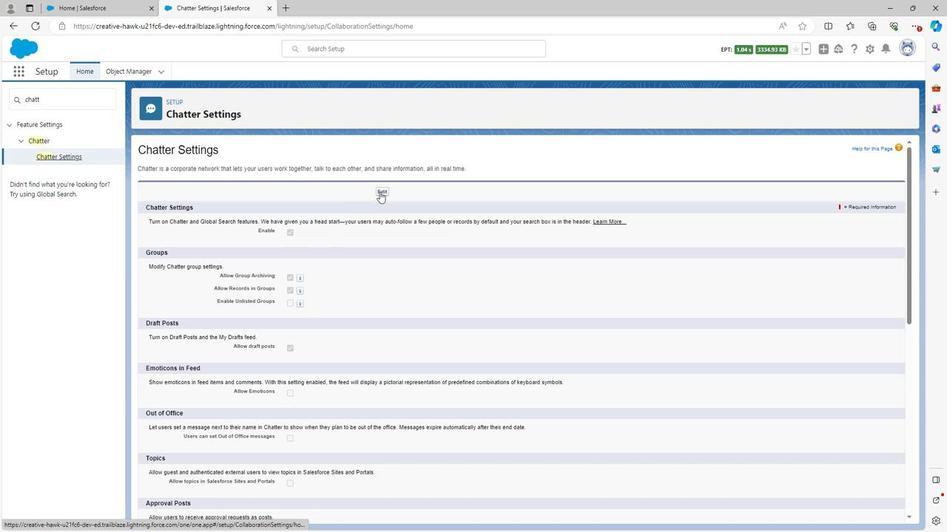 
Action: Mouse moved to (349, 239)
Screenshot: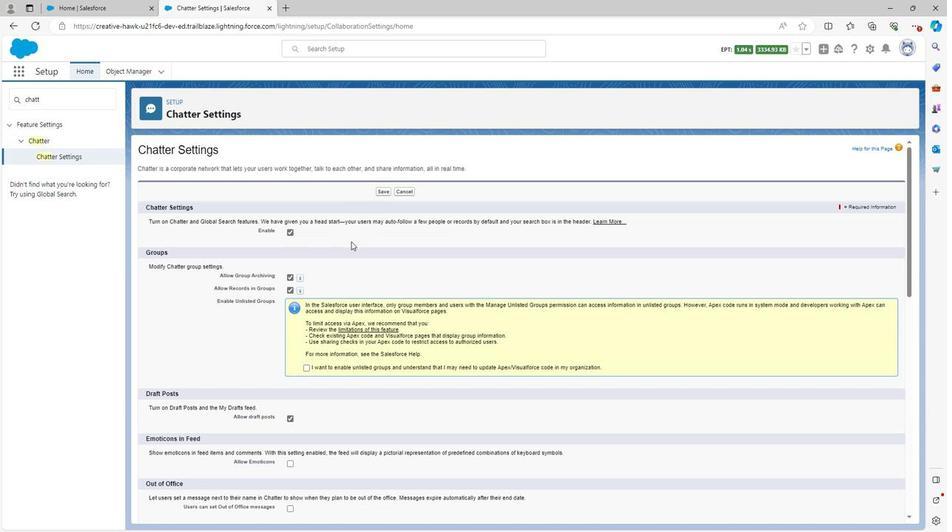 
Action: Mouse scrolled (349, 239) with delta (0, 0)
Screenshot: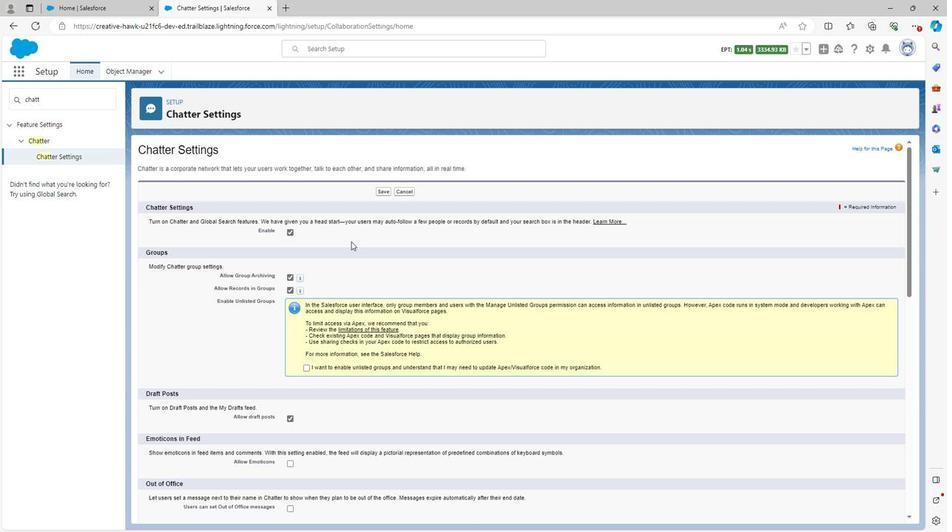 
Action: Mouse scrolled (349, 239) with delta (0, 0)
Screenshot: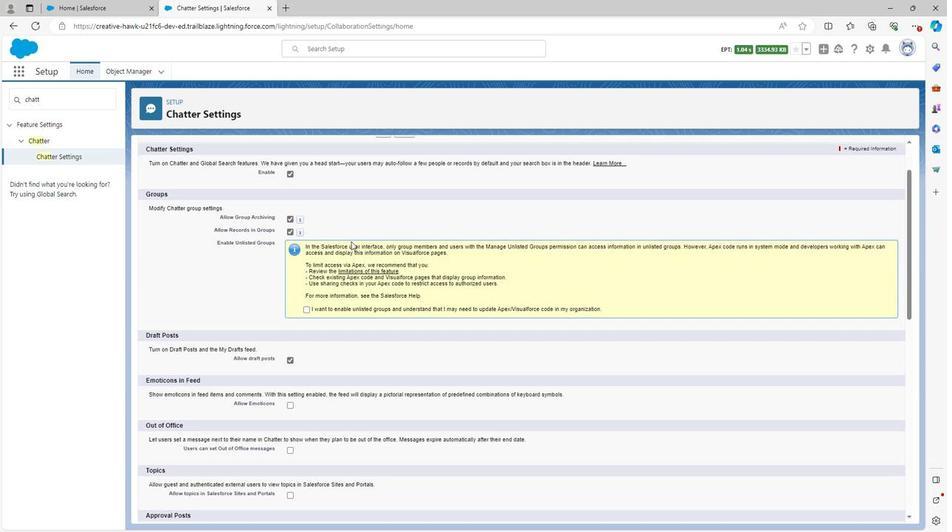 
Action: Mouse scrolled (349, 239) with delta (0, 0)
Screenshot: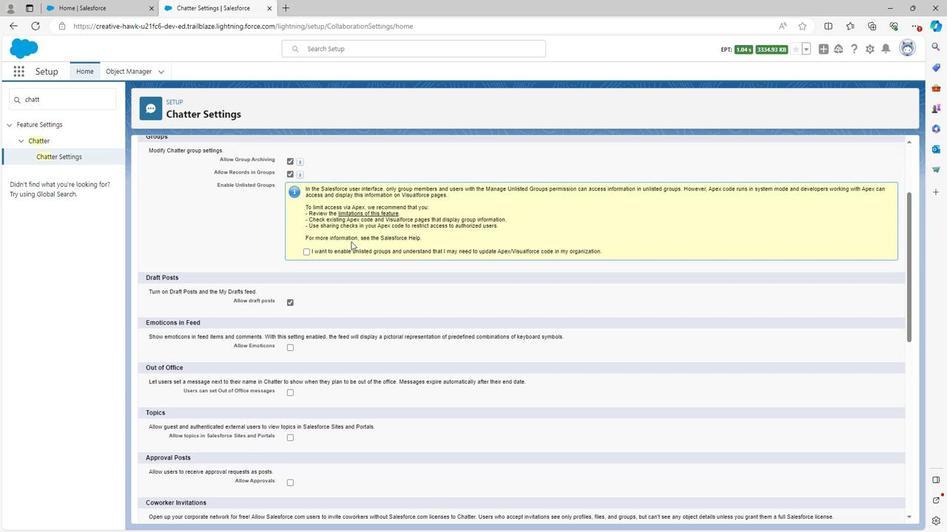 
Action: Mouse scrolled (349, 239) with delta (0, 0)
Screenshot: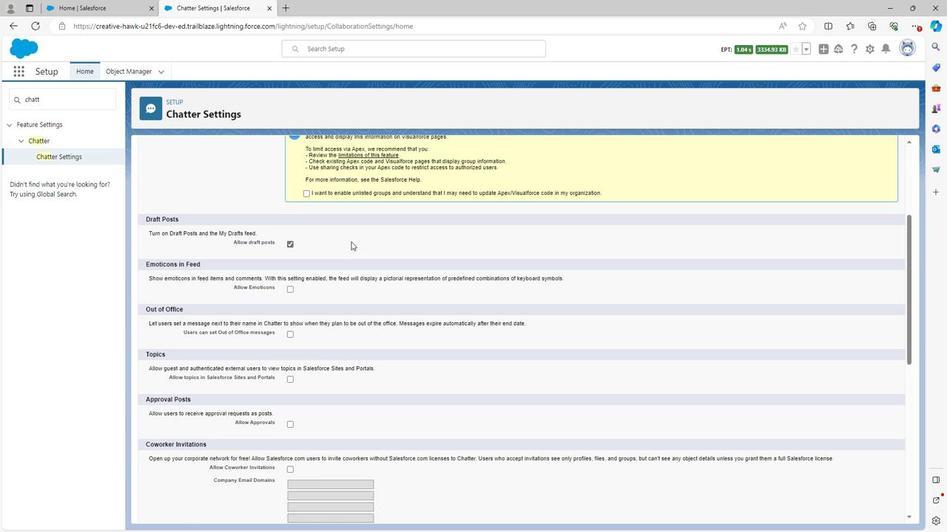 
Action: Mouse moved to (286, 230)
Screenshot: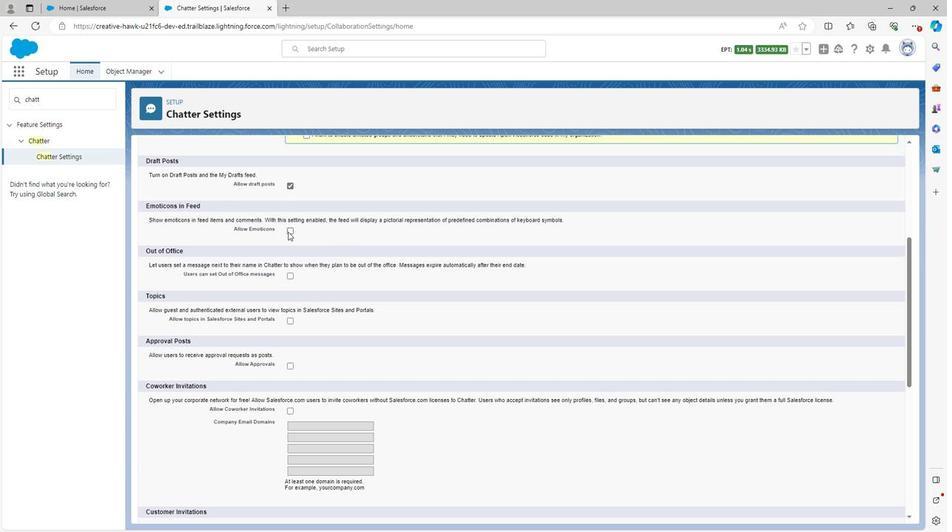 
Action: Mouse pressed left at (286, 230)
Screenshot: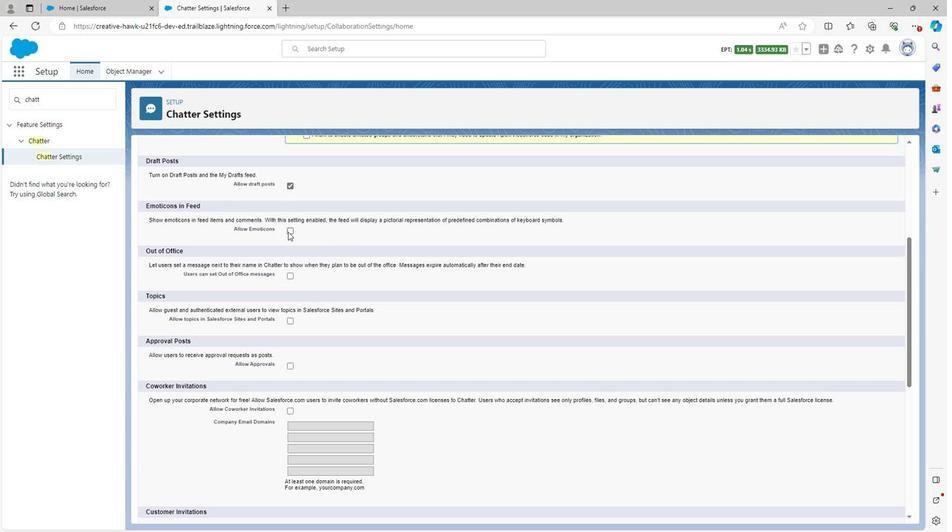 
Action: Mouse moved to (287, 273)
Screenshot: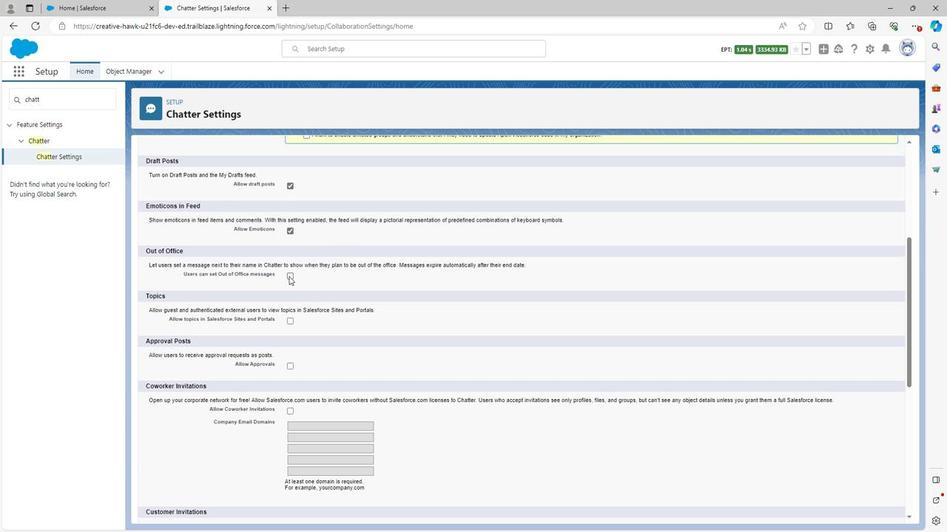 
Action: Mouse pressed left at (287, 273)
Screenshot: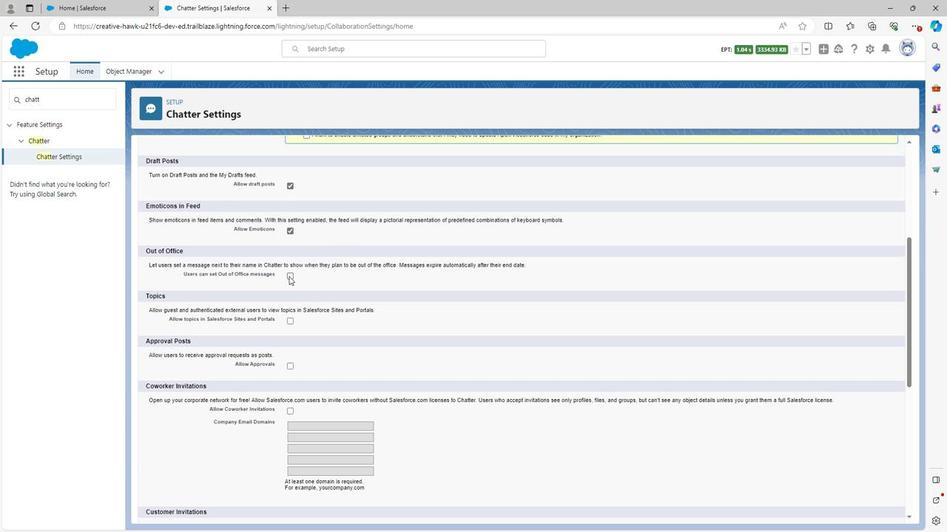
Action: Mouse moved to (286, 318)
Screenshot: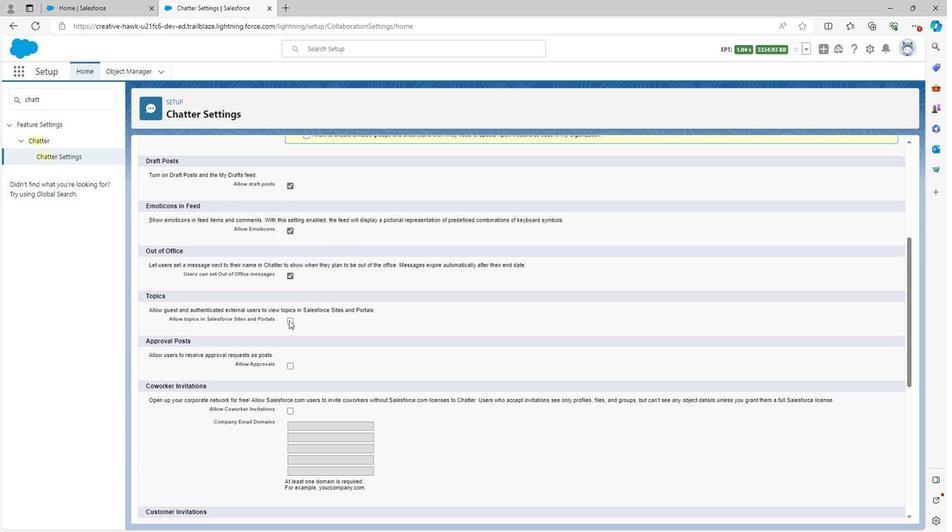 
Action: Mouse pressed left at (286, 318)
Screenshot: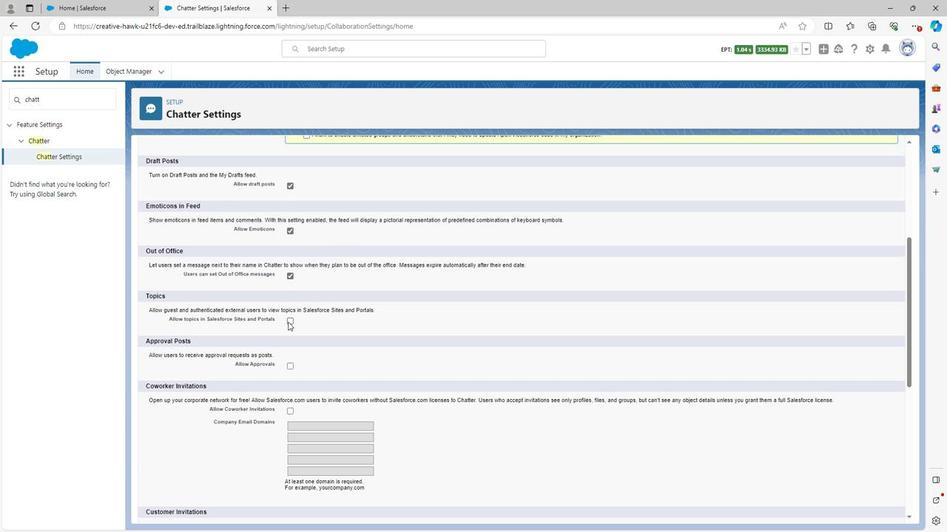 
Action: Mouse moved to (289, 363)
Screenshot: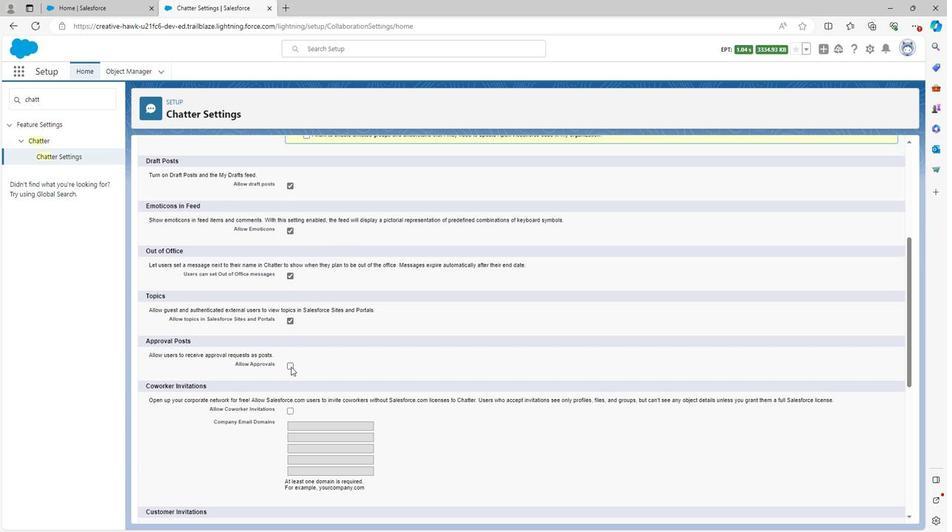 
Action: Mouse pressed left at (289, 363)
Screenshot: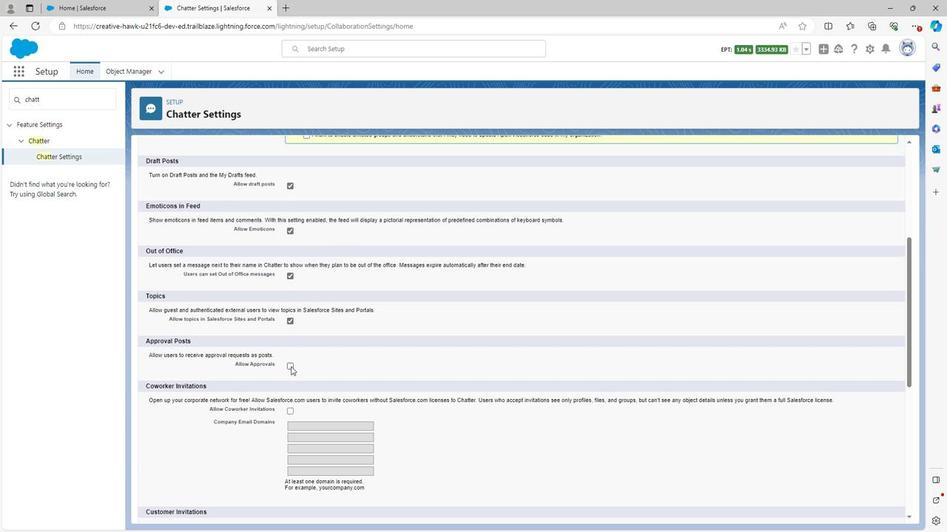 
Action: Mouse scrolled (289, 362) with delta (0, 0)
Screenshot: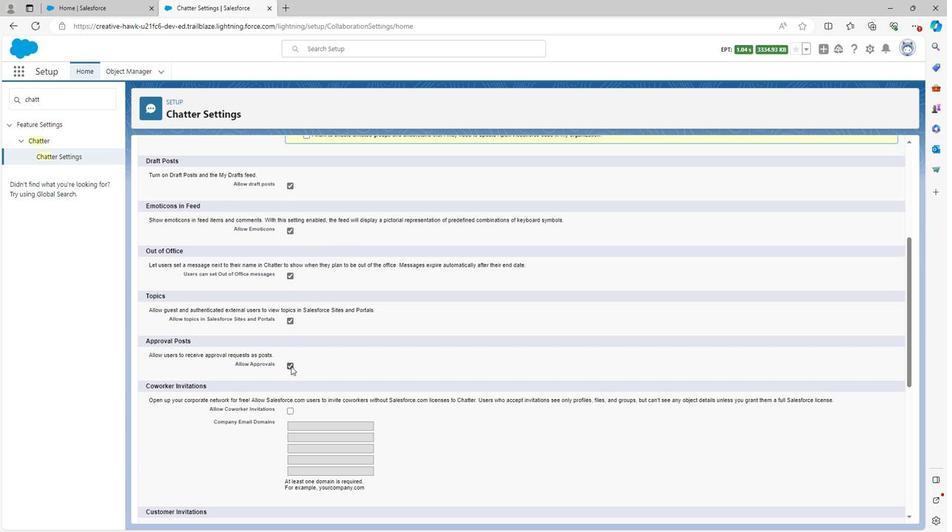 
Action: Mouse scrolled (289, 362) with delta (0, 0)
Screenshot: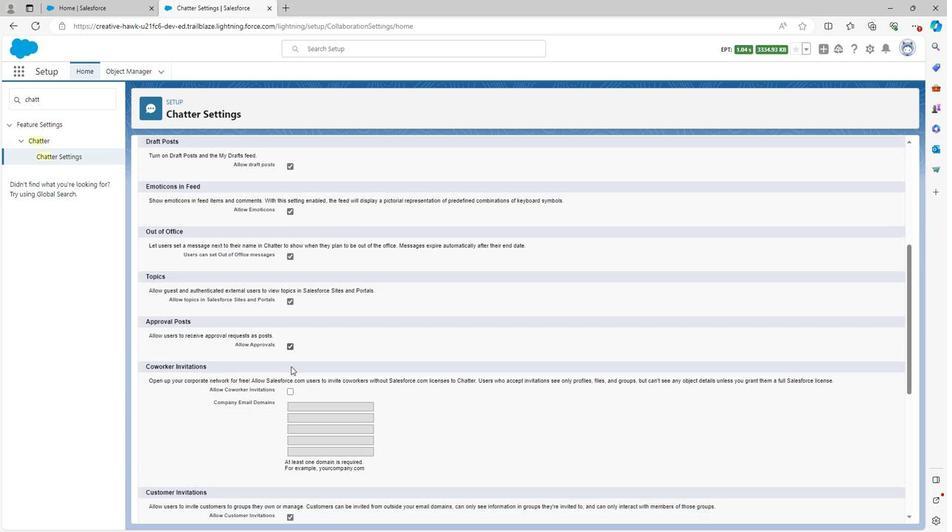 
Action: Mouse scrolled (289, 362) with delta (0, 0)
Screenshot: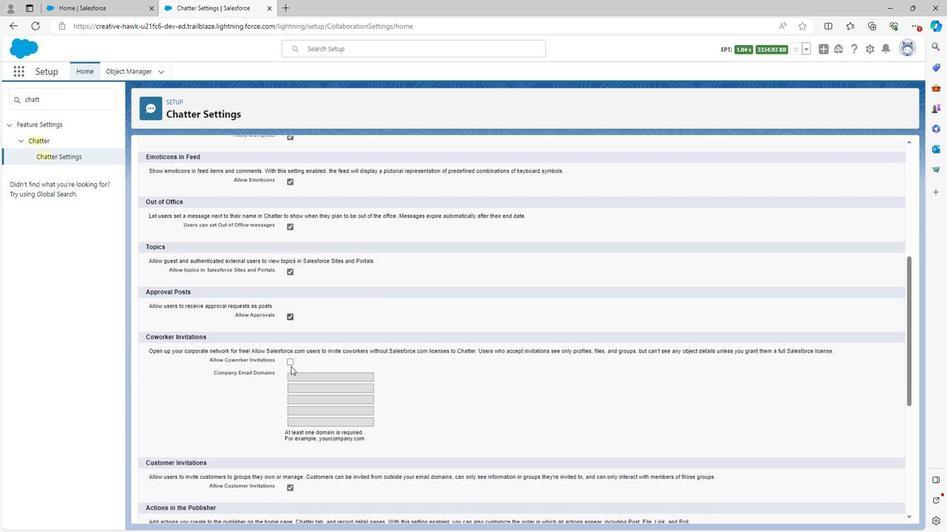 
Action: Mouse moved to (287, 358)
Screenshot: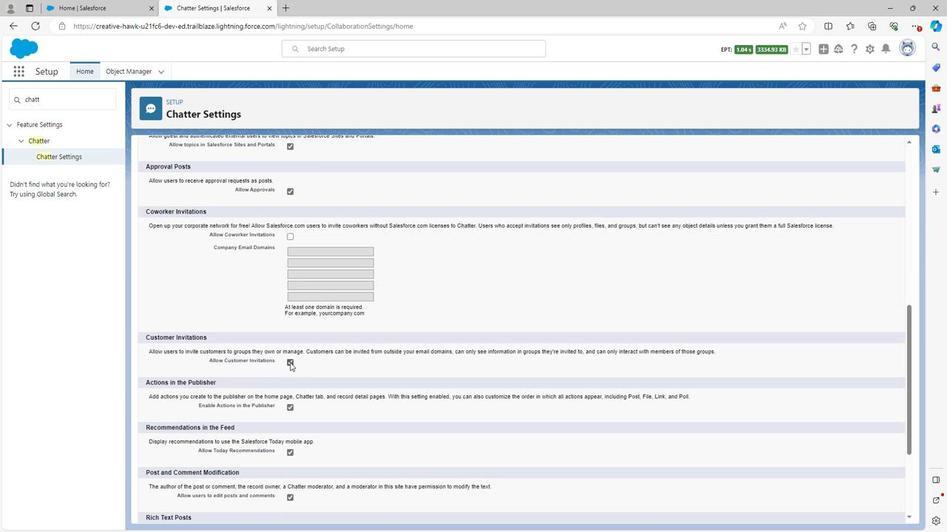 
Action: Mouse scrolled (287, 358) with delta (0, 0)
Screenshot: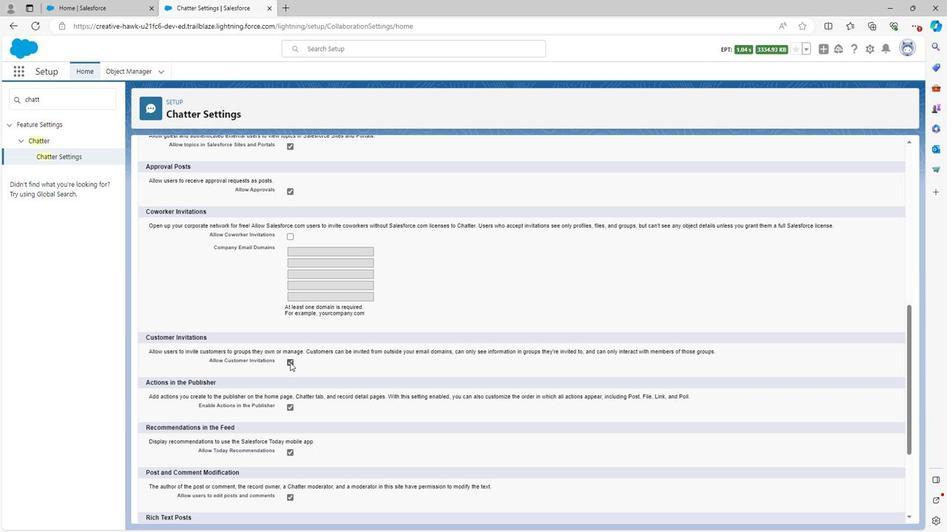 
Action: Mouse scrolled (287, 358) with delta (0, 0)
Screenshot: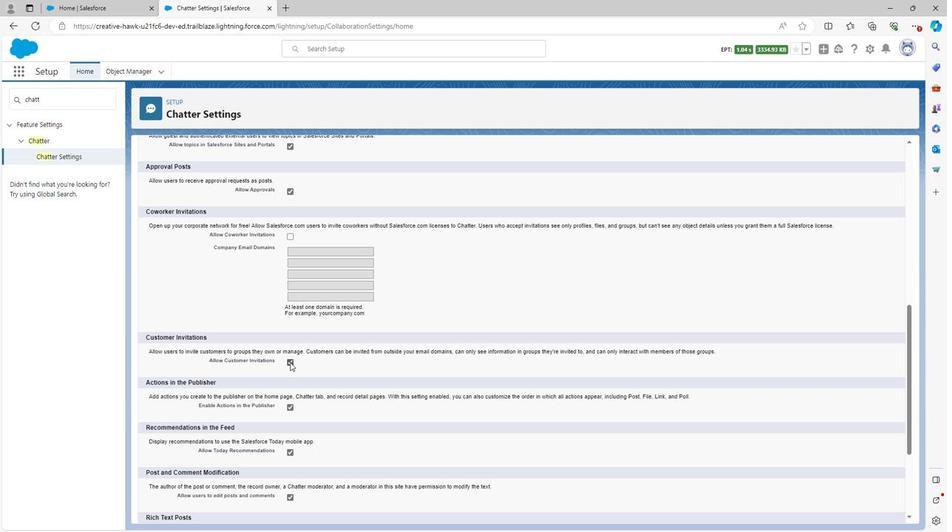 
Action: Mouse scrolled (287, 358) with delta (0, 0)
Screenshot: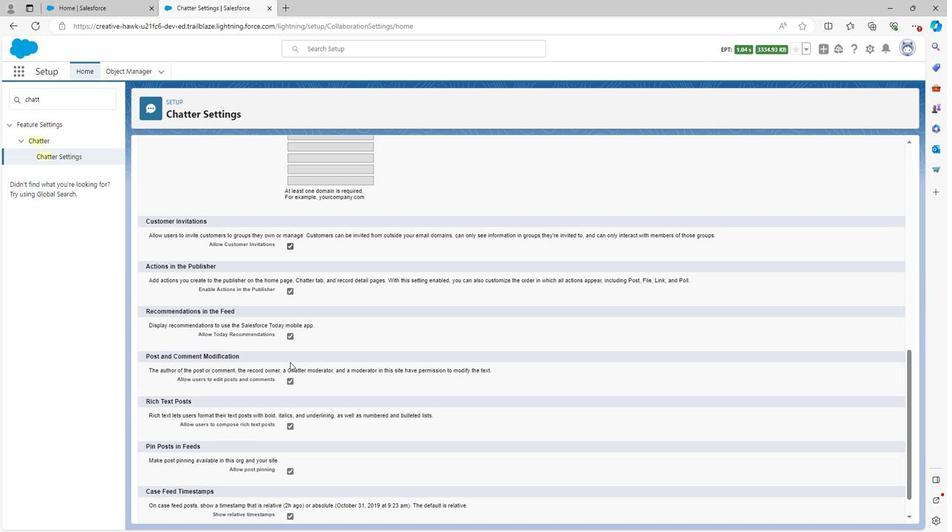 
Action: Mouse scrolled (287, 358) with delta (0, 0)
Screenshot: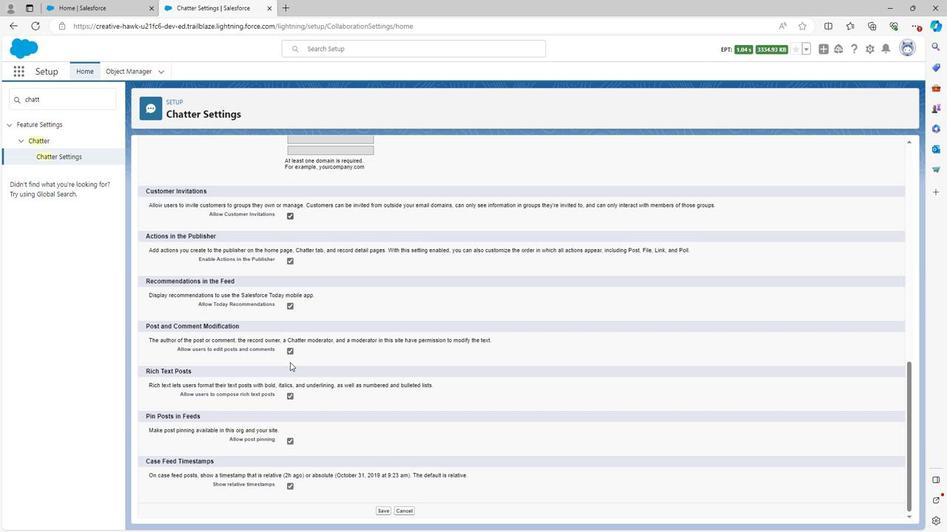 
Action: Mouse scrolled (287, 358) with delta (0, 0)
Screenshot: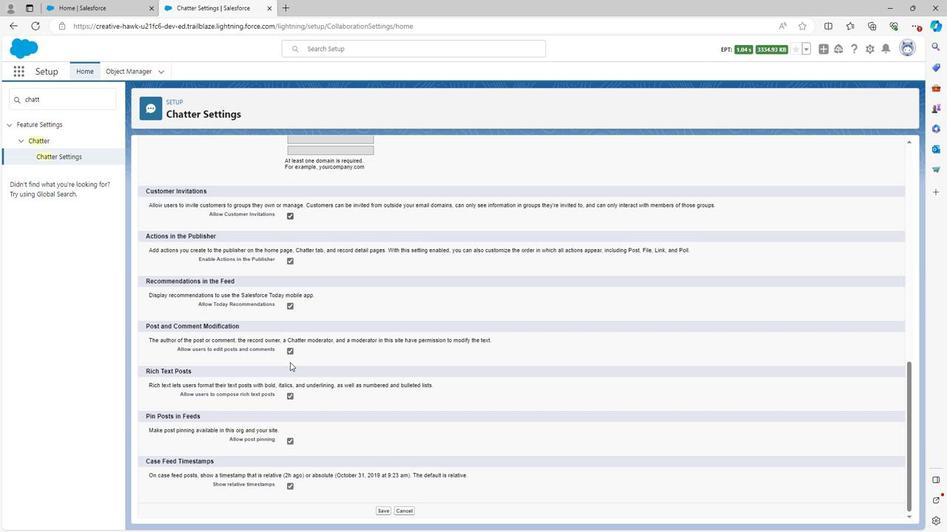 
Action: Mouse moved to (379, 506)
Screenshot: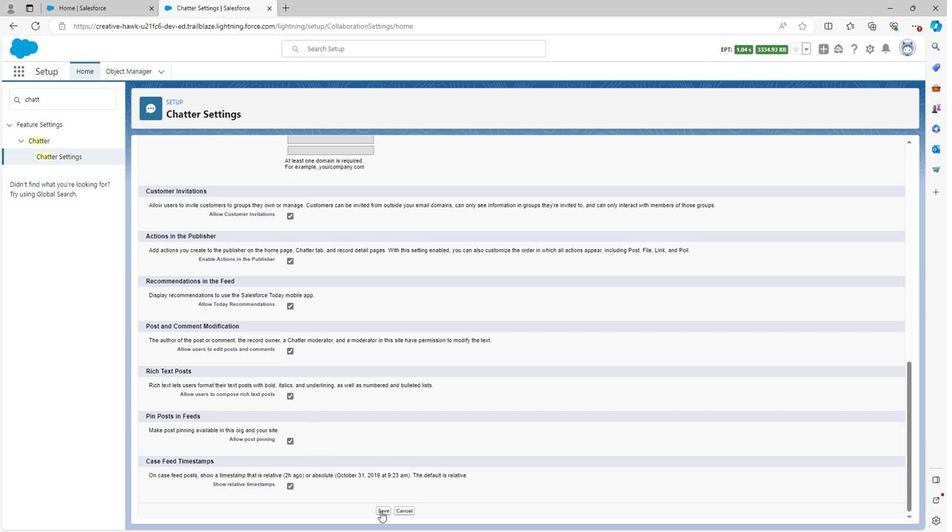 
Action: Mouse pressed left at (379, 506)
Screenshot: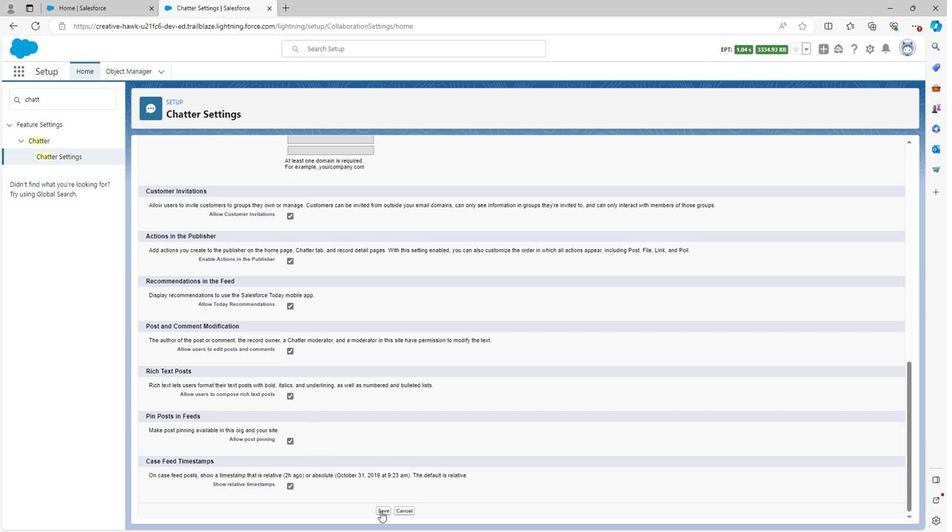 
Action: Mouse moved to (111, 71)
Screenshot: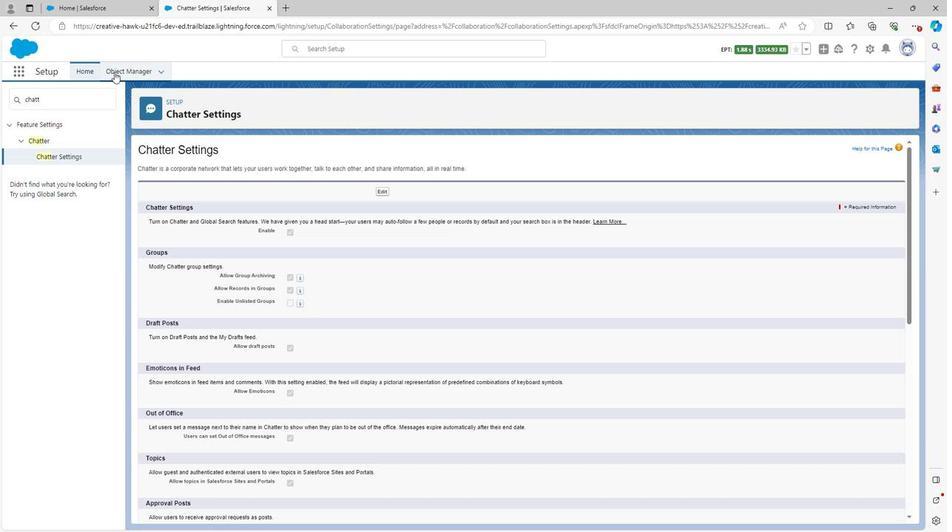 
Action: Mouse pressed left at (111, 71)
Screenshot: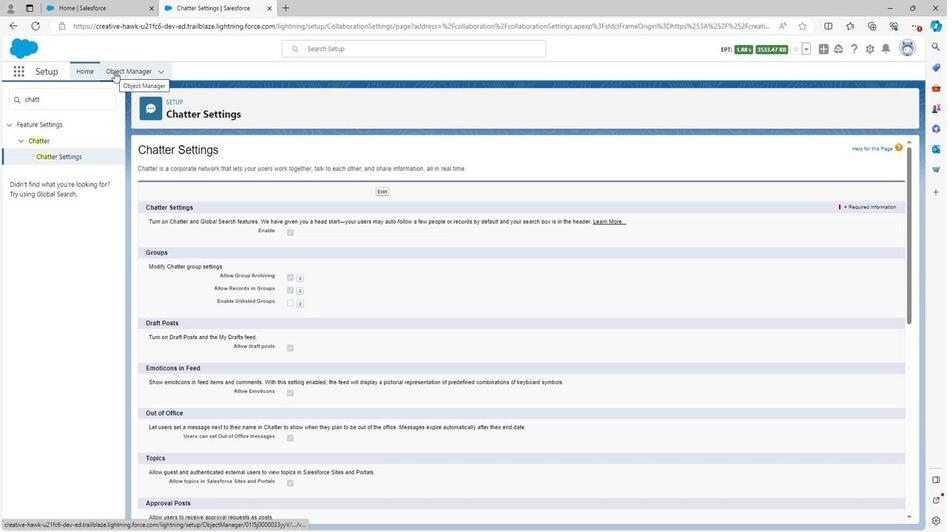 
Action: Mouse moved to (85, 414)
Screenshot: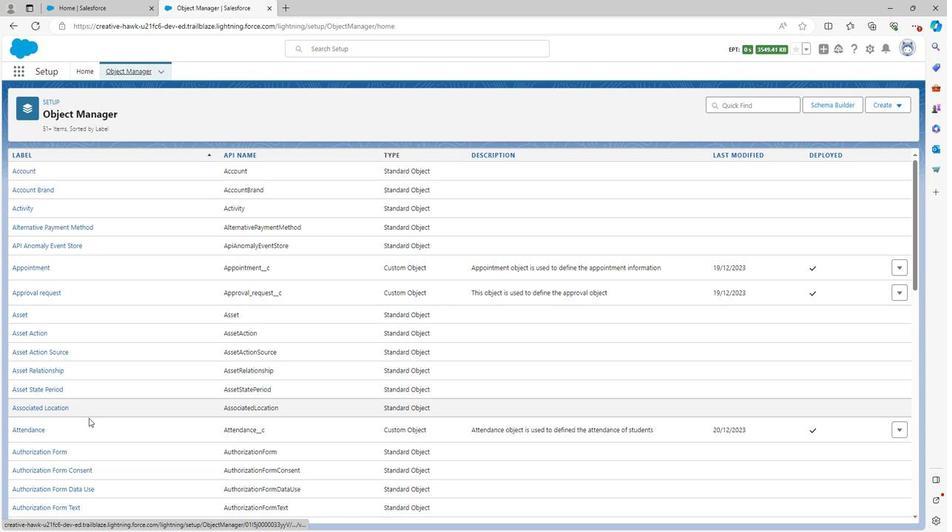 
Action: Mouse scrolled (85, 413) with delta (0, 0)
Screenshot: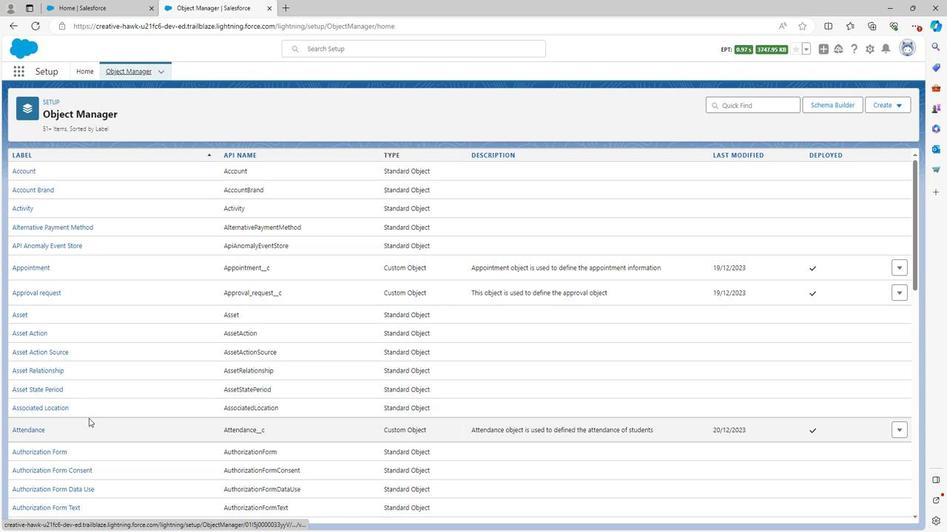 
Action: Mouse scrolled (85, 413) with delta (0, 0)
Screenshot: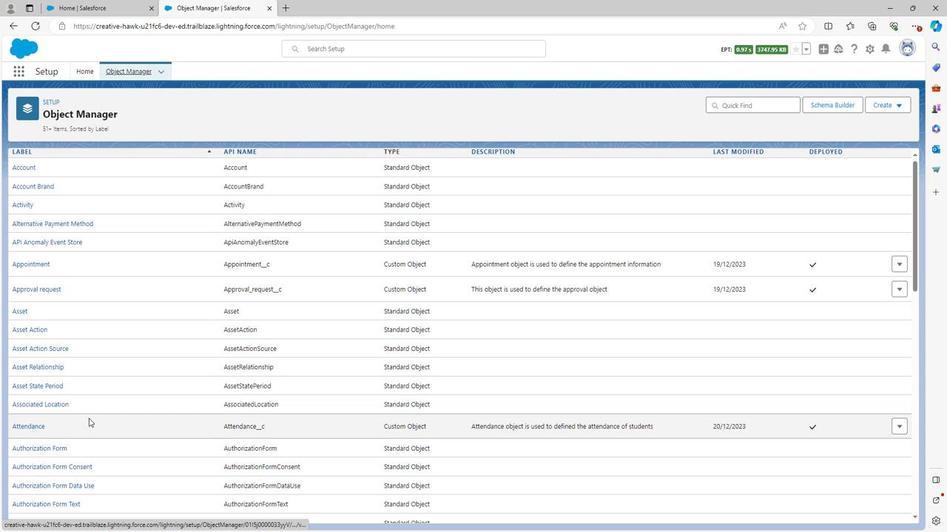 
Action: Mouse scrolled (85, 413) with delta (0, 0)
Screenshot: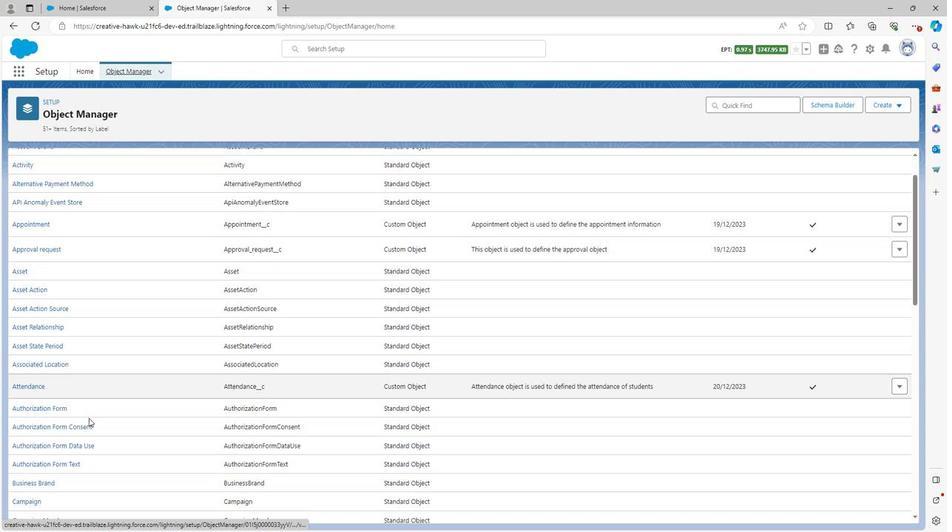 
Action: Mouse scrolled (85, 413) with delta (0, 0)
Screenshot: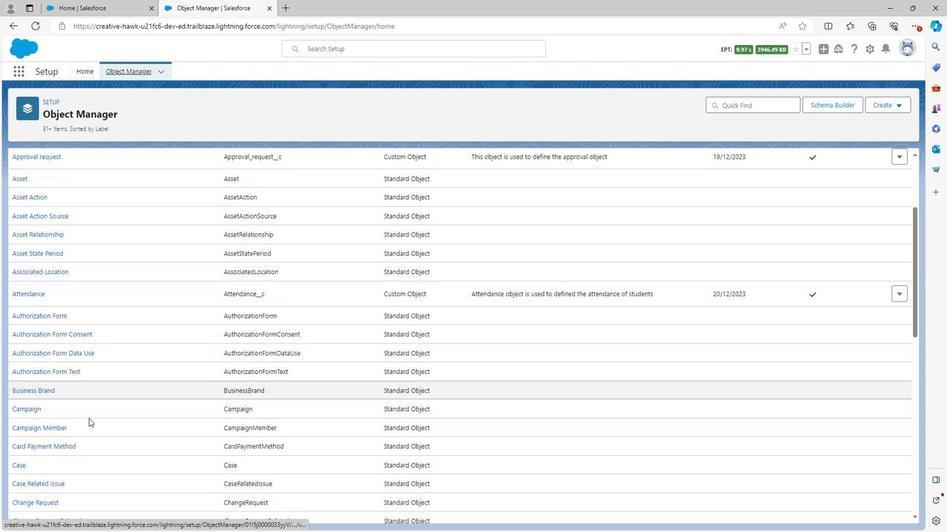 
Action: Mouse scrolled (85, 413) with delta (0, 0)
Screenshot: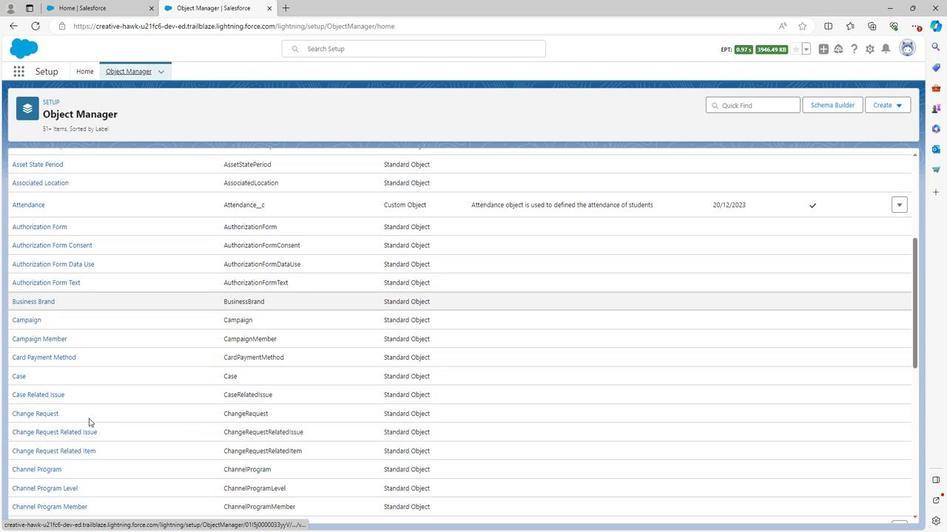 
Action: Mouse scrolled (85, 413) with delta (0, 0)
Screenshot: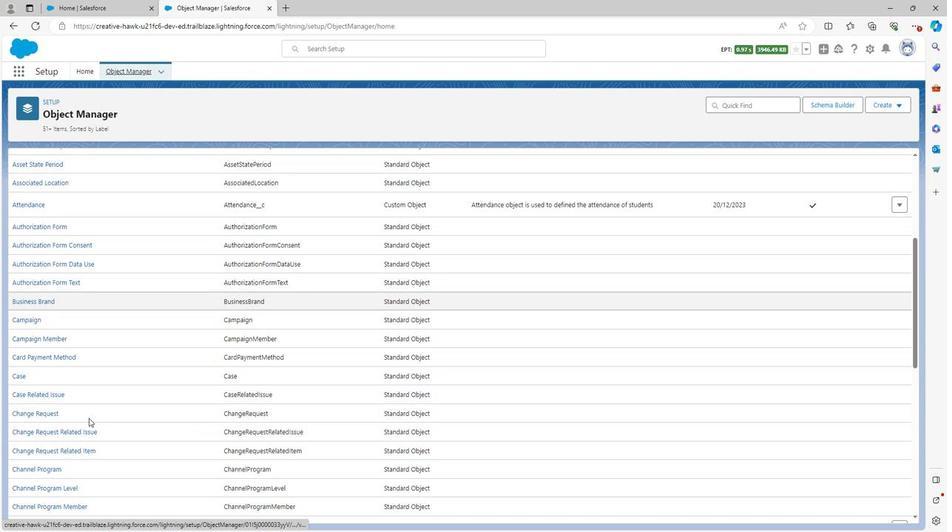
Action: Mouse scrolled (85, 413) with delta (0, 0)
Screenshot: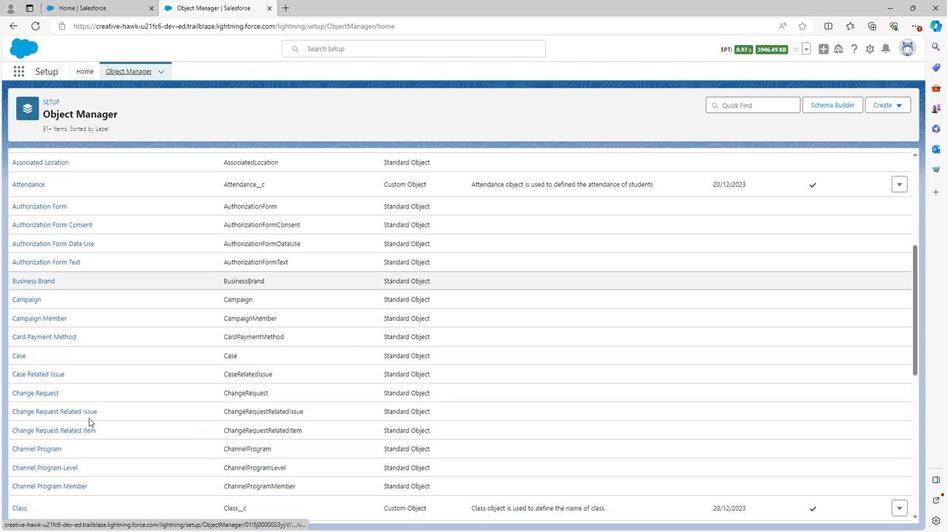 
Action: Mouse scrolled (85, 413) with delta (0, 0)
Screenshot: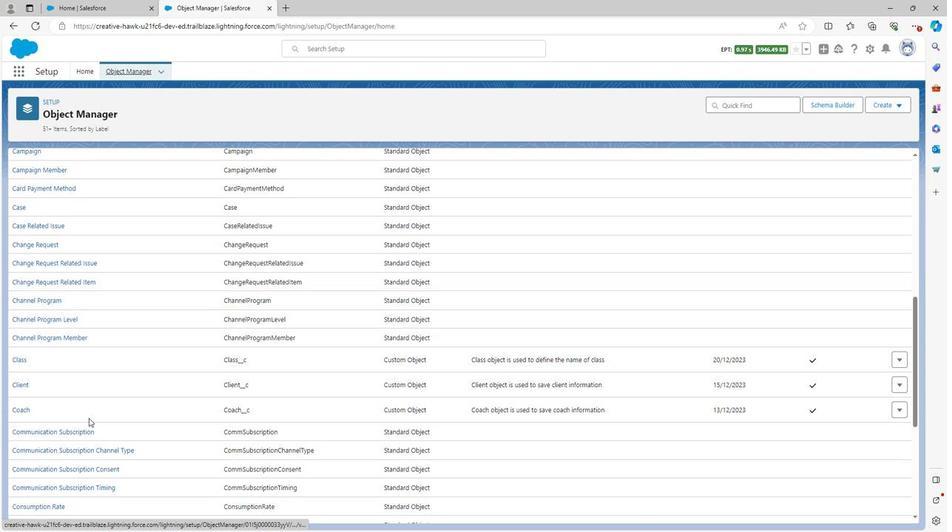 
Action: Mouse scrolled (85, 413) with delta (0, 0)
Screenshot: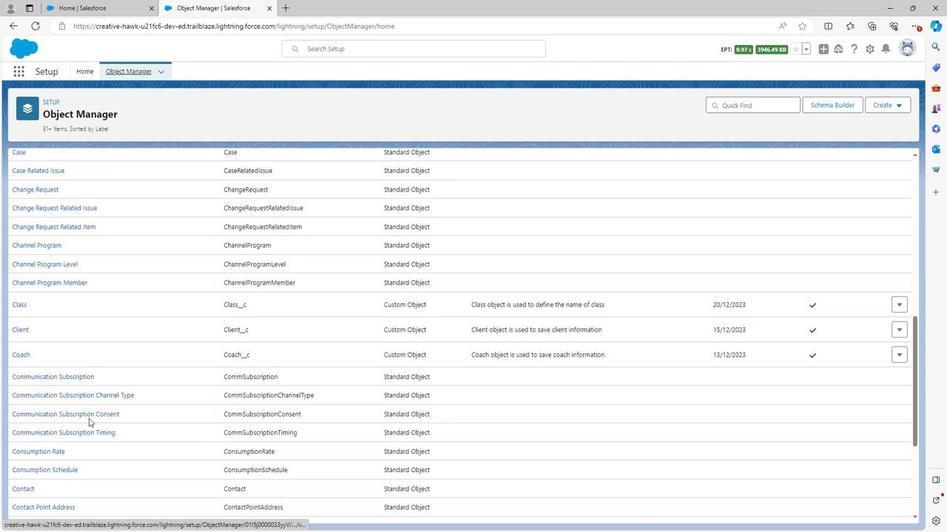 
Action: Mouse scrolled (85, 413) with delta (0, 0)
Screenshot: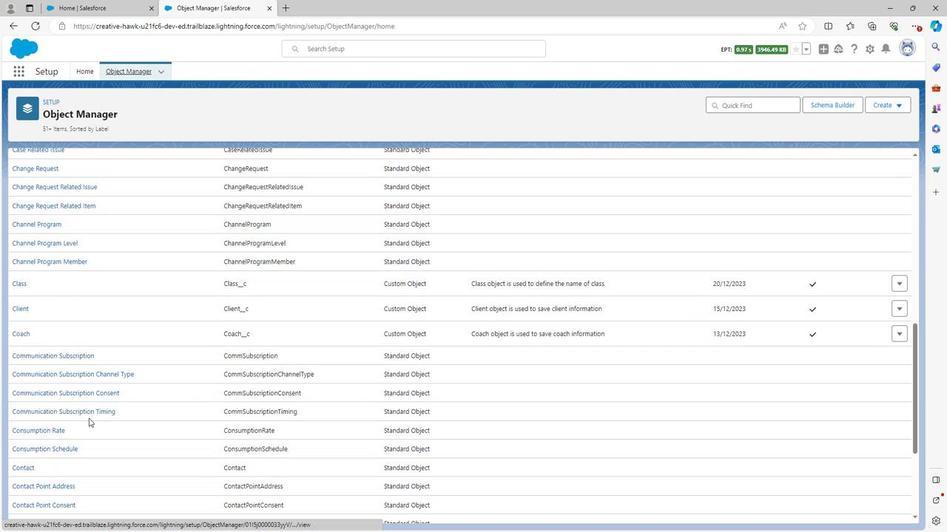 
Action: Mouse moved to (22, 387)
Screenshot: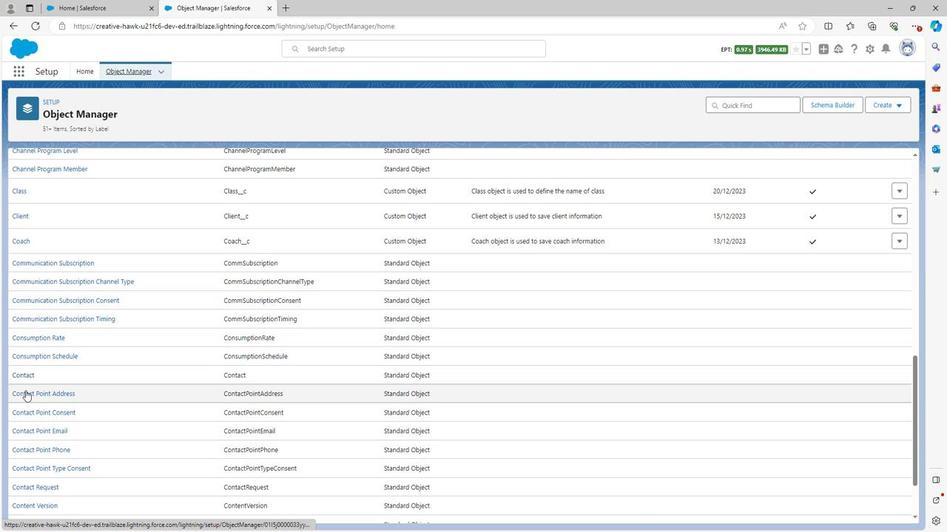
Action: Mouse scrolled (22, 386) with delta (0, 0)
Screenshot: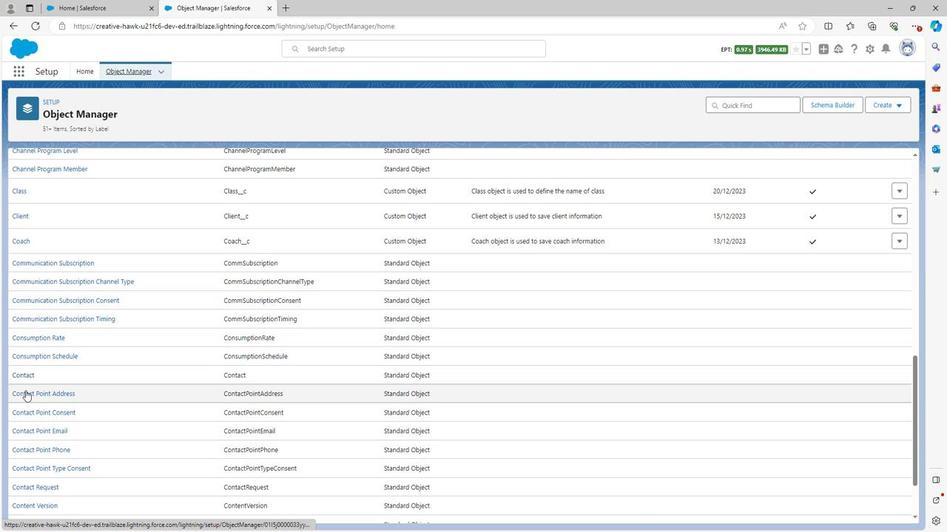 
Action: Mouse scrolled (22, 386) with delta (0, 0)
Screenshot: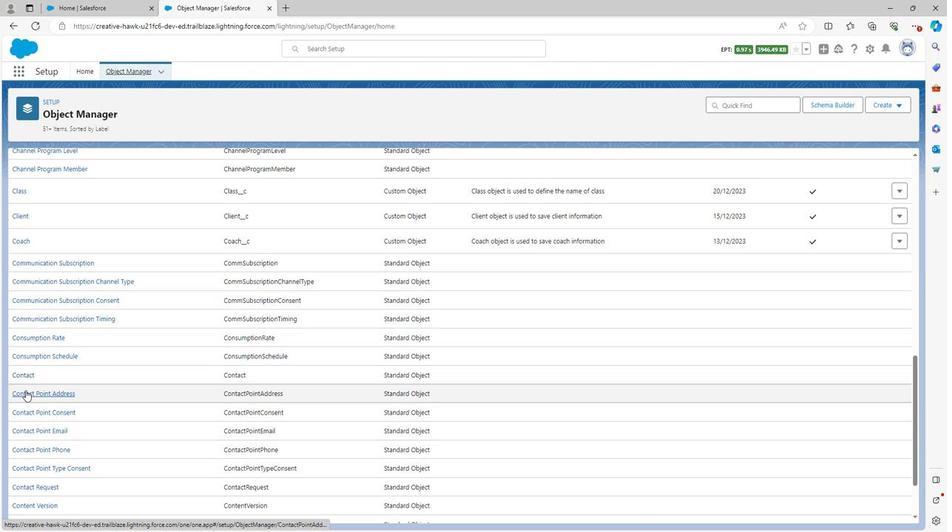 
Action: Mouse scrolled (22, 386) with delta (0, 0)
Screenshot: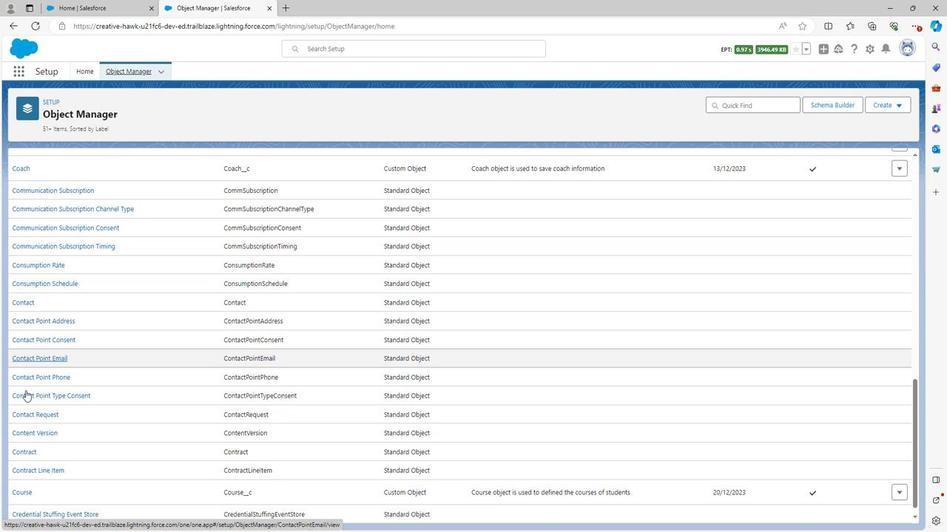 
Action: Mouse scrolled (22, 386) with delta (0, 0)
Screenshot: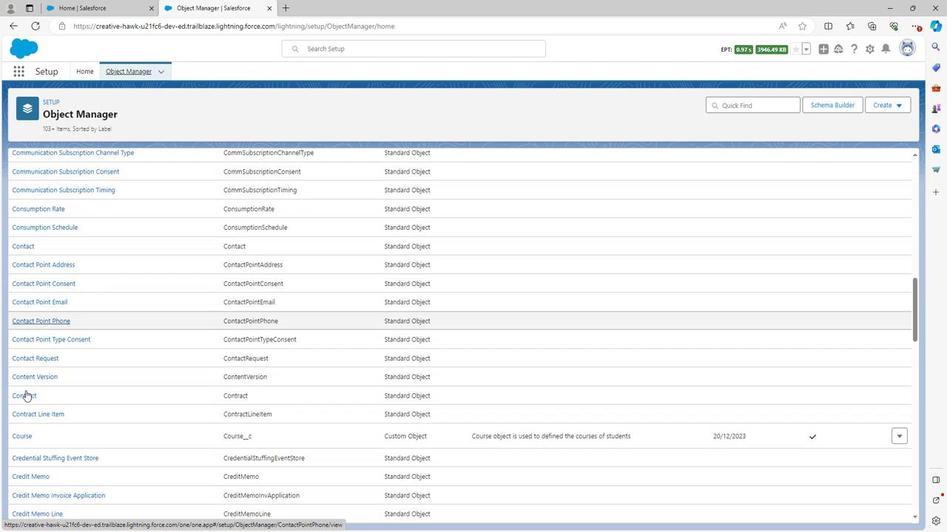 
Action: Mouse moved to (13, 378)
Screenshot: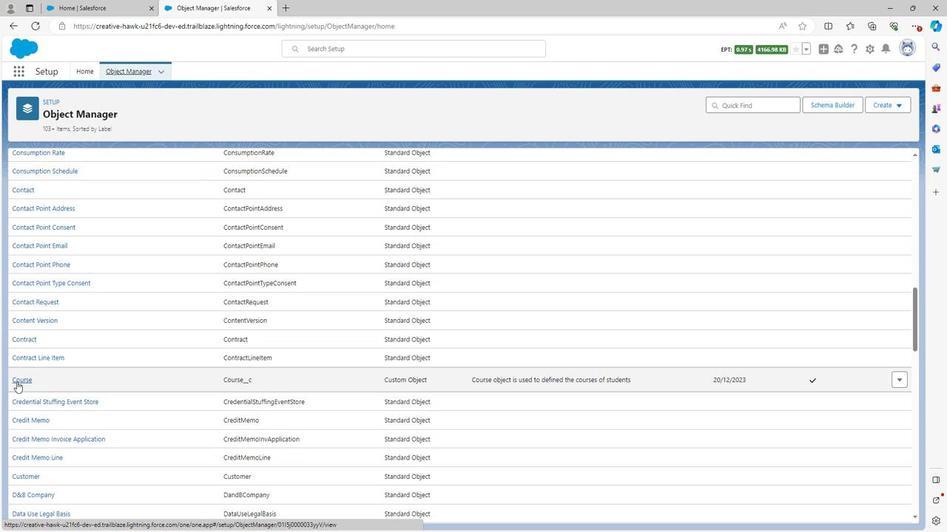 
Action: Mouse pressed left at (13, 378)
Screenshot: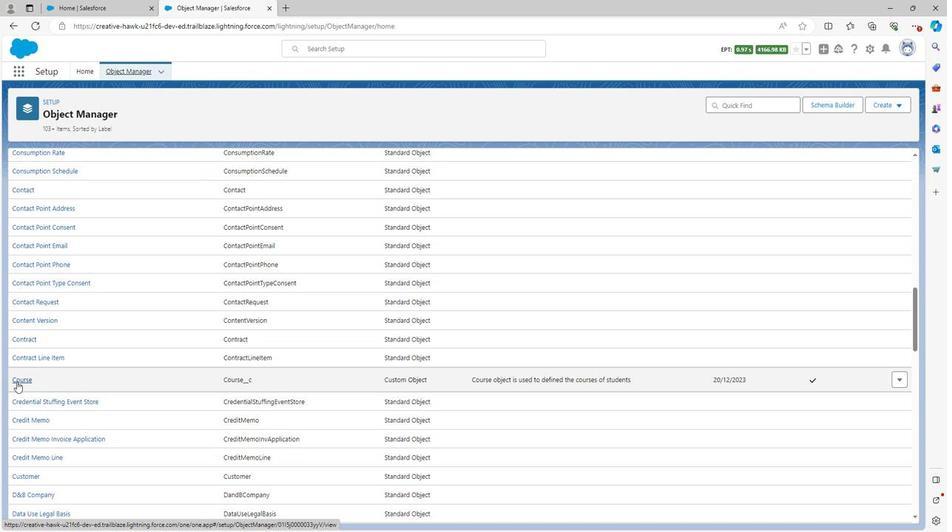 
Action: Mouse moved to (47, 192)
Screenshot: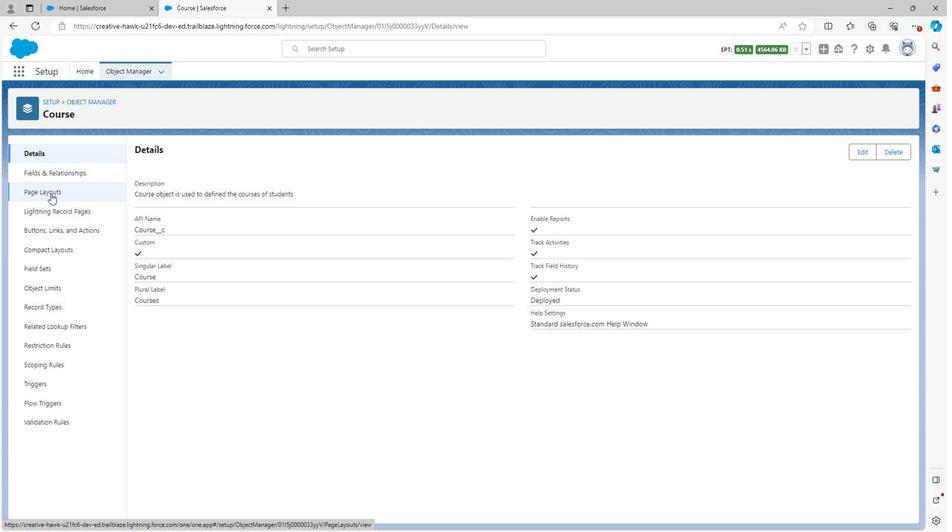 
Action: Mouse pressed left at (47, 192)
Screenshot: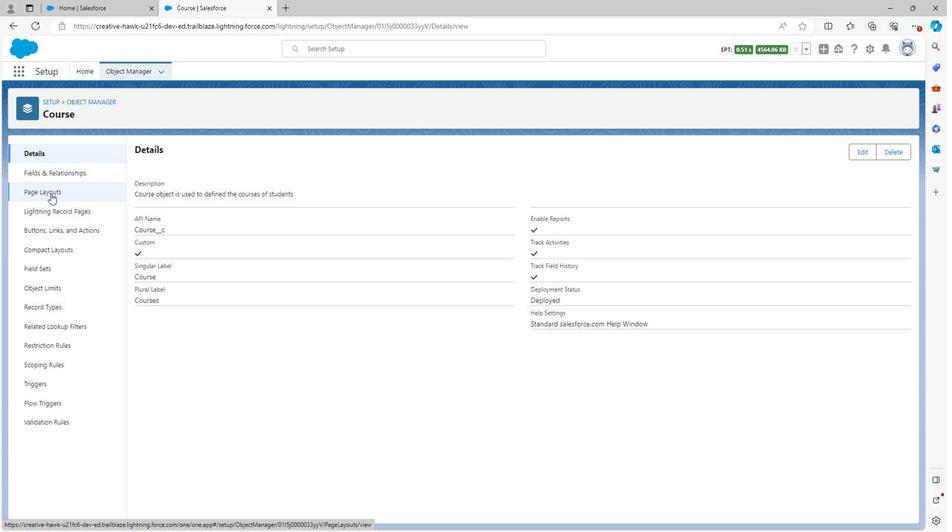 
Action: Mouse moved to (149, 193)
Screenshot: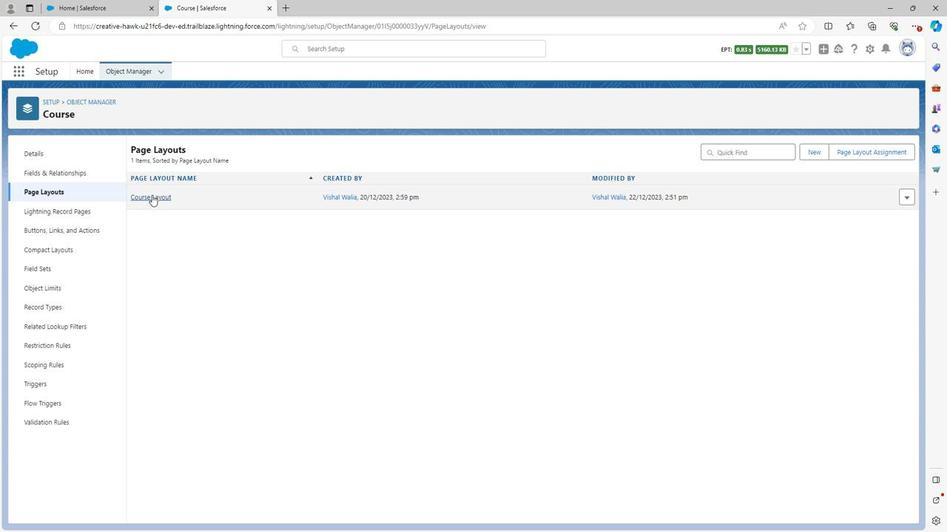 
Action: Mouse pressed left at (149, 193)
Screenshot: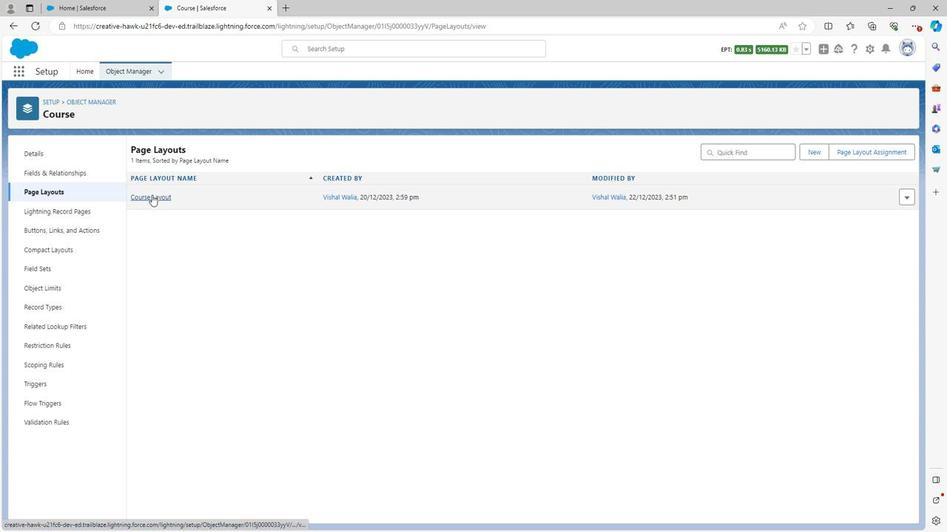 
Action: Mouse moved to (148, 216)
Screenshot: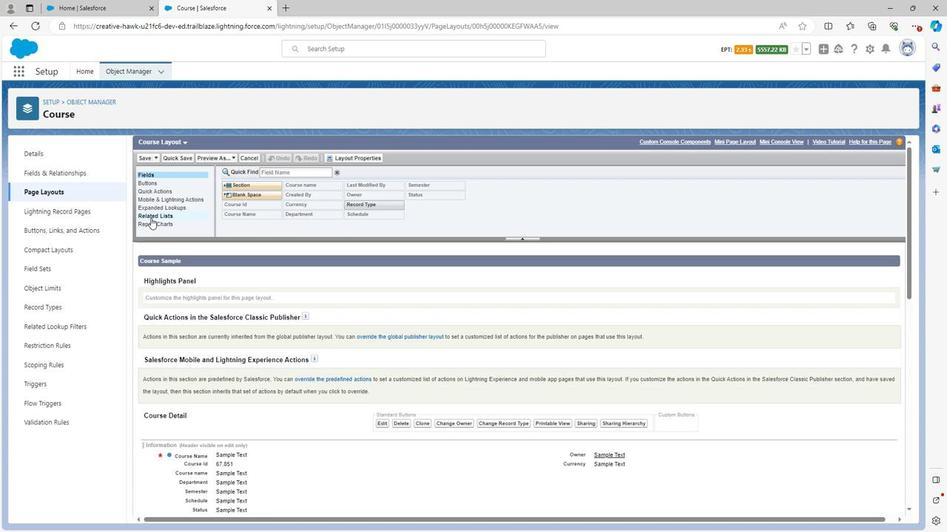 
Action: Mouse pressed left at (148, 216)
Screenshot: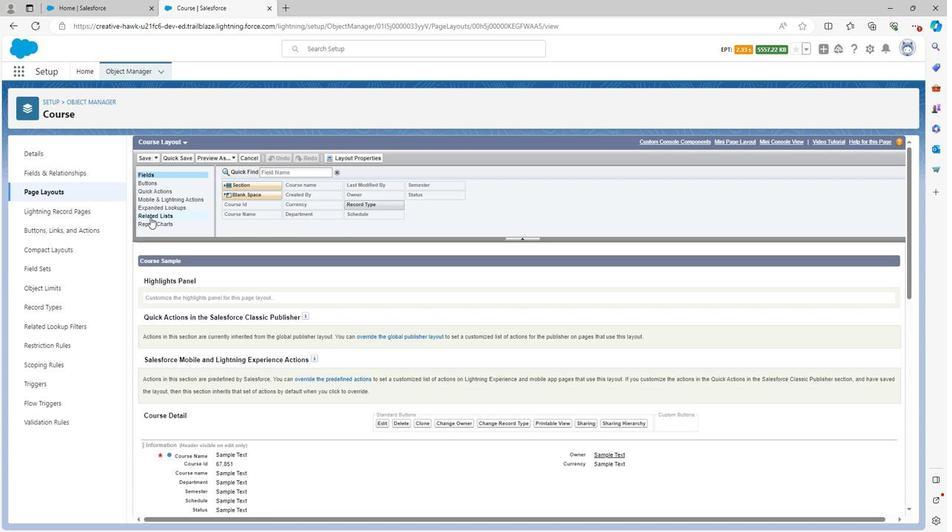 
Action: Mouse moved to (205, 313)
Screenshot: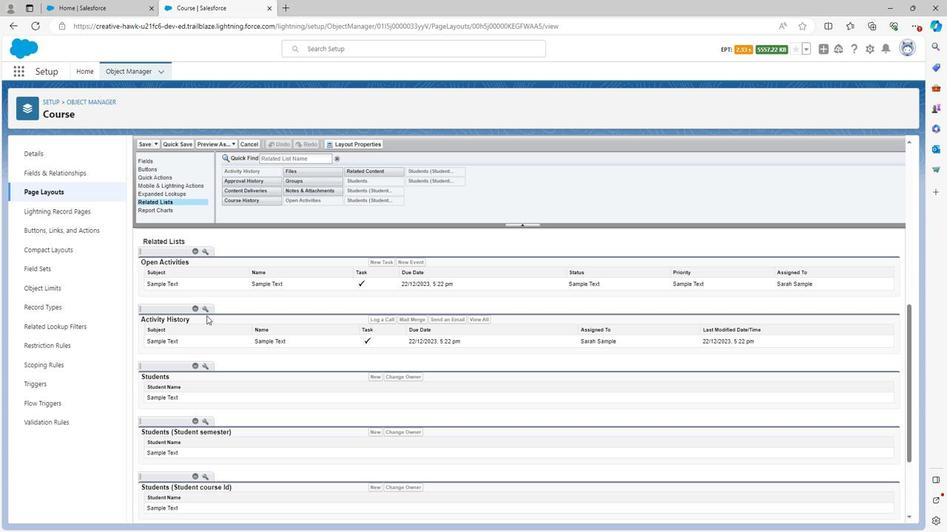 
Action: Mouse scrolled (205, 313) with delta (0, 0)
Screenshot: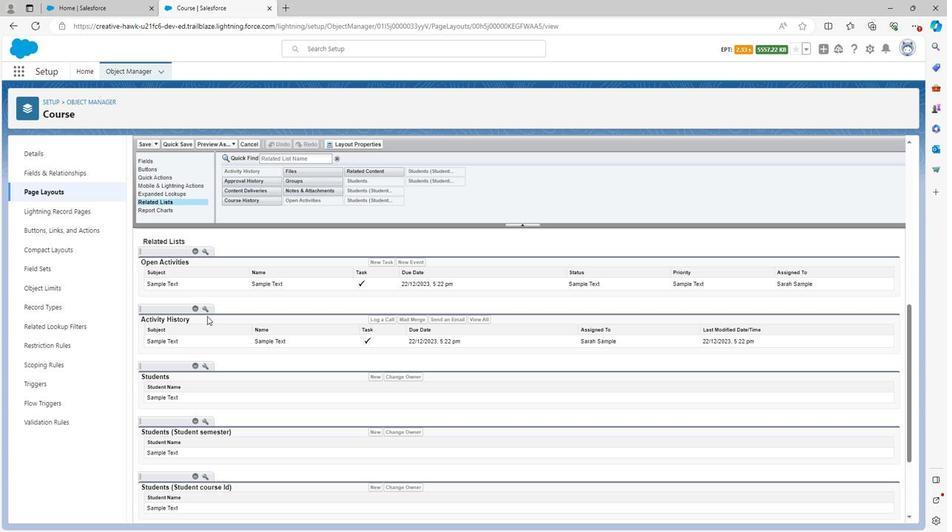 
Action: Mouse scrolled (205, 313) with delta (0, 0)
Screenshot: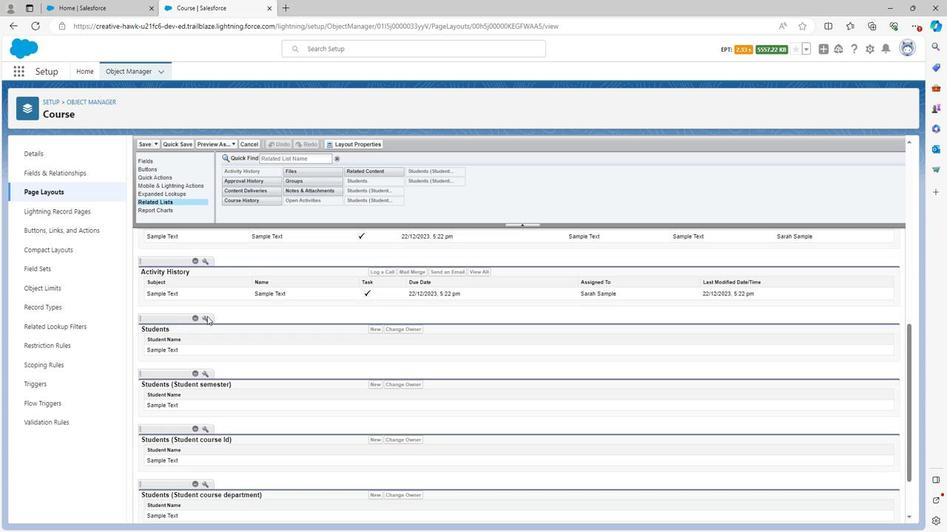 
Action: Mouse scrolled (205, 313) with delta (0, 0)
Screenshot: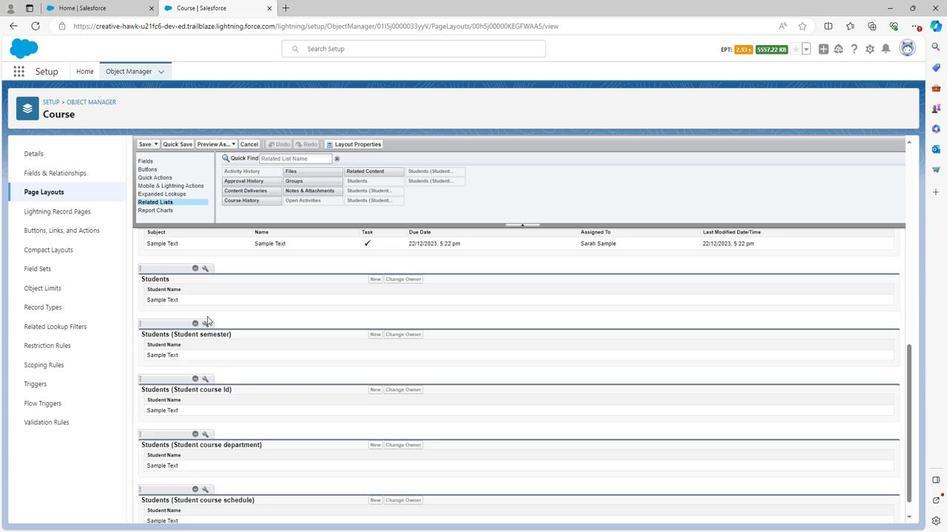 
Action: Mouse scrolled (205, 313) with delta (0, 0)
Screenshot: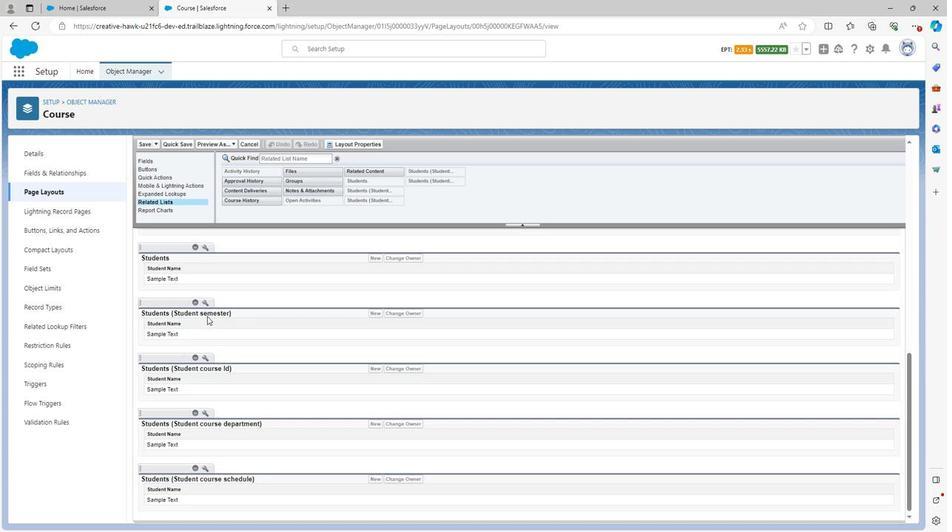 
Action: Mouse scrolled (205, 313) with delta (0, 0)
Screenshot: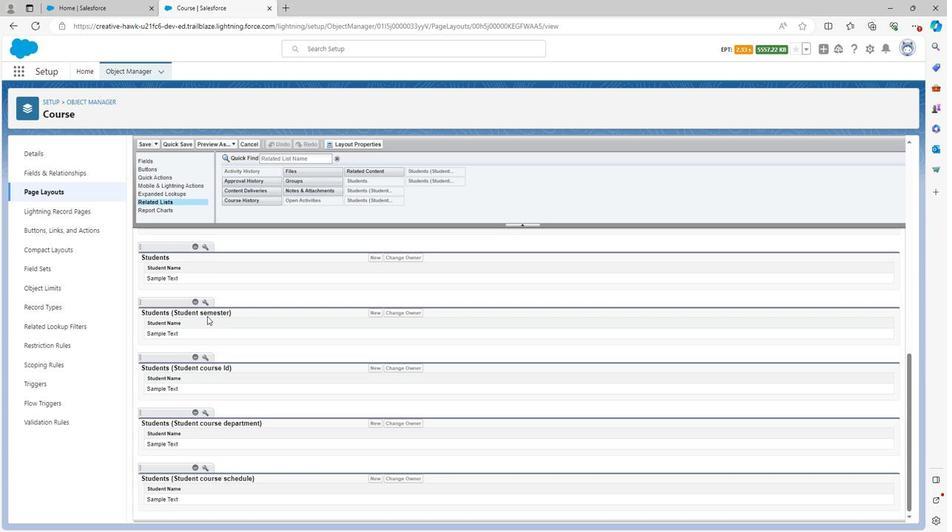 
Action: Mouse scrolled (205, 313) with delta (0, 0)
Screenshot: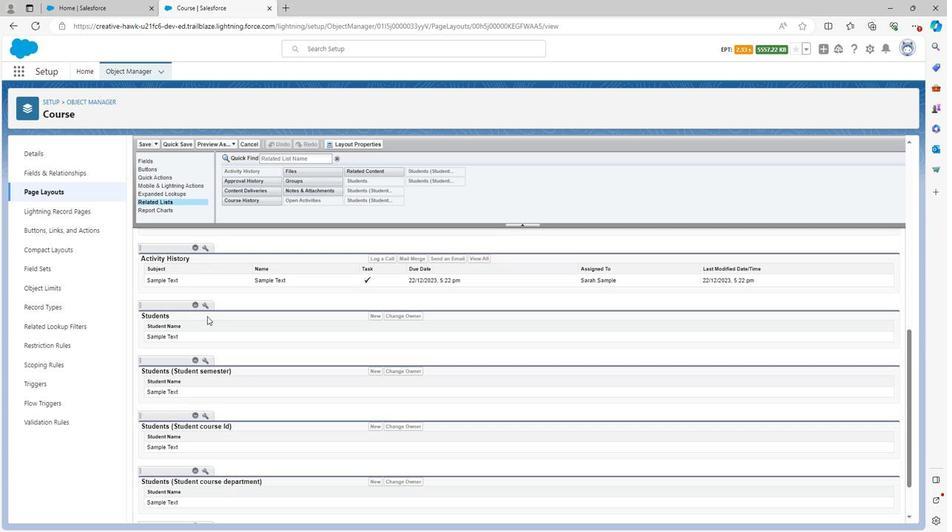 
Action: Mouse scrolled (205, 313) with delta (0, 0)
Screenshot: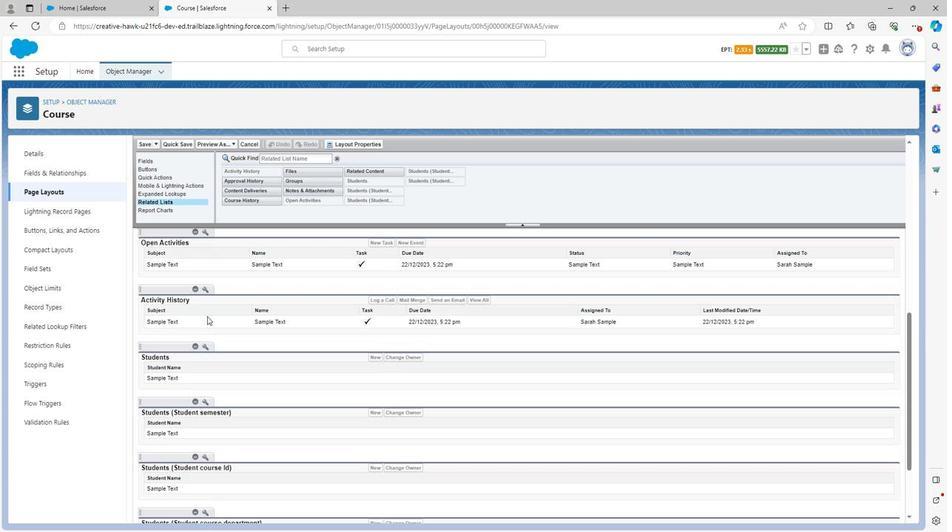 
Action: Mouse scrolled (205, 313) with delta (0, 0)
Screenshot: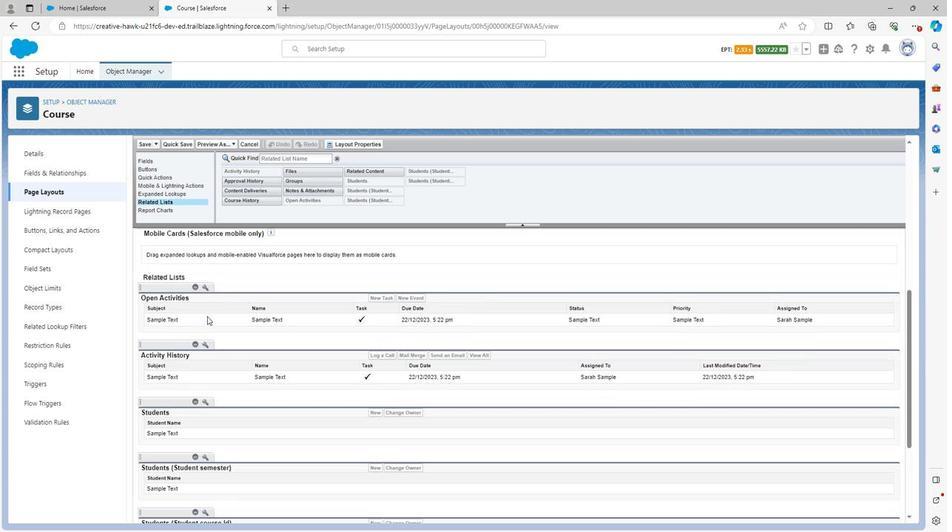 
Action: Mouse scrolled (205, 313) with delta (0, 0)
Screenshot: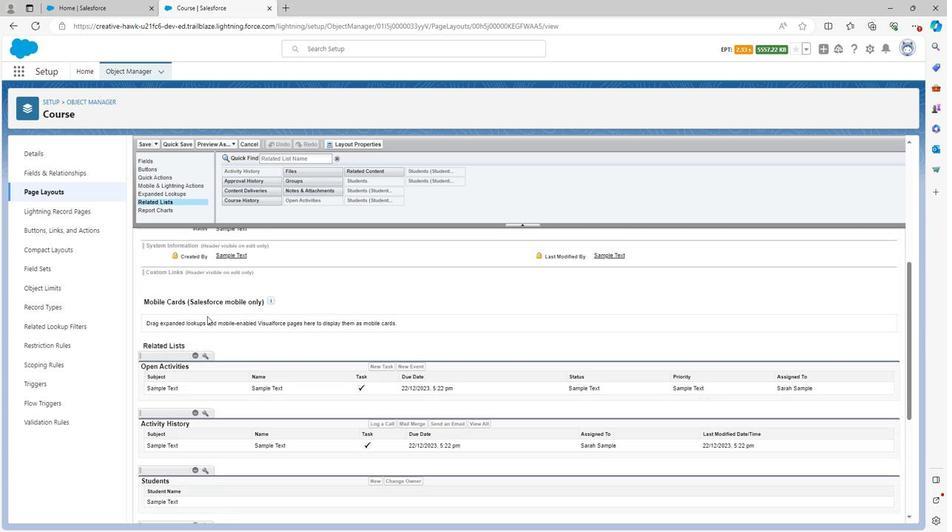 
Action: Mouse scrolled (205, 313) with delta (0, 0)
Screenshot: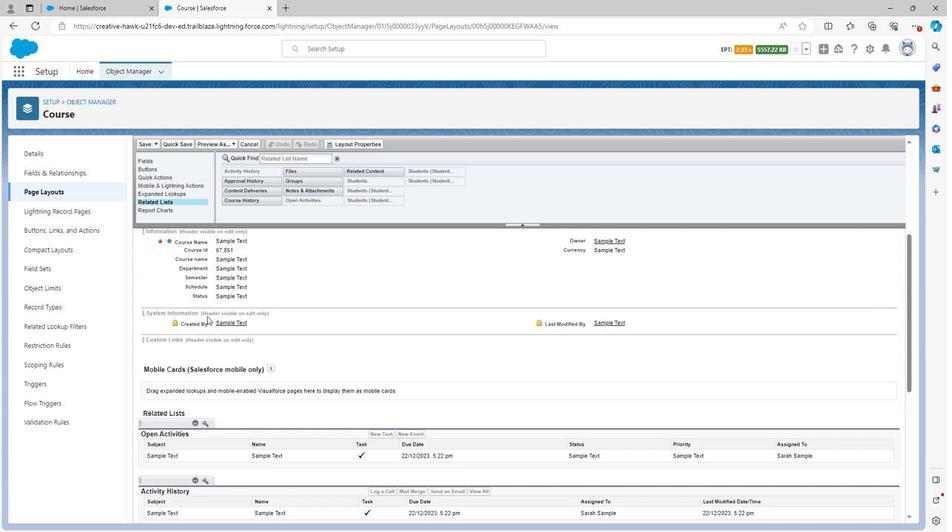 
Action: Mouse scrolled (205, 313) with delta (0, 0)
Screenshot: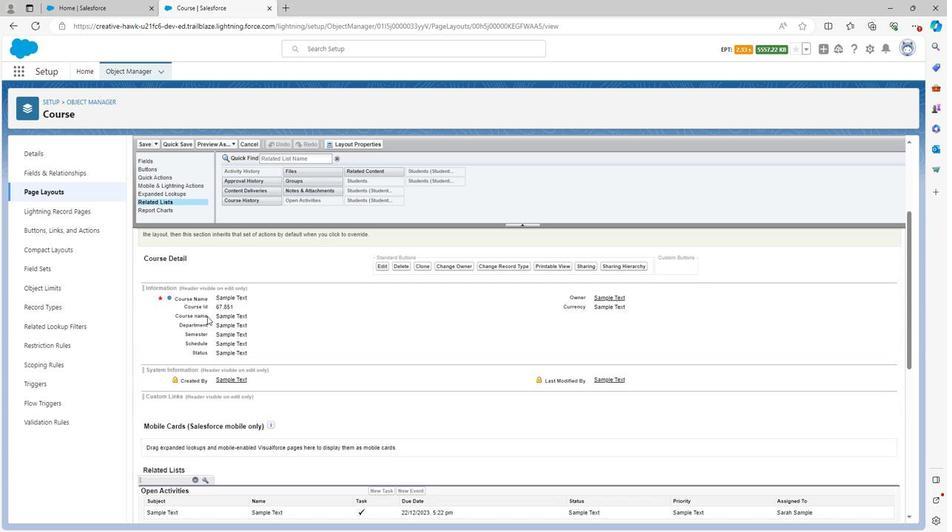 
Action: Mouse scrolled (205, 313) with delta (0, 0)
Screenshot: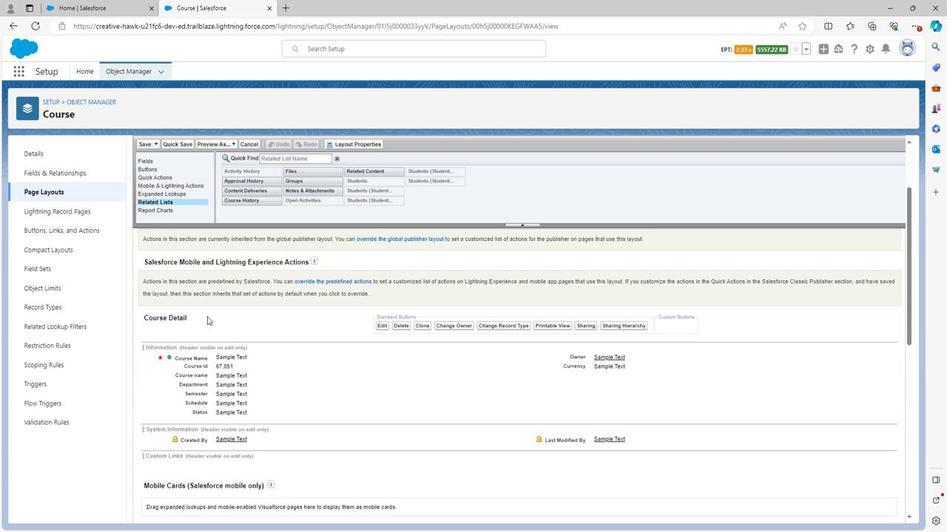 
Action: Mouse moved to (205, 313)
Screenshot: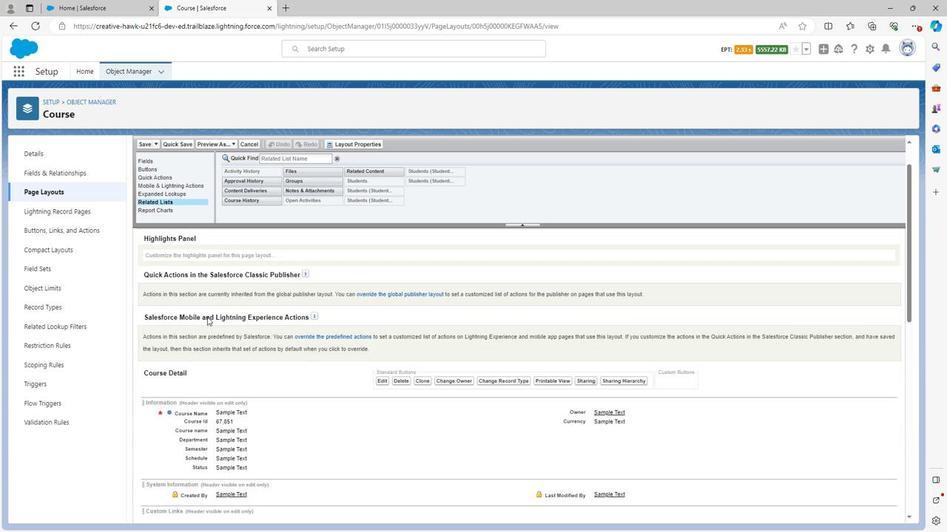
Action: Mouse scrolled (205, 314) with delta (0, 0)
Screenshot: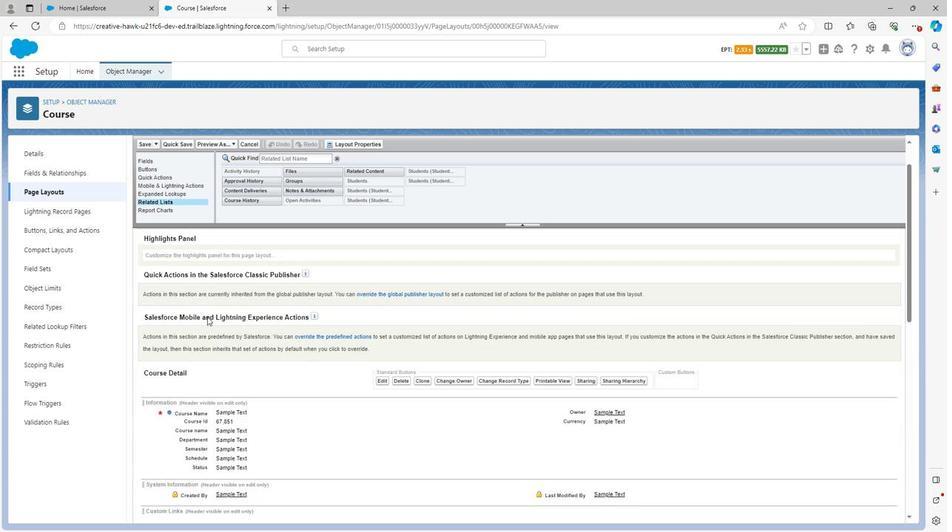 
Action: Mouse moved to (205, 313)
Screenshot: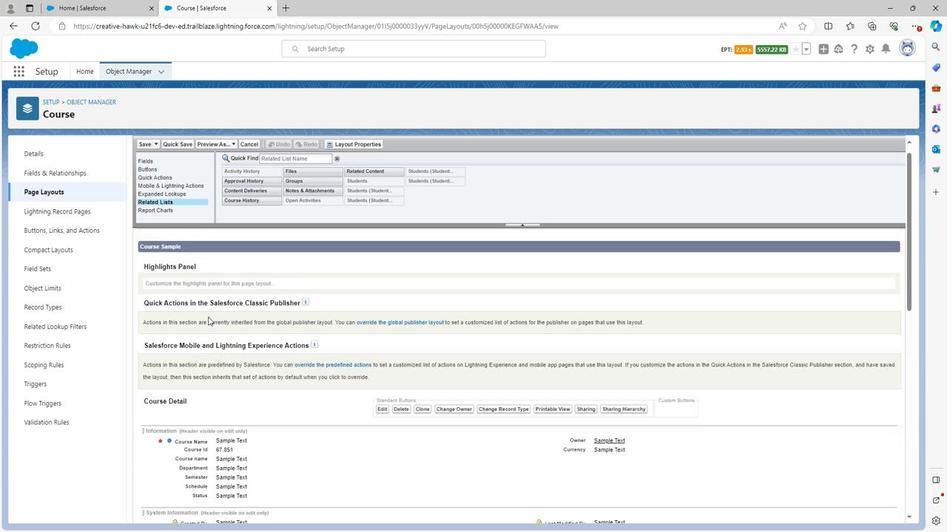 
Action: Mouse scrolled (205, 314) with delta (0, 0)
Screenshot: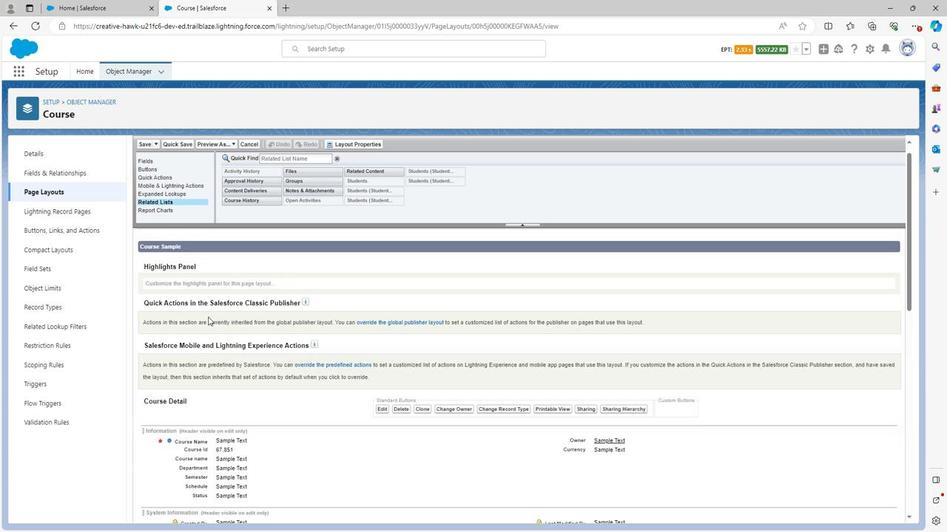 
Action: Mouse scrolled (205, 314) with delta (0, 0)
Screenshot: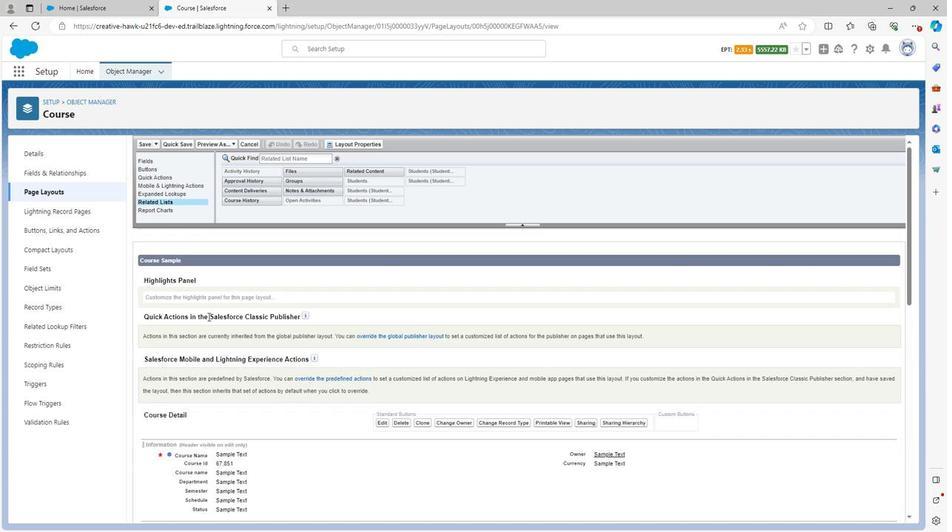 
